 Task: Search one way flight ticket for 2 adults, 2 infants in seat and 1 infant on lap in first from Flagstaff: Flagstaff Pulliam Airport to Evansville: Evansville Regional Airport on 5-3-2023. Choice of flights is Frontier. Number of bags: 3 checked bags. Price is upto 80000. Outbound departure time preference is 8:30.
Action: Mouse moved to (425, 360)
Screenshot: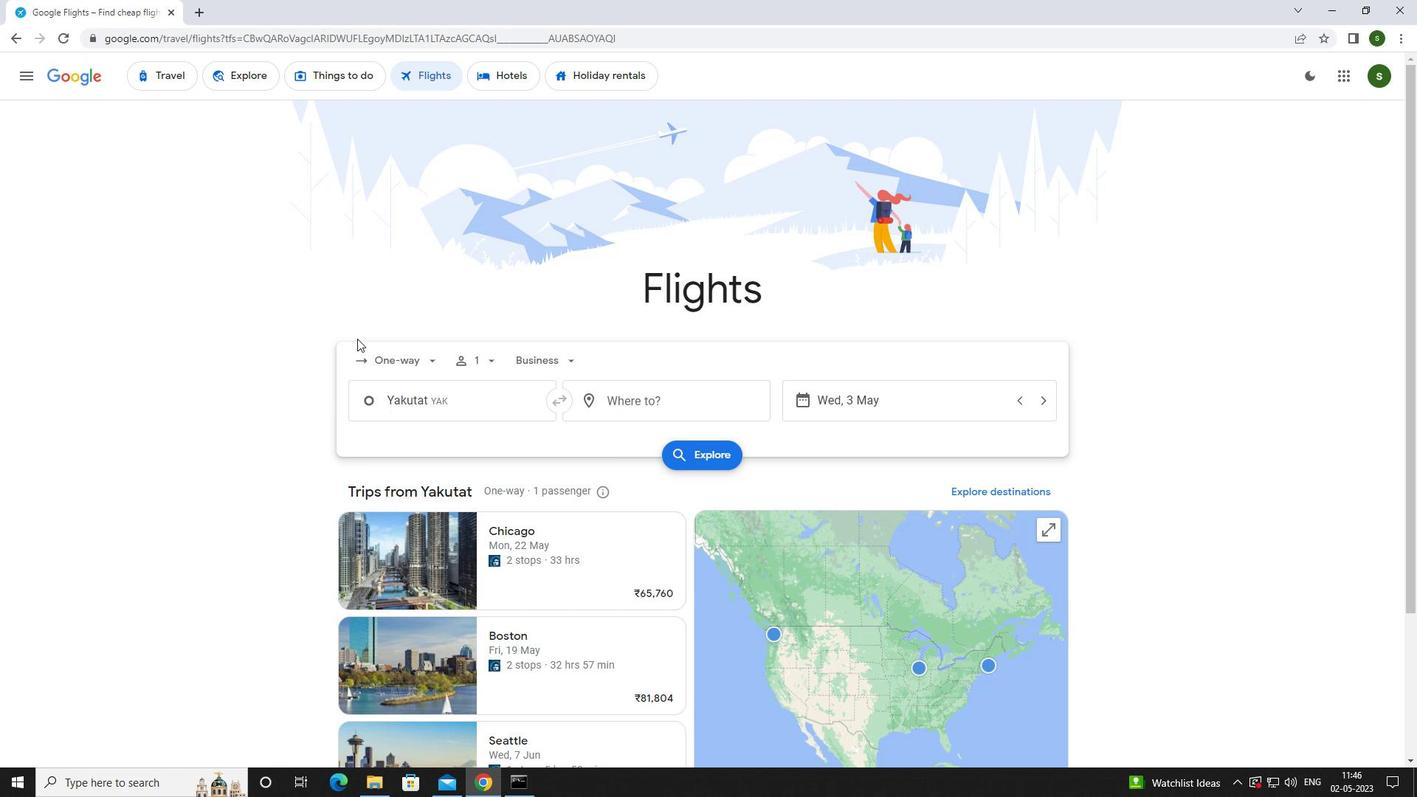 
Action: Mouse pressed left at (425, 360)
Screenshot: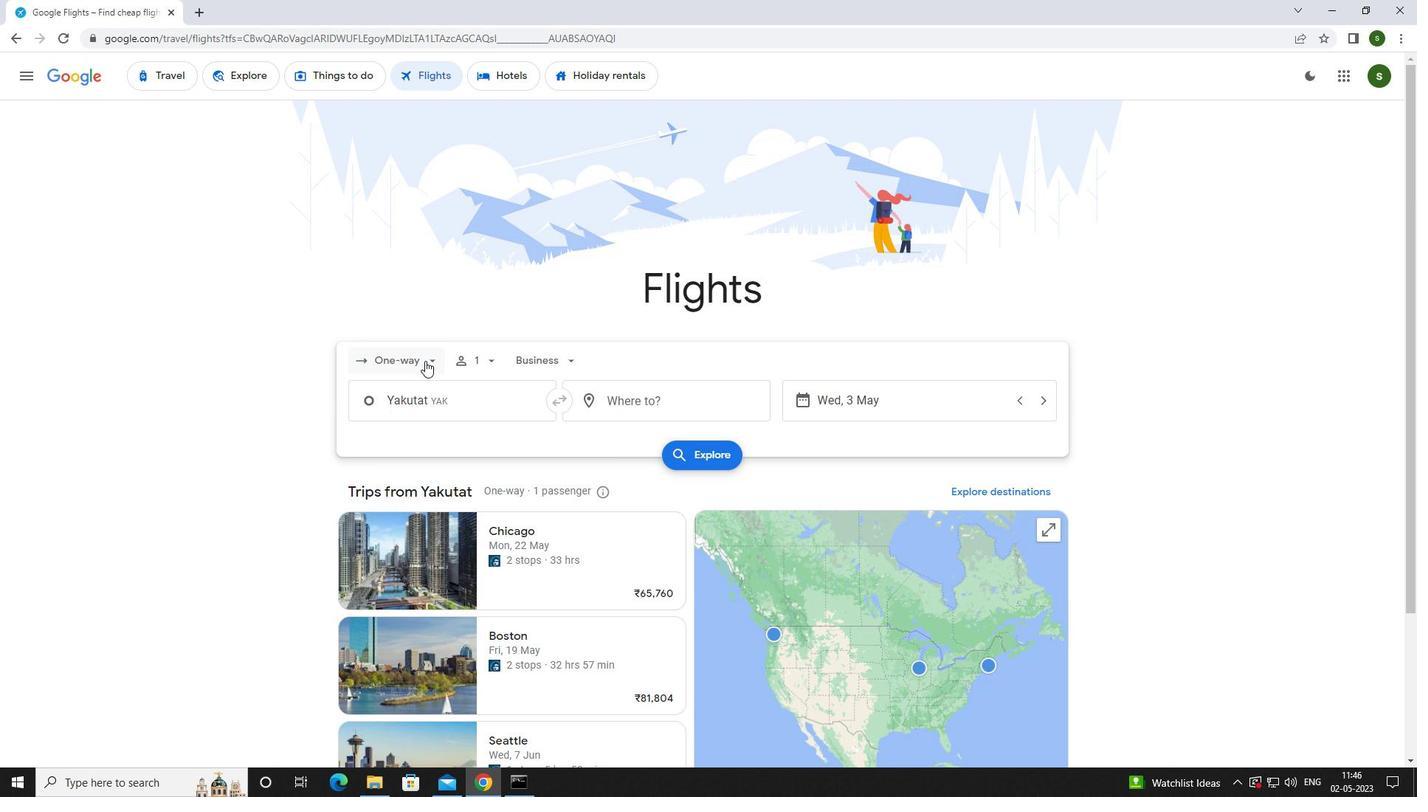 
Action: Mouse moved to (427, 425)
Screenshot: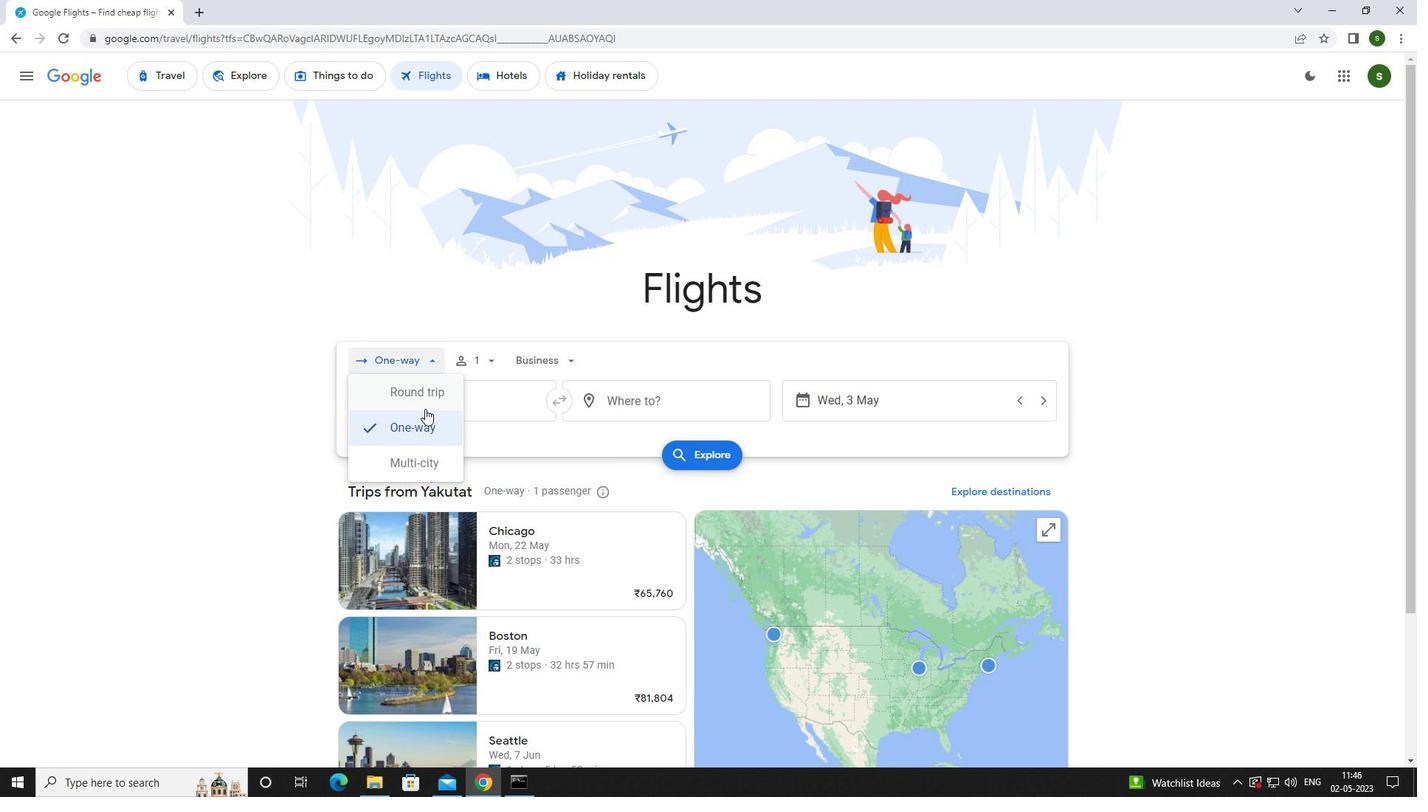 
Action: Mouse pressed left at (427, 425)
Screenshot: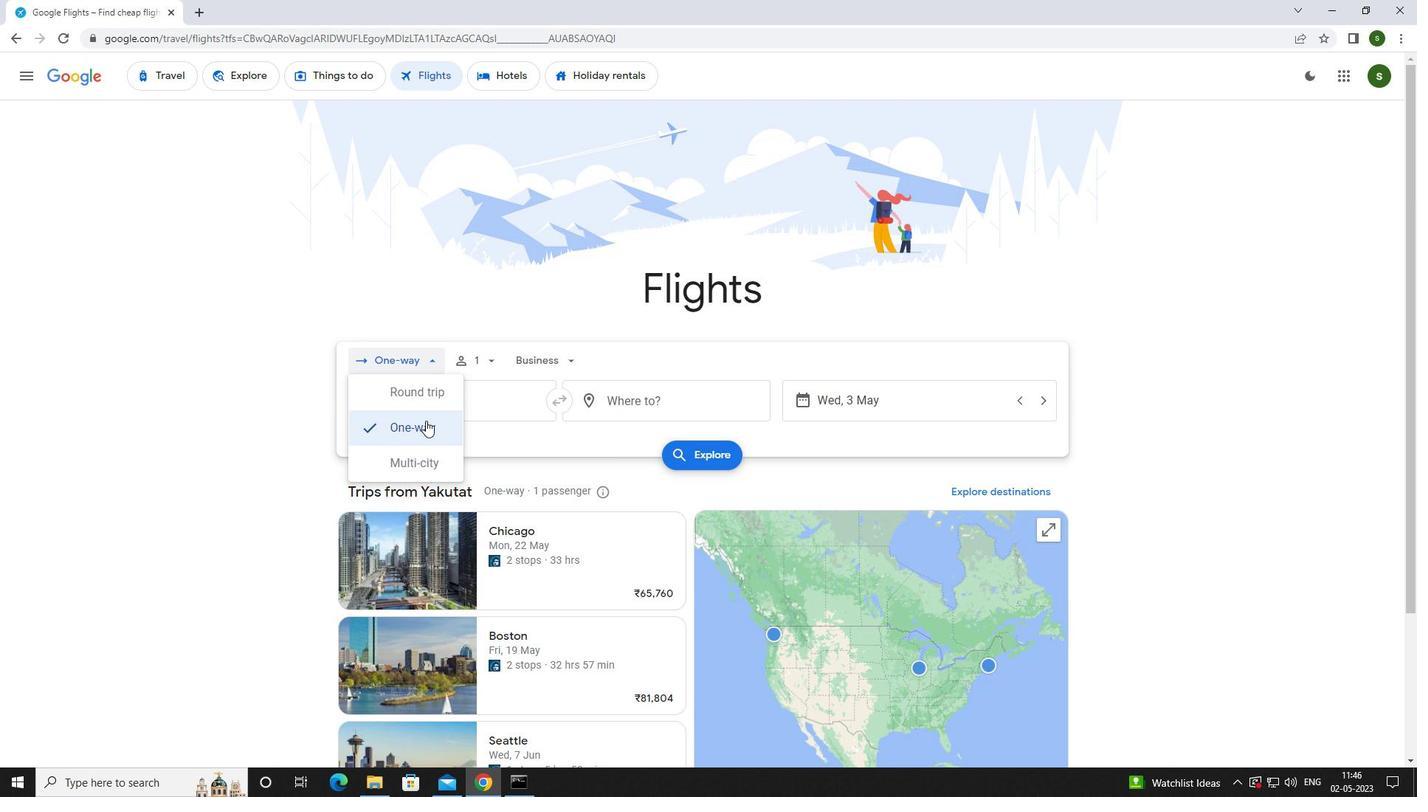 
Action: Mouse moved to (488, 358)
Screenshot: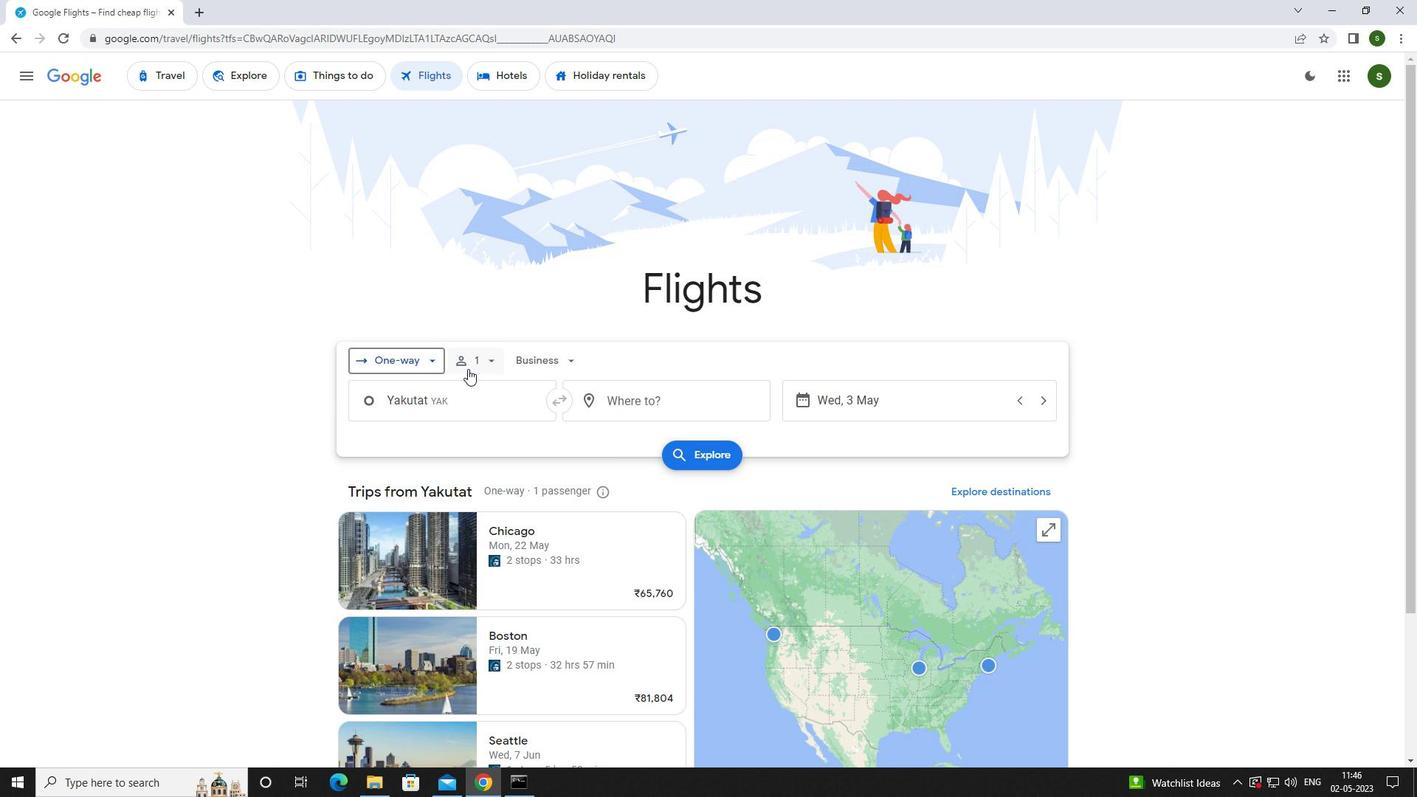 
Action: Mouse pressed left at (488, 358)
Screenshot: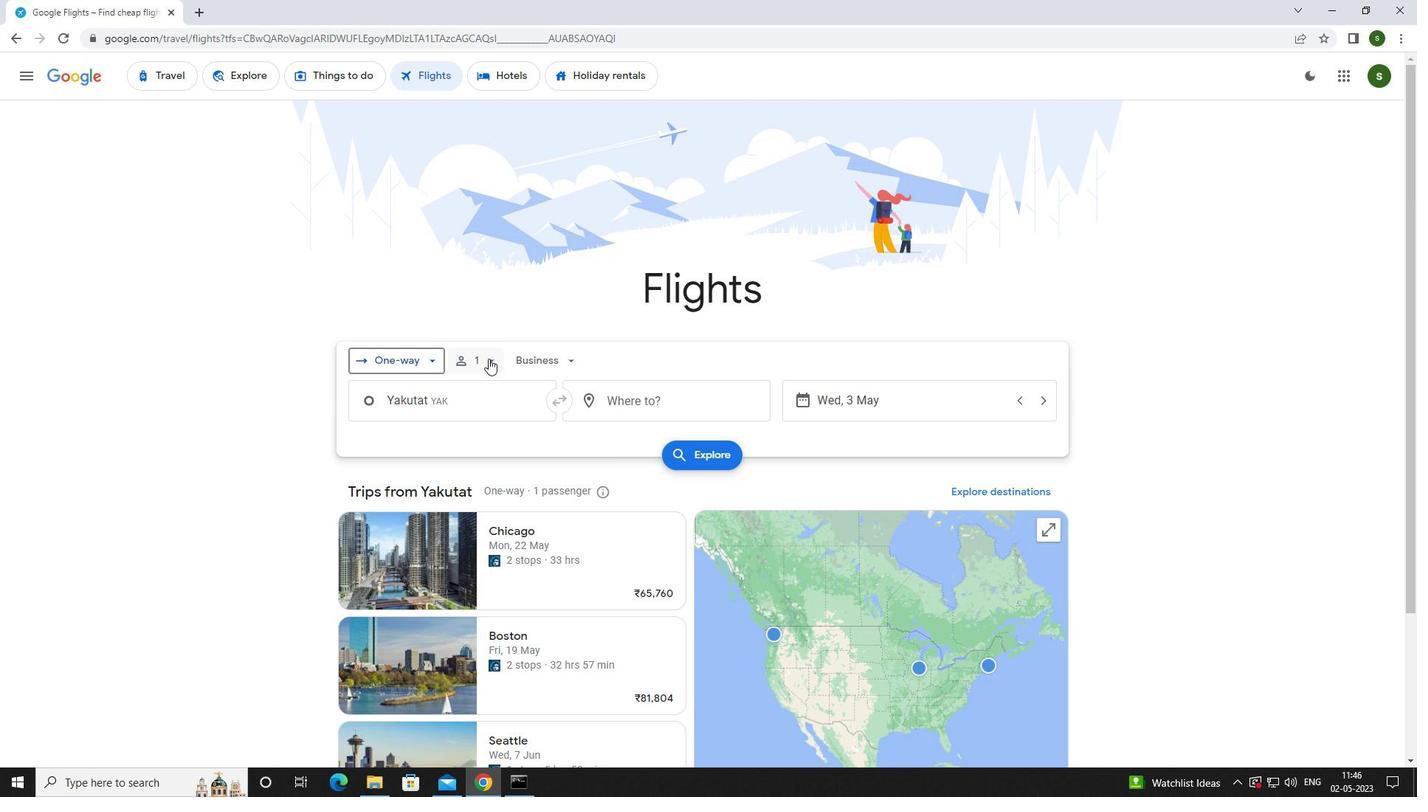 
Action: Mouse moved to (604, 397)
Screenshot: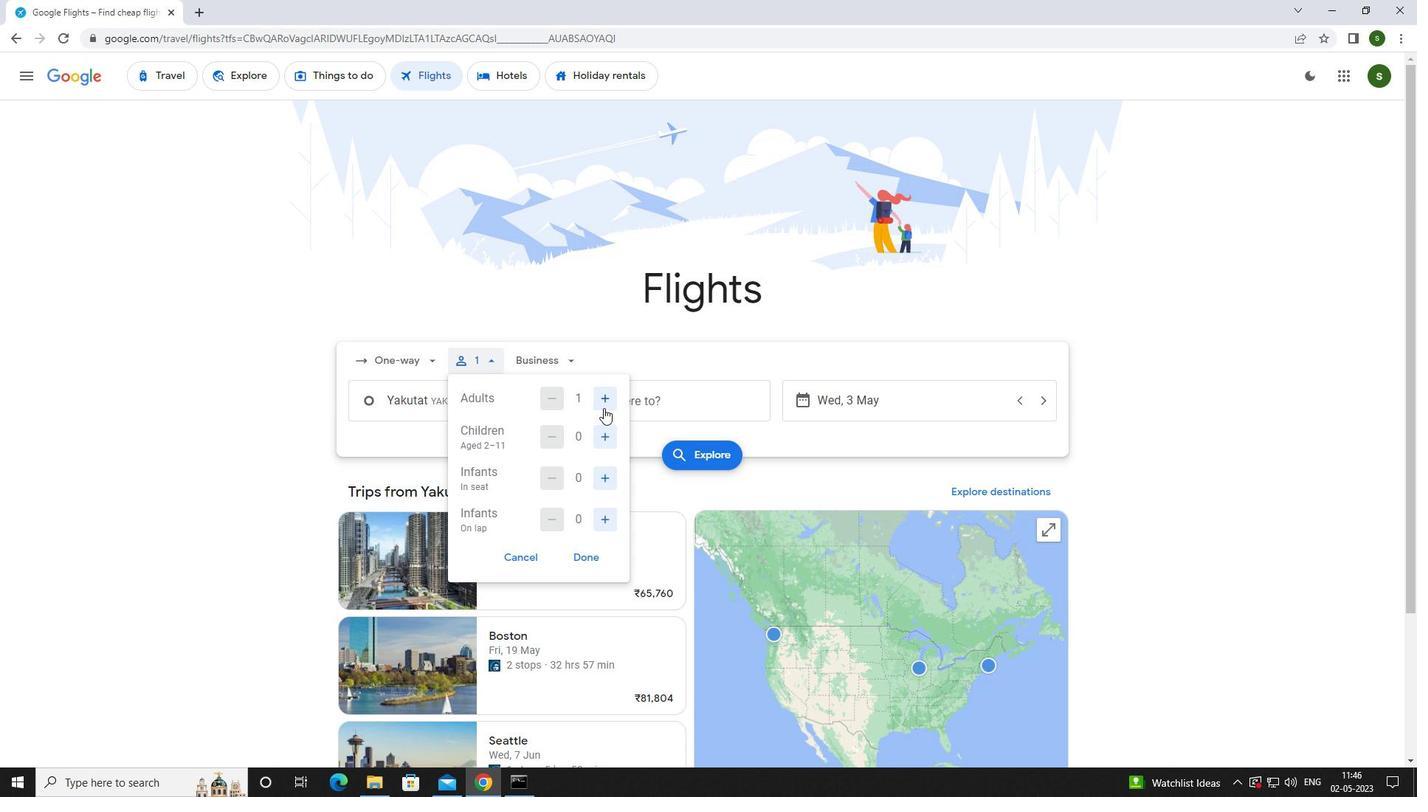 
Action: Mouse pressed left at (604, 397)
Screenshot: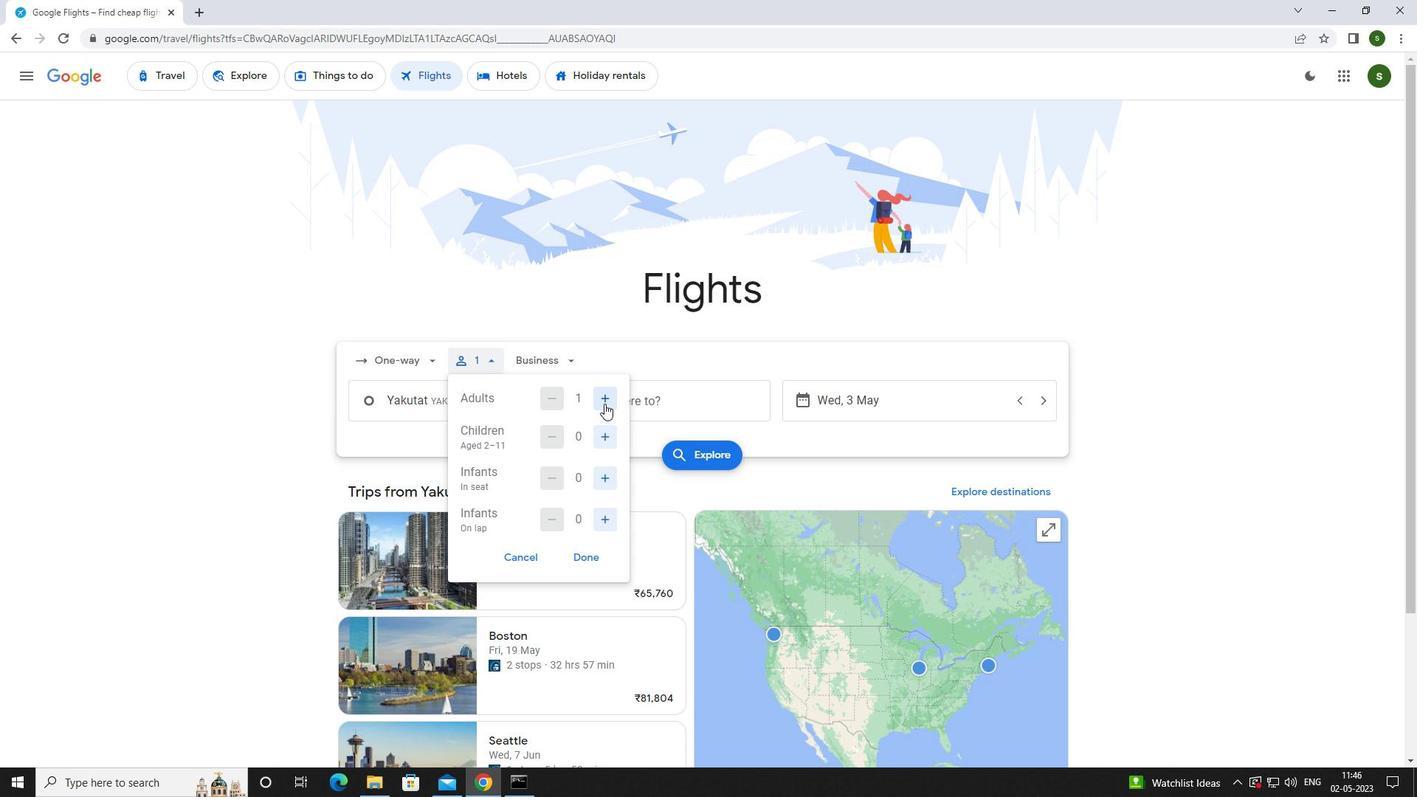 
Action: Mouse moved to (608, 476)
Screenshot: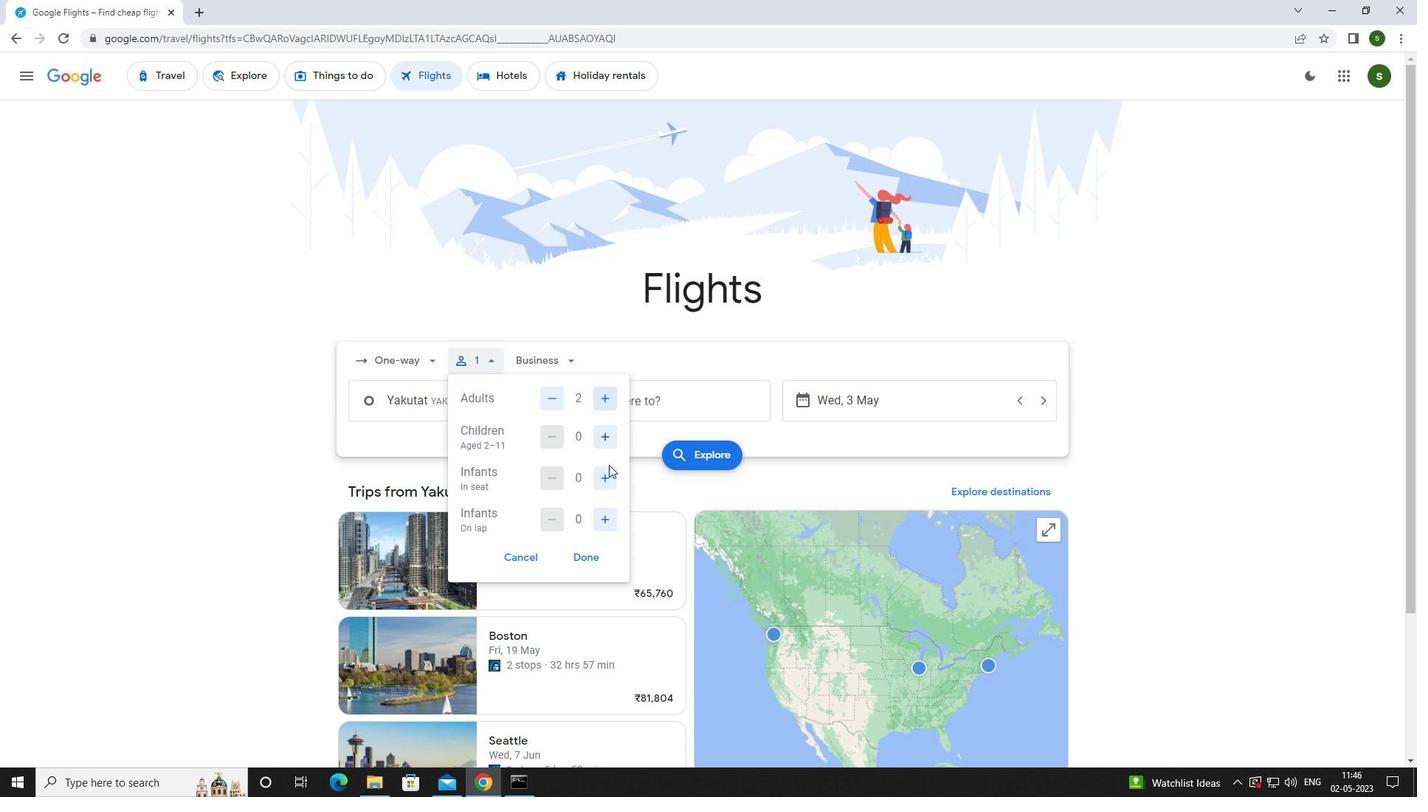 
Action: Mouse pressed left at (608, 476)
Screenshot: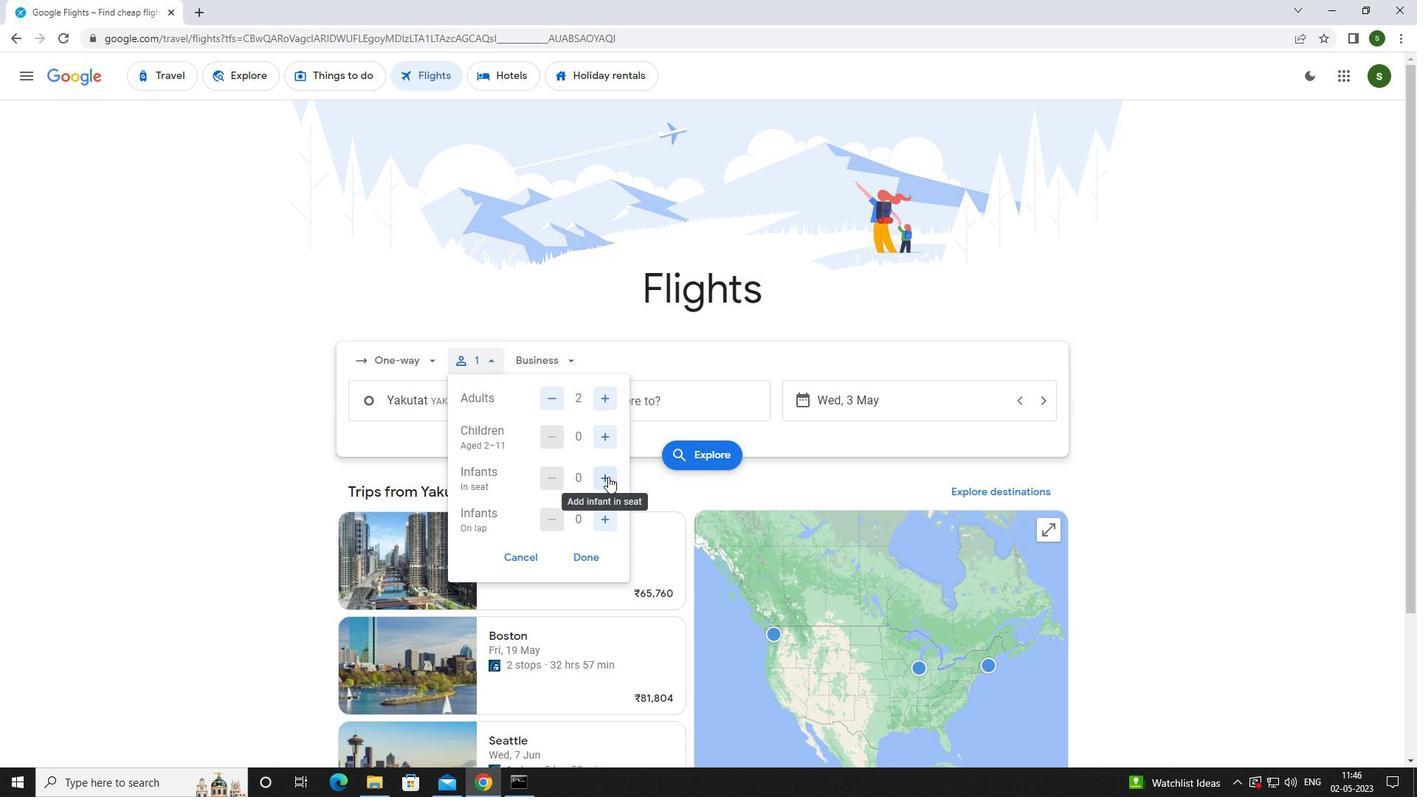 
Action: Mouse pressed left at (608, 476)
Screenshot: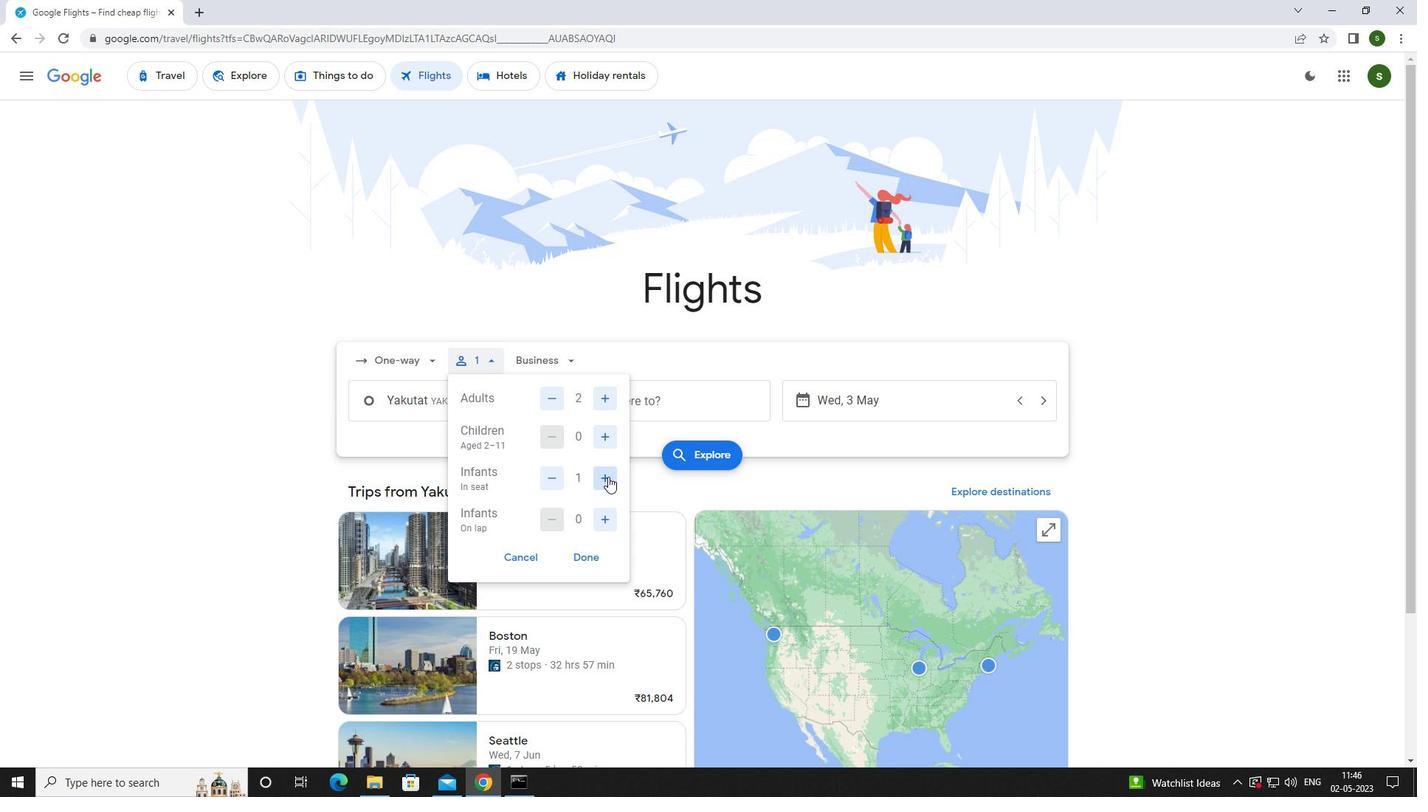 
Action: Mouse moved to (600, 518)
Screenshot: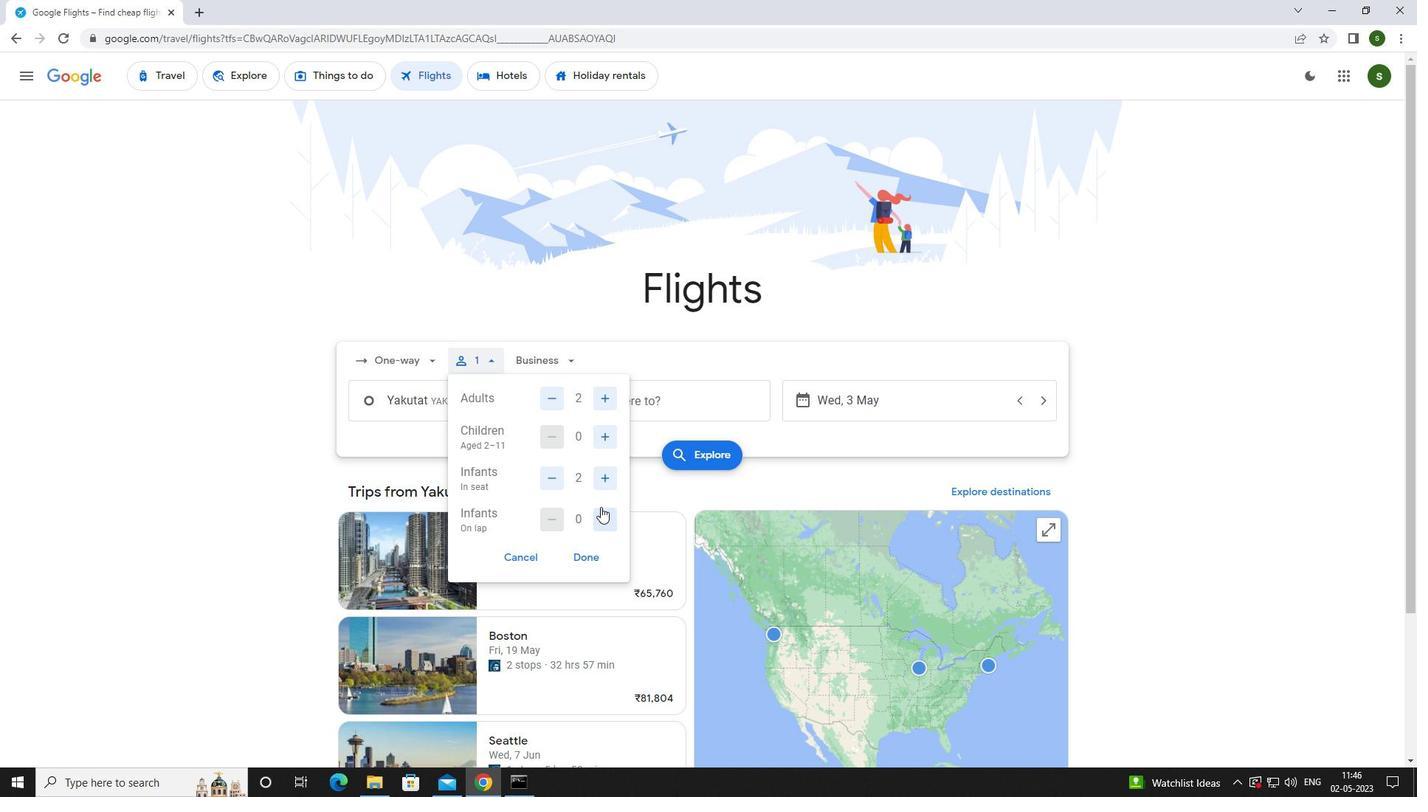 
Action: Mouse pressed left at (600, 518)
Screenshot: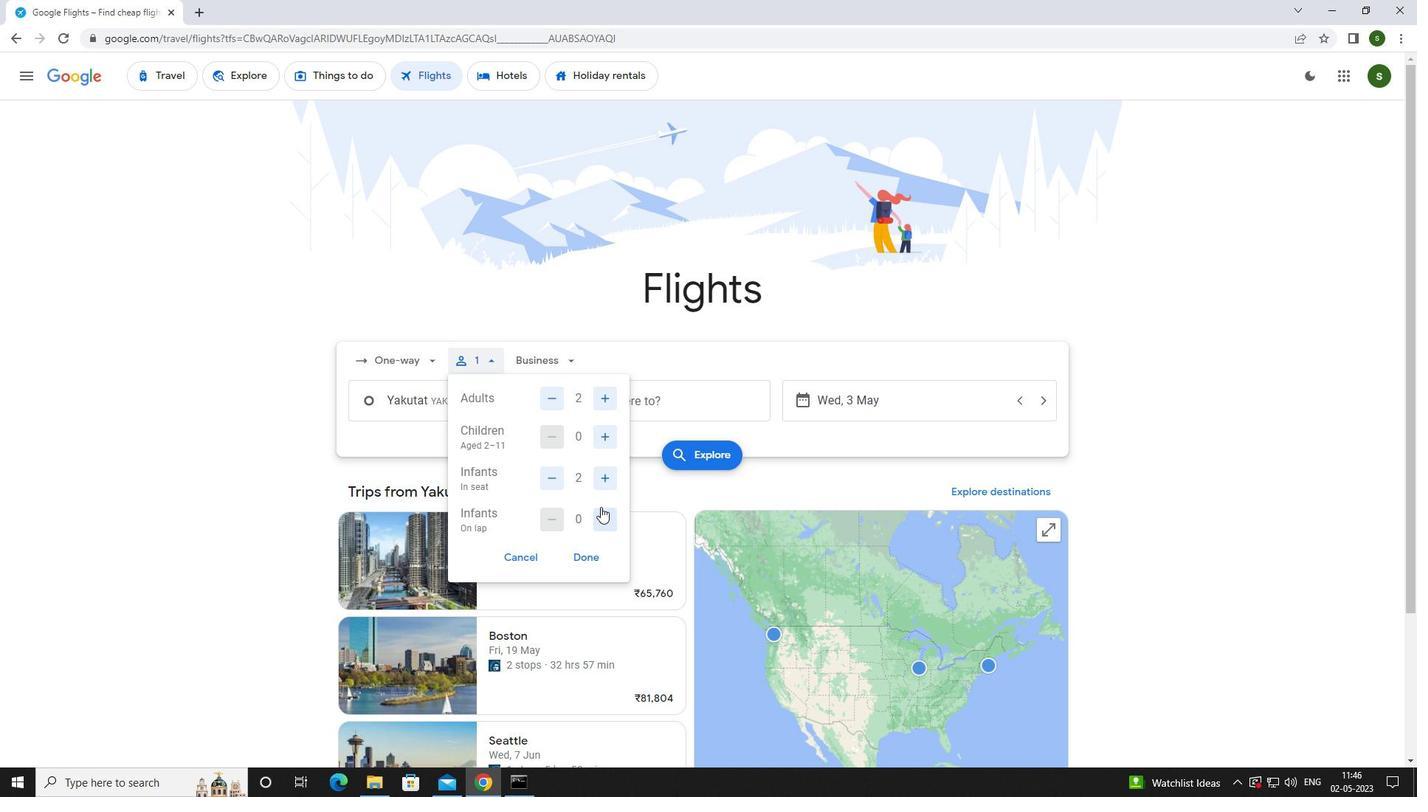 
Action: Mouse moved to (560, 362)
Screenshot: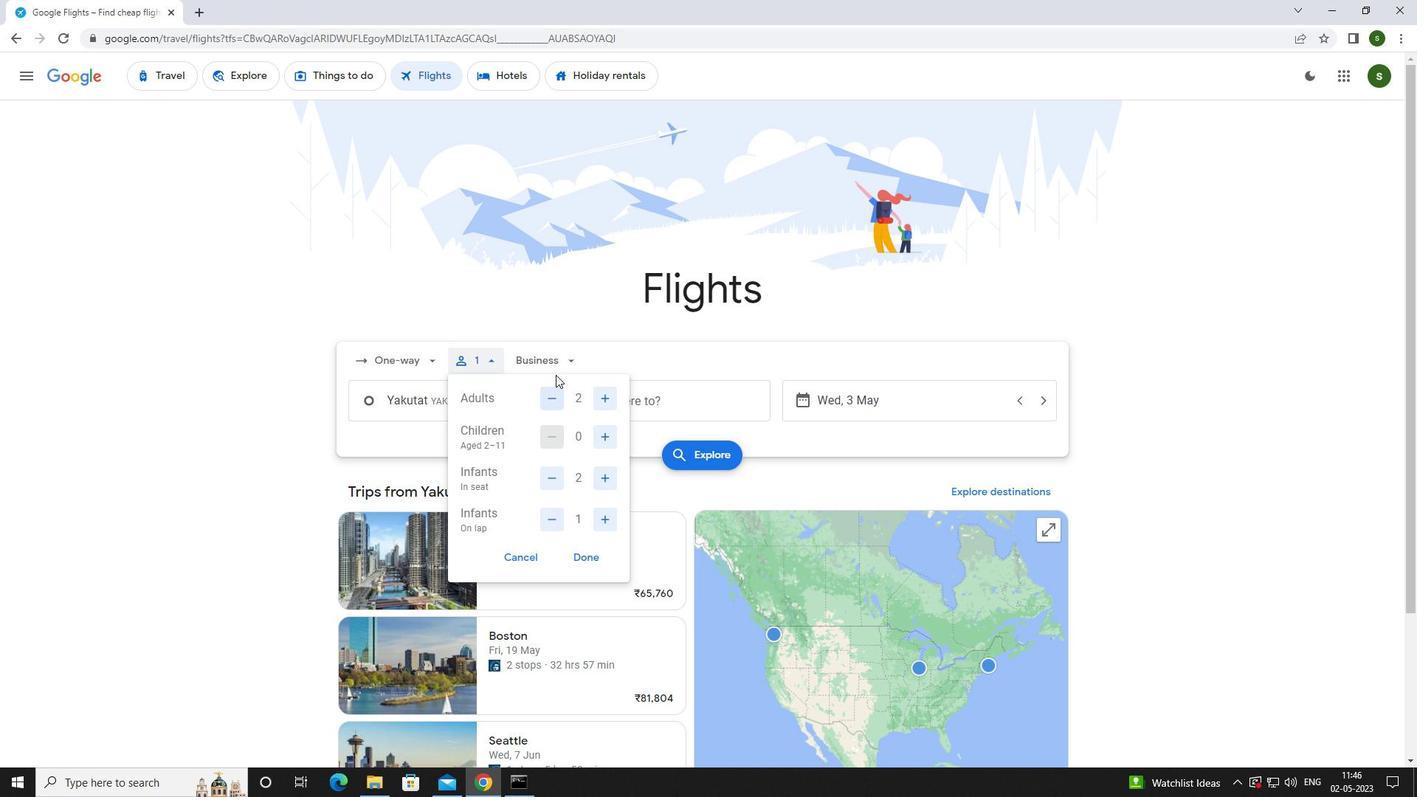 
Action: Mouse pressed left at (560, 362)
Screenshot: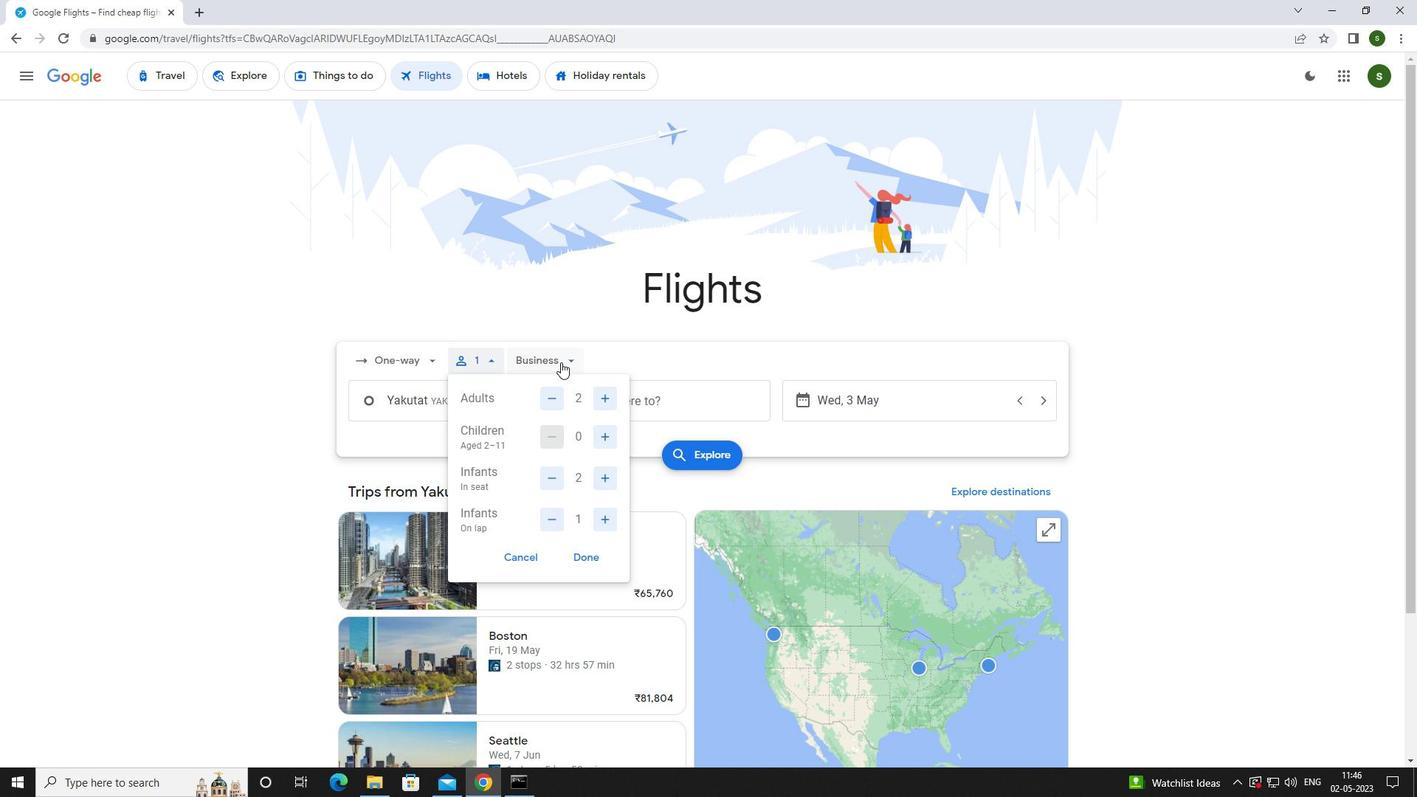 
Action: Mouse moved to (568, 493)
Screenshot: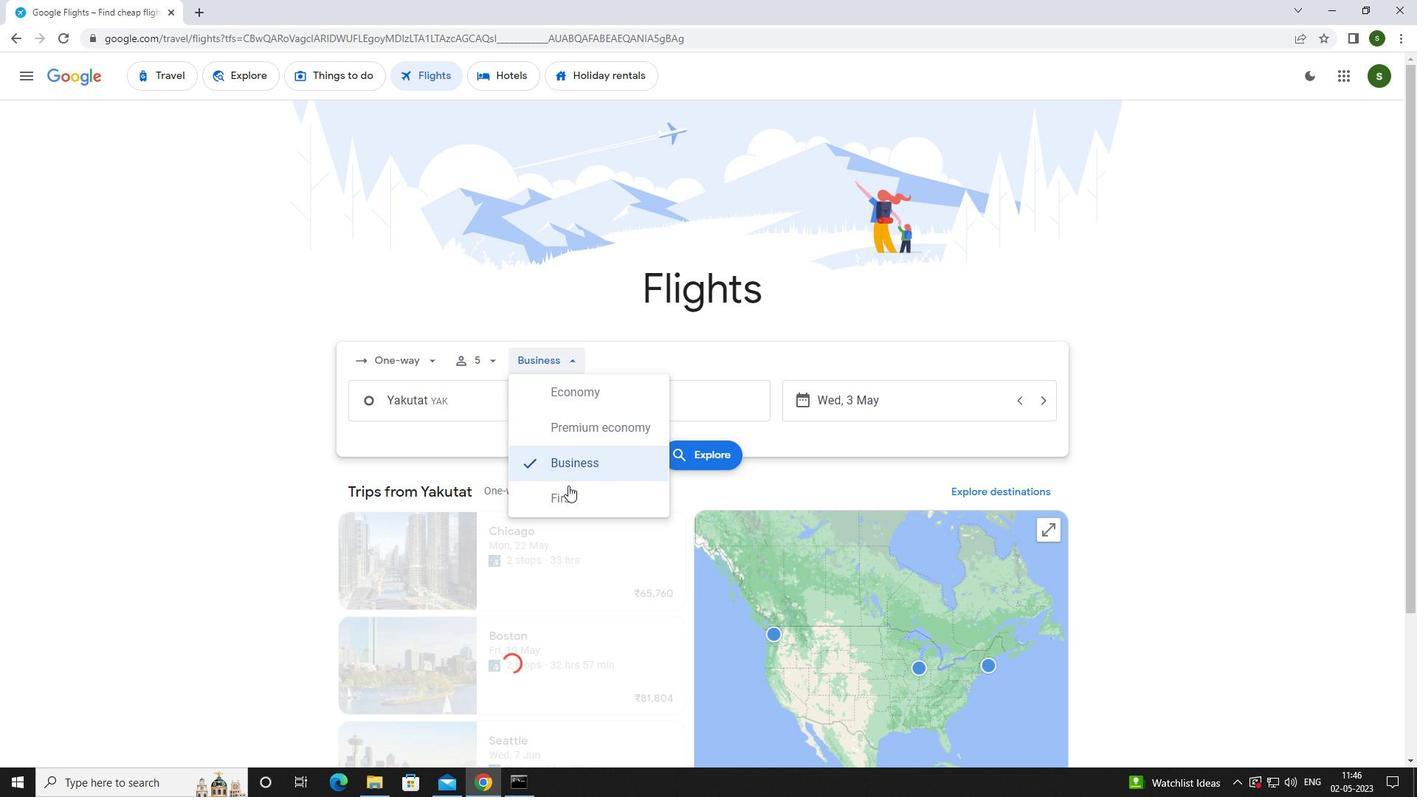 
Action: Mouse pressed left at (568, 493)
Screenshot: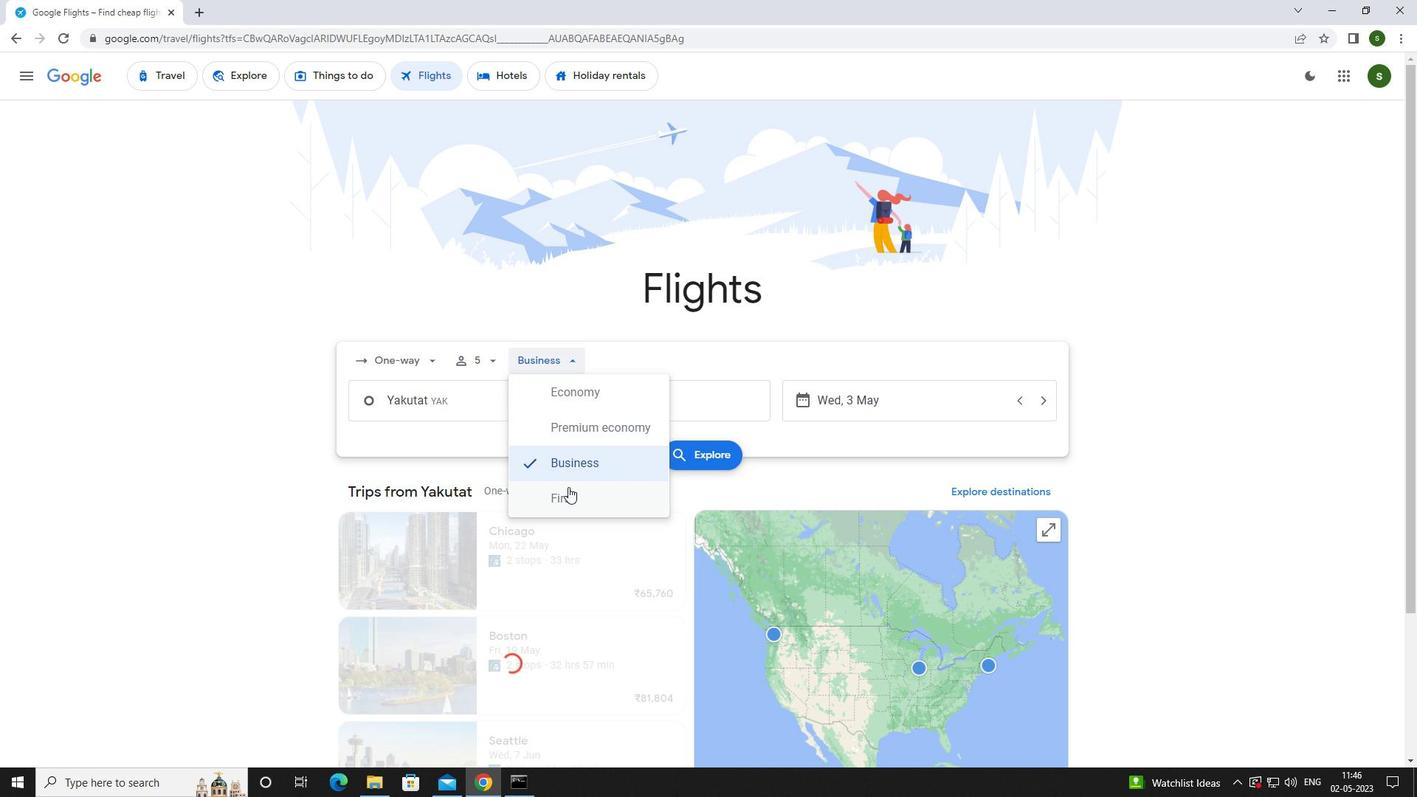 
Action: Mouse moved to (494, 397)
Screenshot: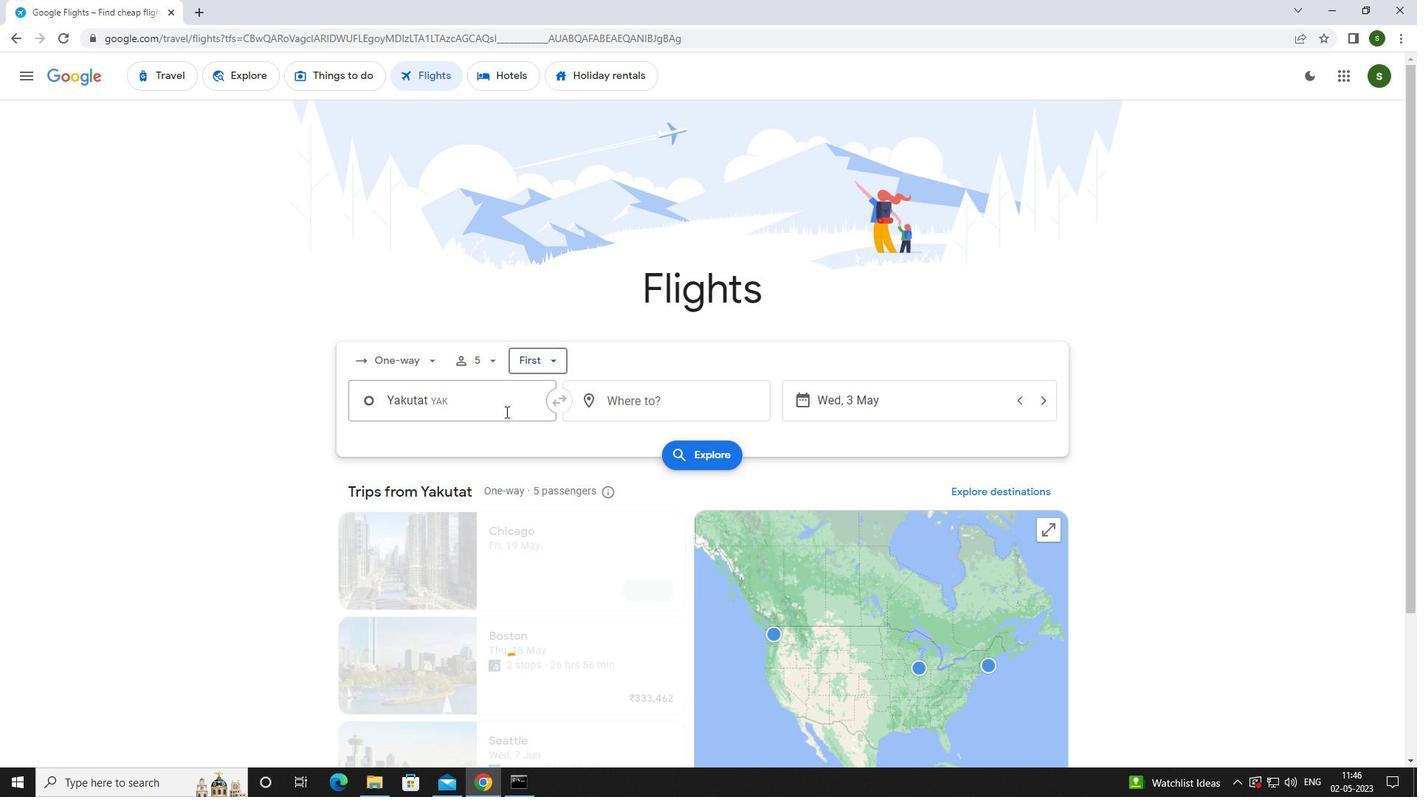 
Action: Mouse pressed left at (494, 397)
Screenshot: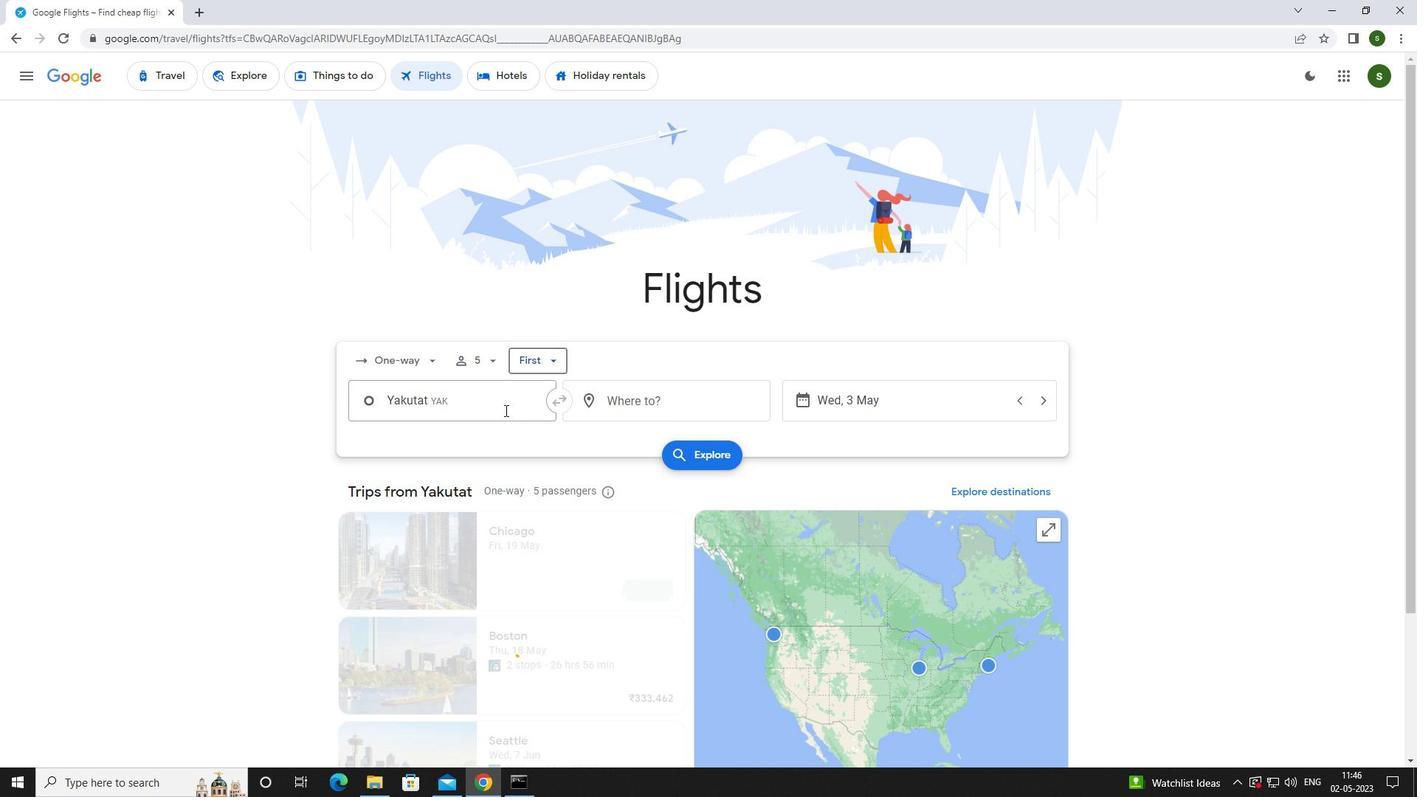 
Action: Mouse moved to (499, 402)
Screenshot: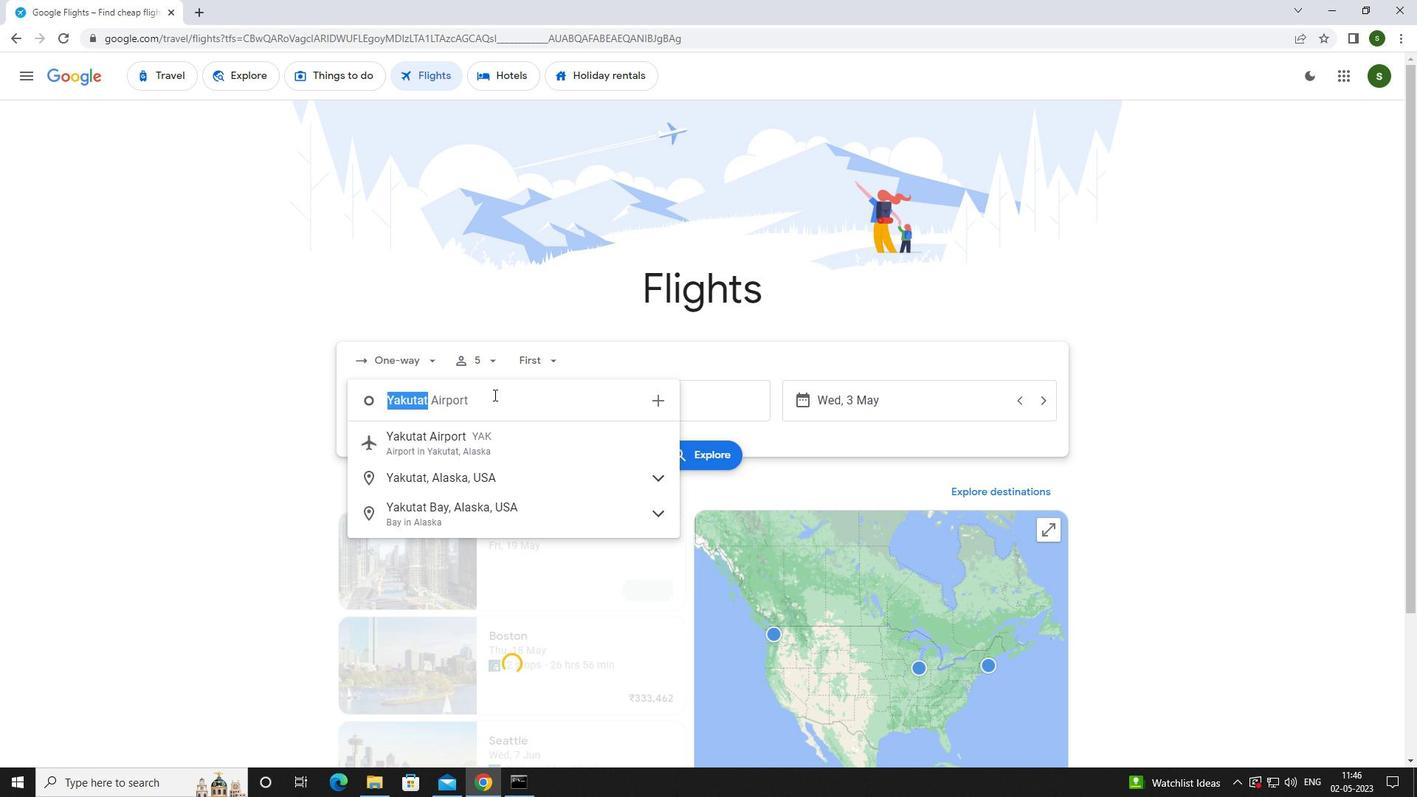 
Action: Key pressed <Key.caps_lock>f<Key.caps_lock>lagstaff
Screenshot: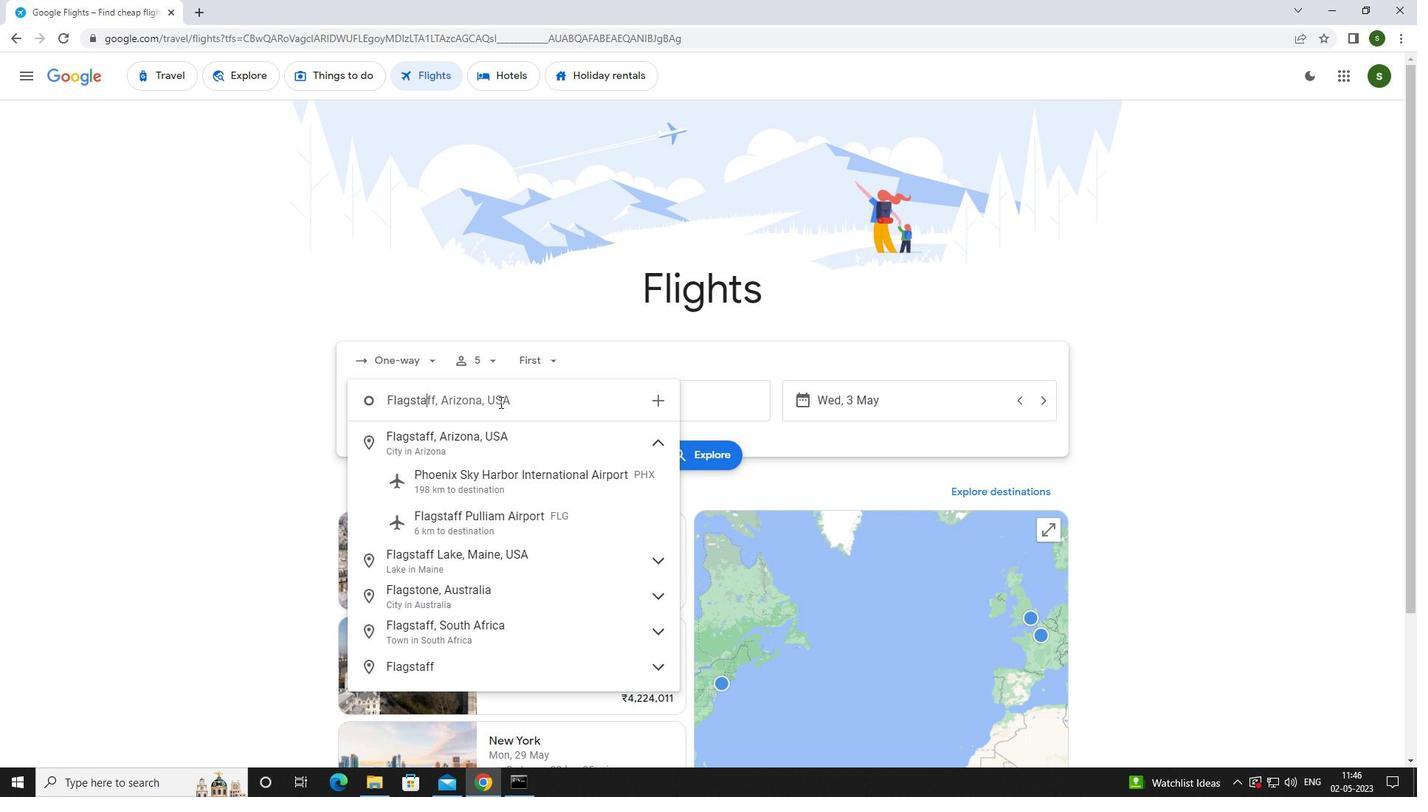 
Action: Mouse moved to (487, 516)
Screenshot: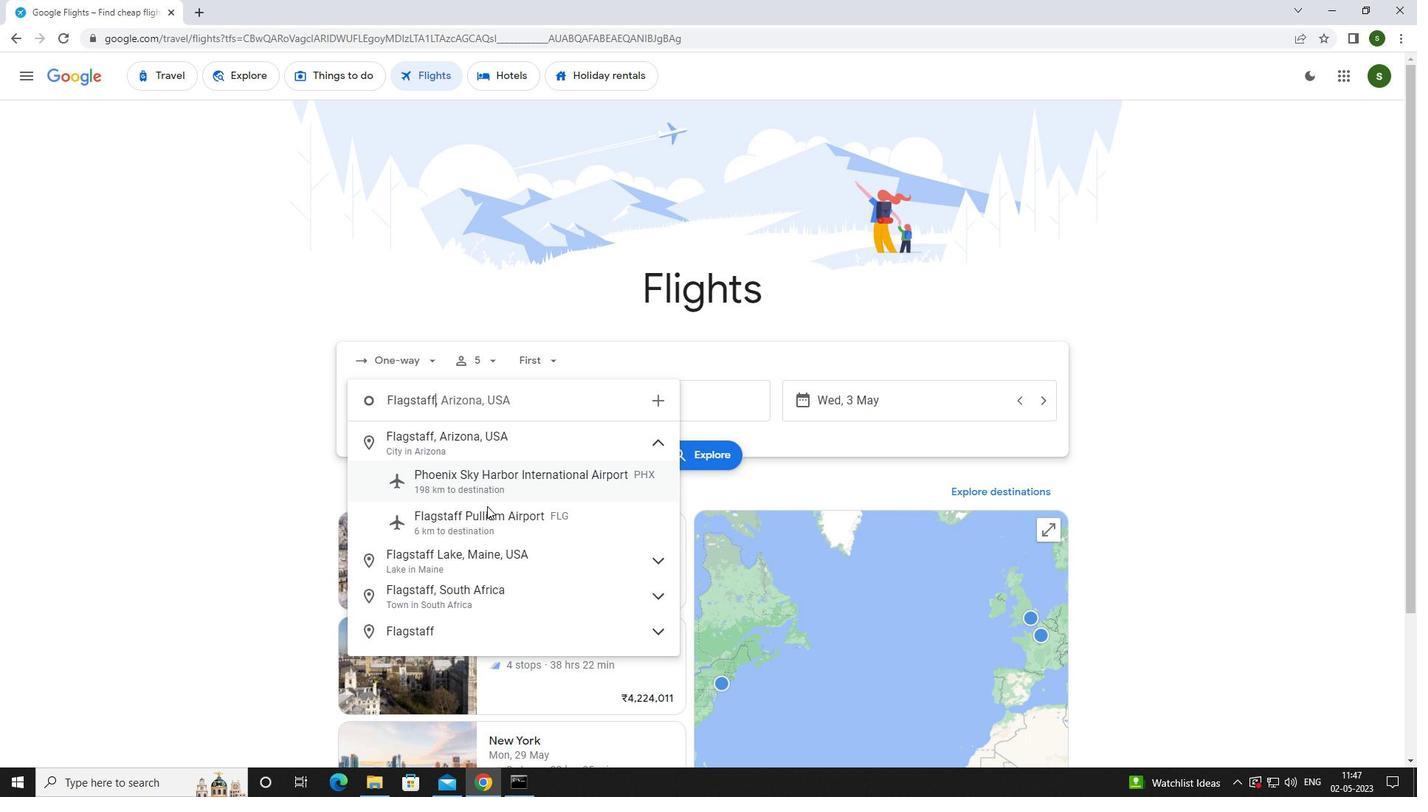 
Action: Mouse pressed left at (487, 516)
Screenshot: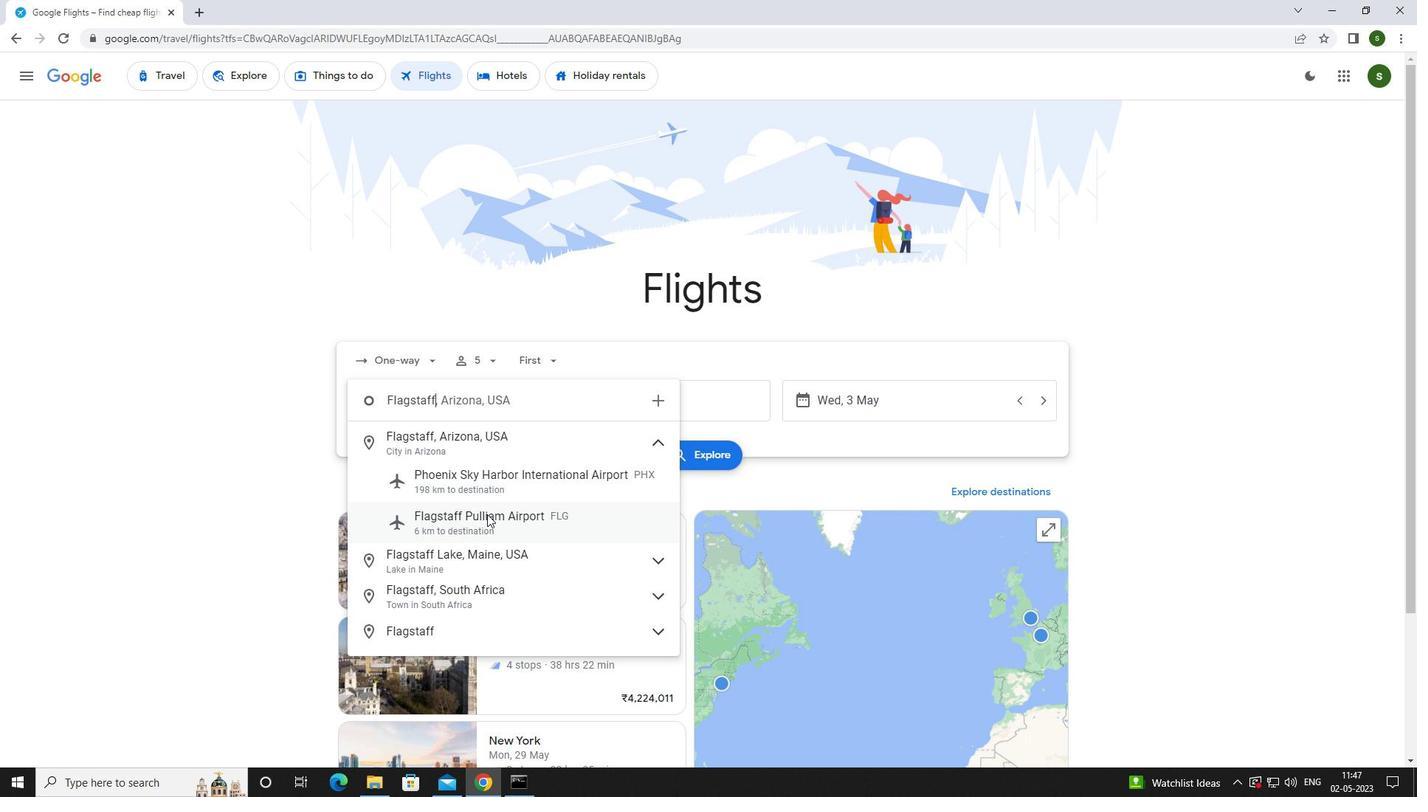 
Action: Mouse moved to (653, 403)
Screenshot: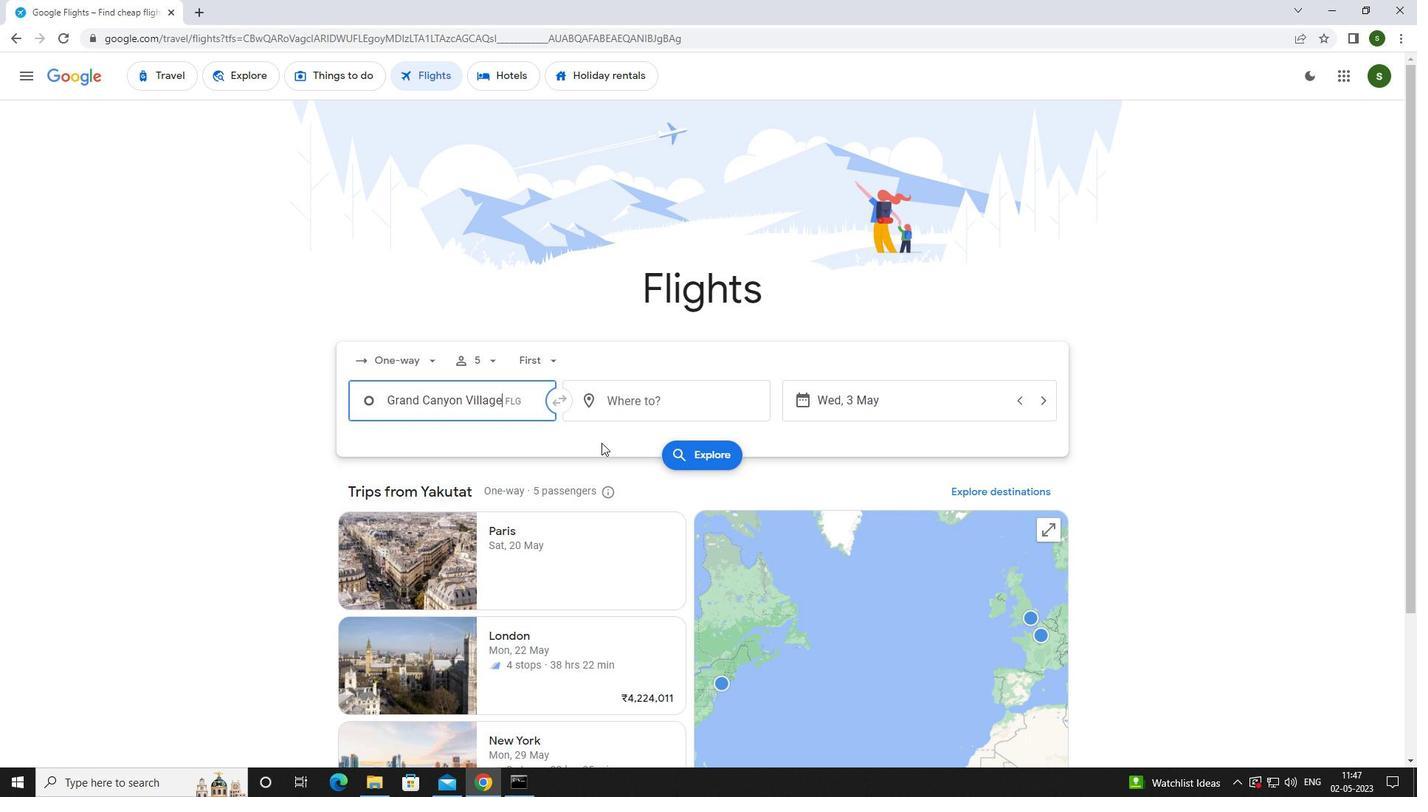 
Action: Mouse pressed left at (653, 403)
Screenshot: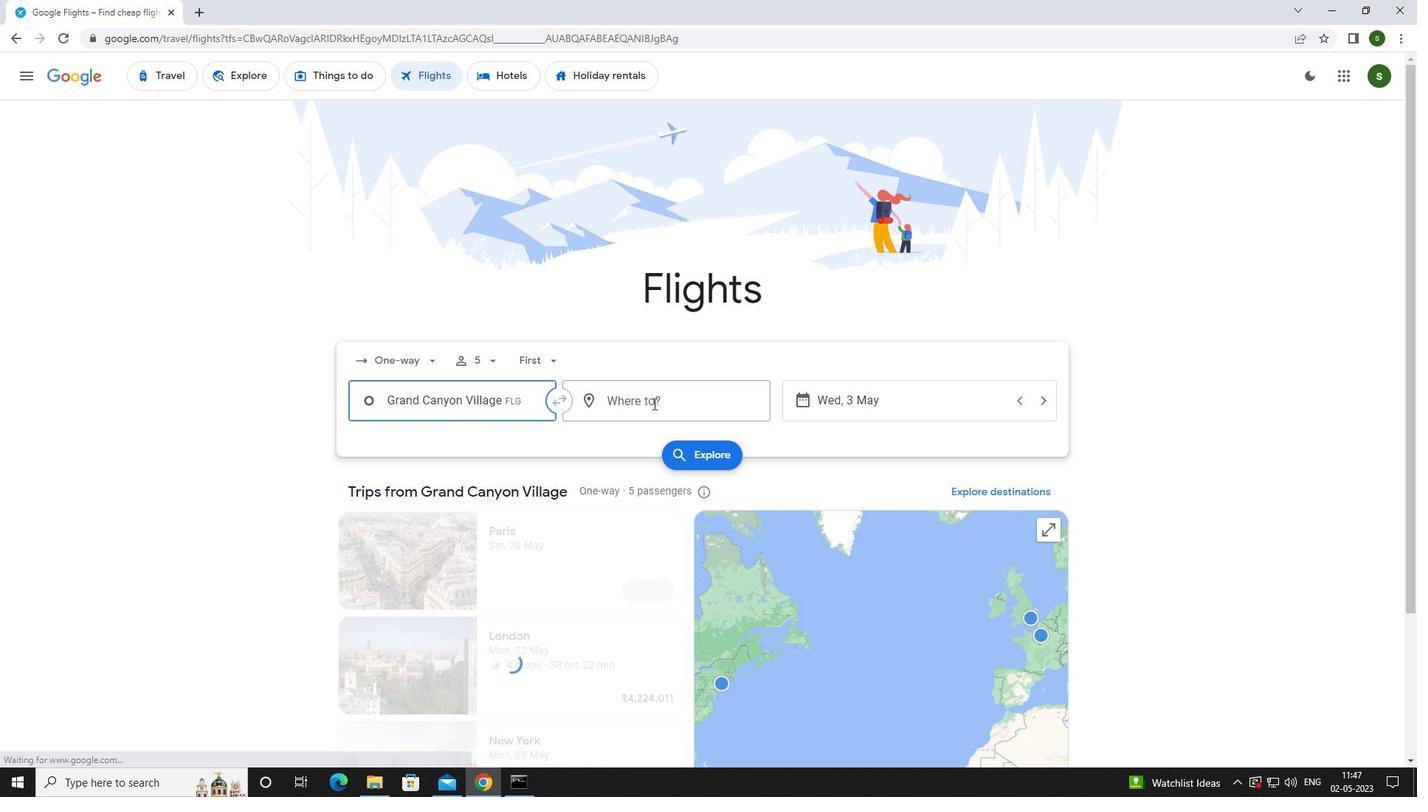 
Action: Mouse moved to (606, 398)
Screenshot: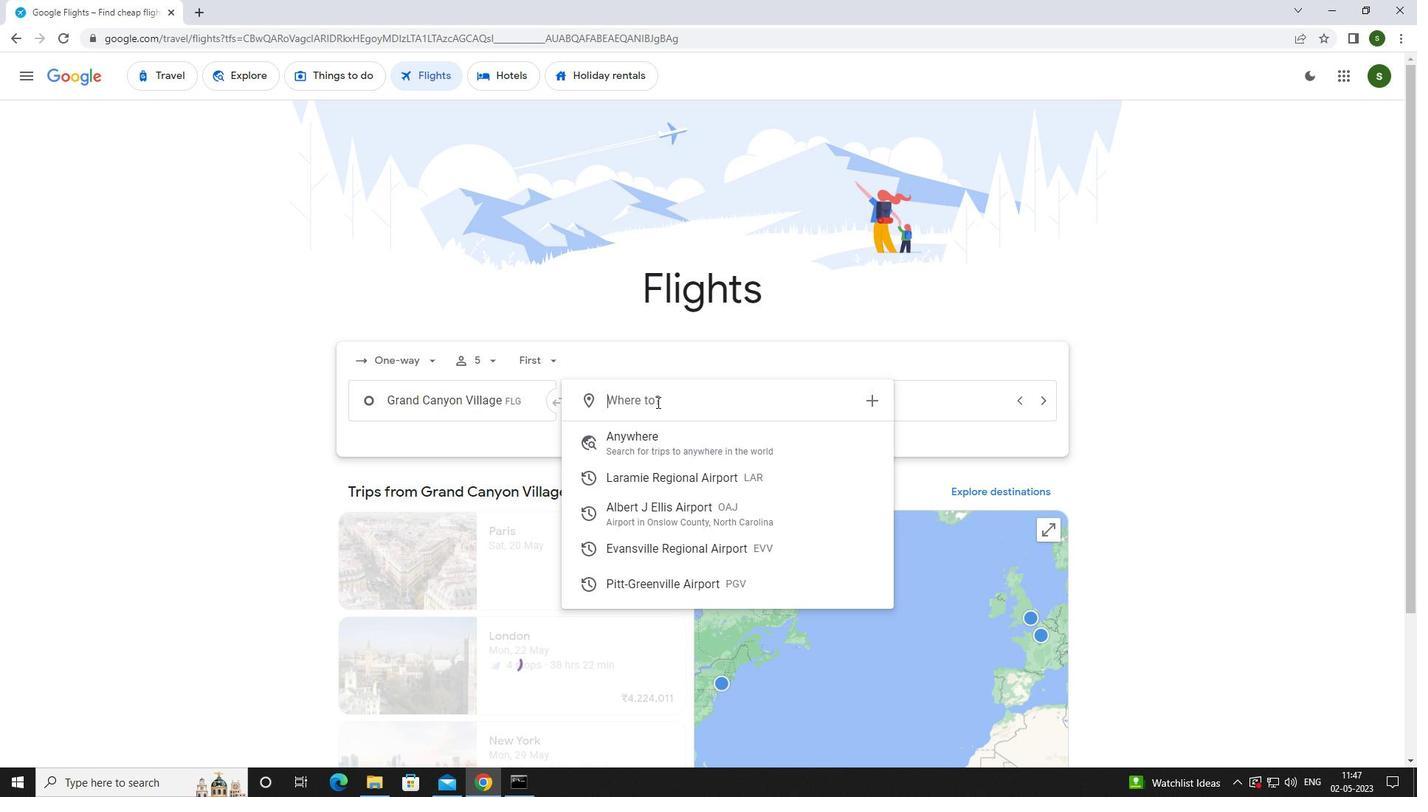 
Action: Key pressed <Key.caps_lock>e<Key.caps_lock>vansvill
Screenshot: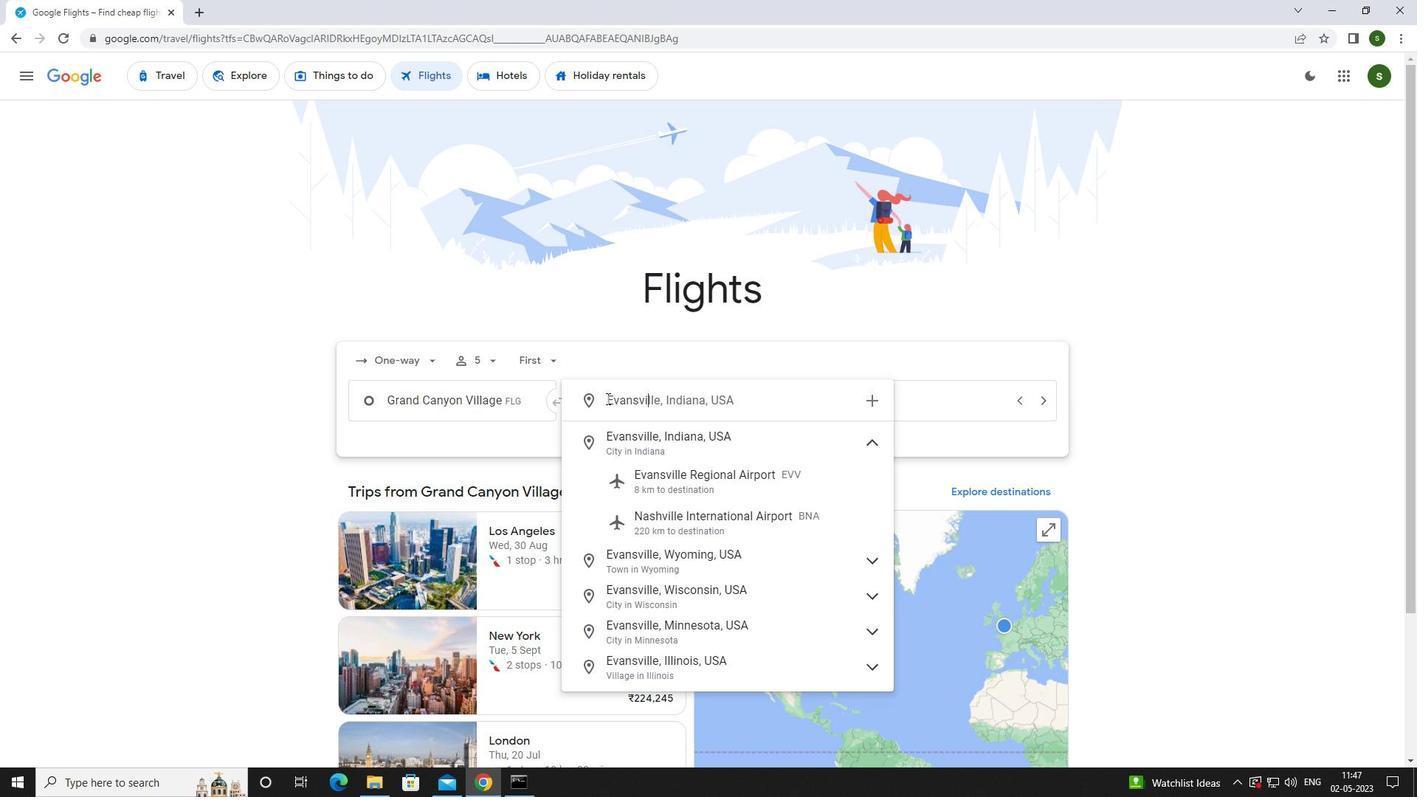 
Action: Mouse moved to (631, 478)
Screenshot: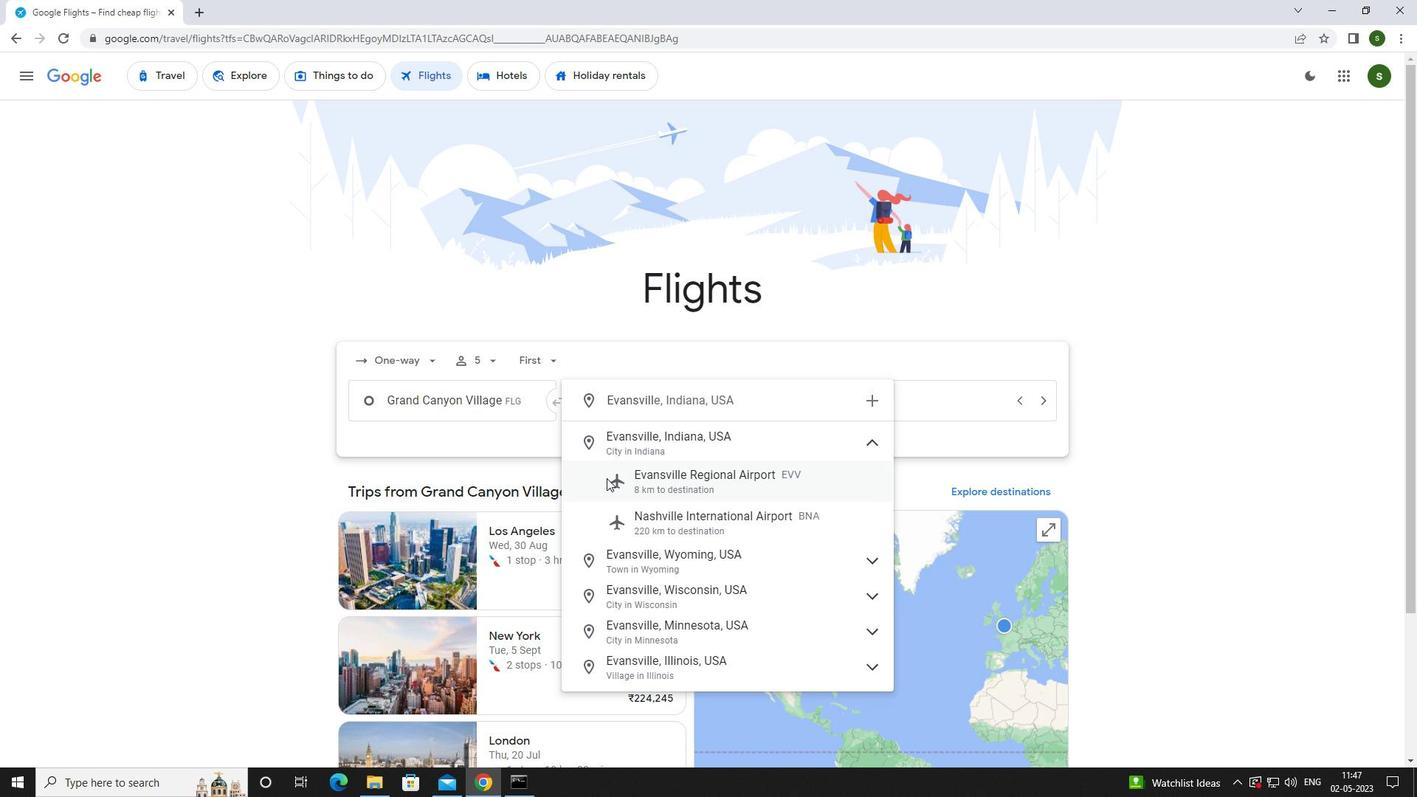 
Action: Mouse pressed left at (631, 478)
Screenshot: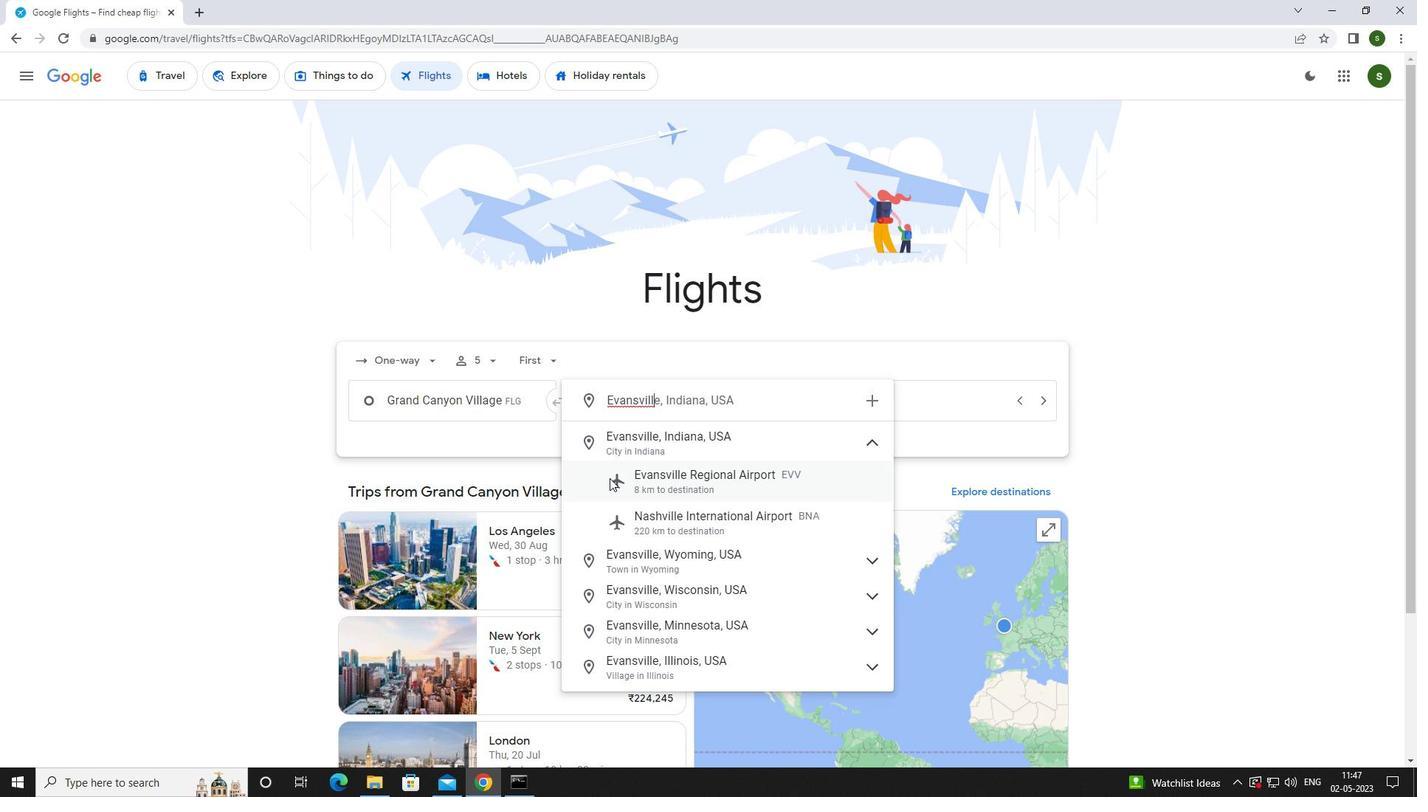 
Action: Mouse moved to (905, 404)
Screenshot: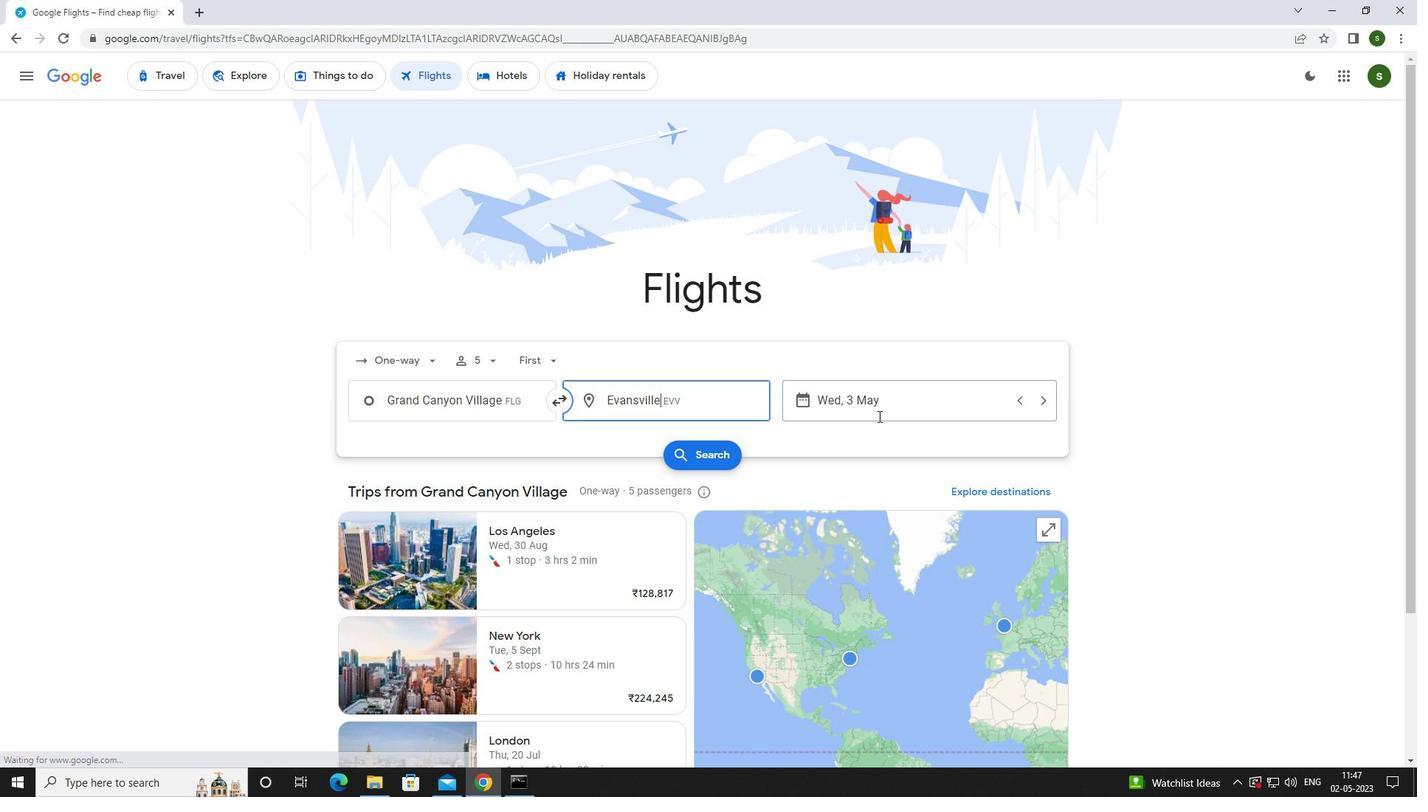 
Action: Mouse pressed left at (905, 404)
Screenshot: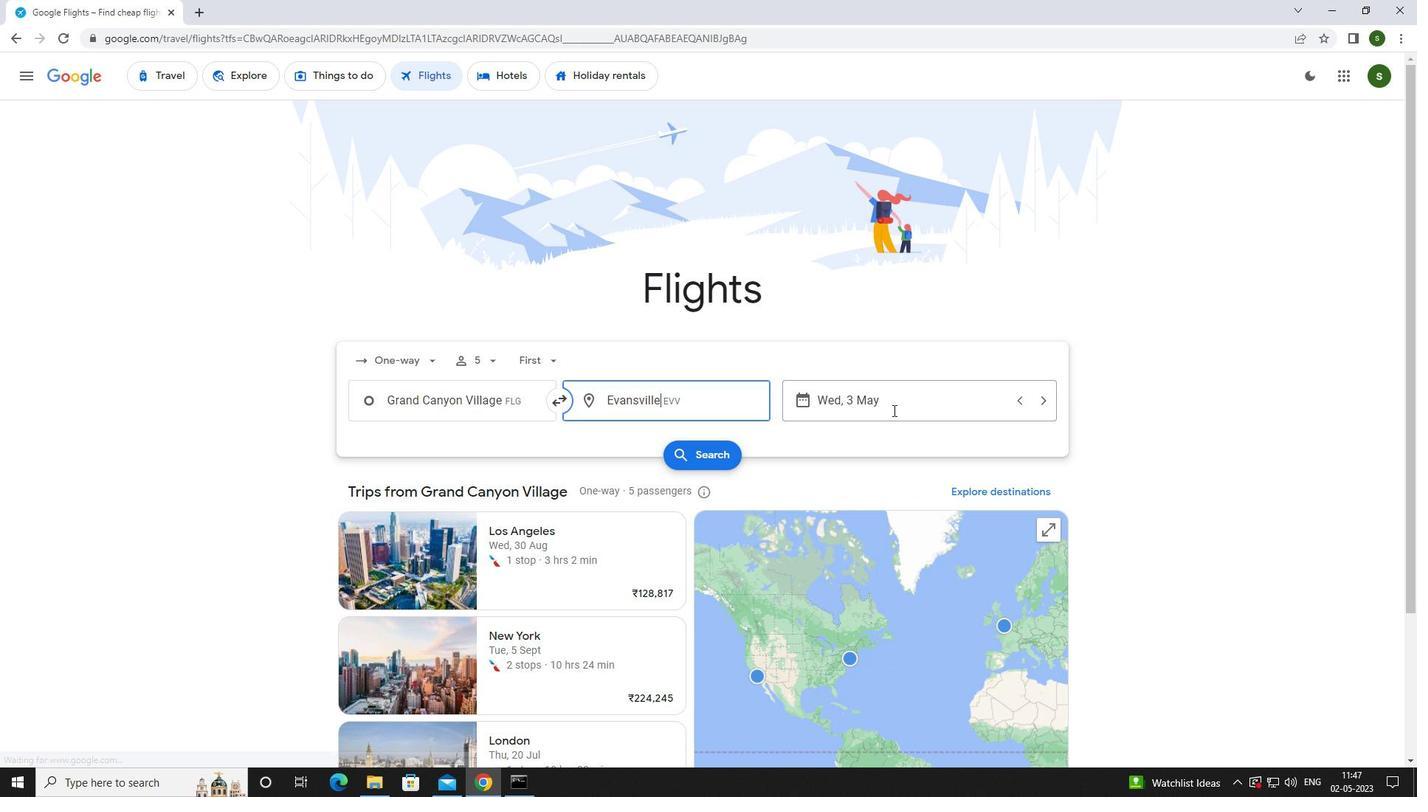 
Action: Mouse moved to (639, 502)
Screenshot: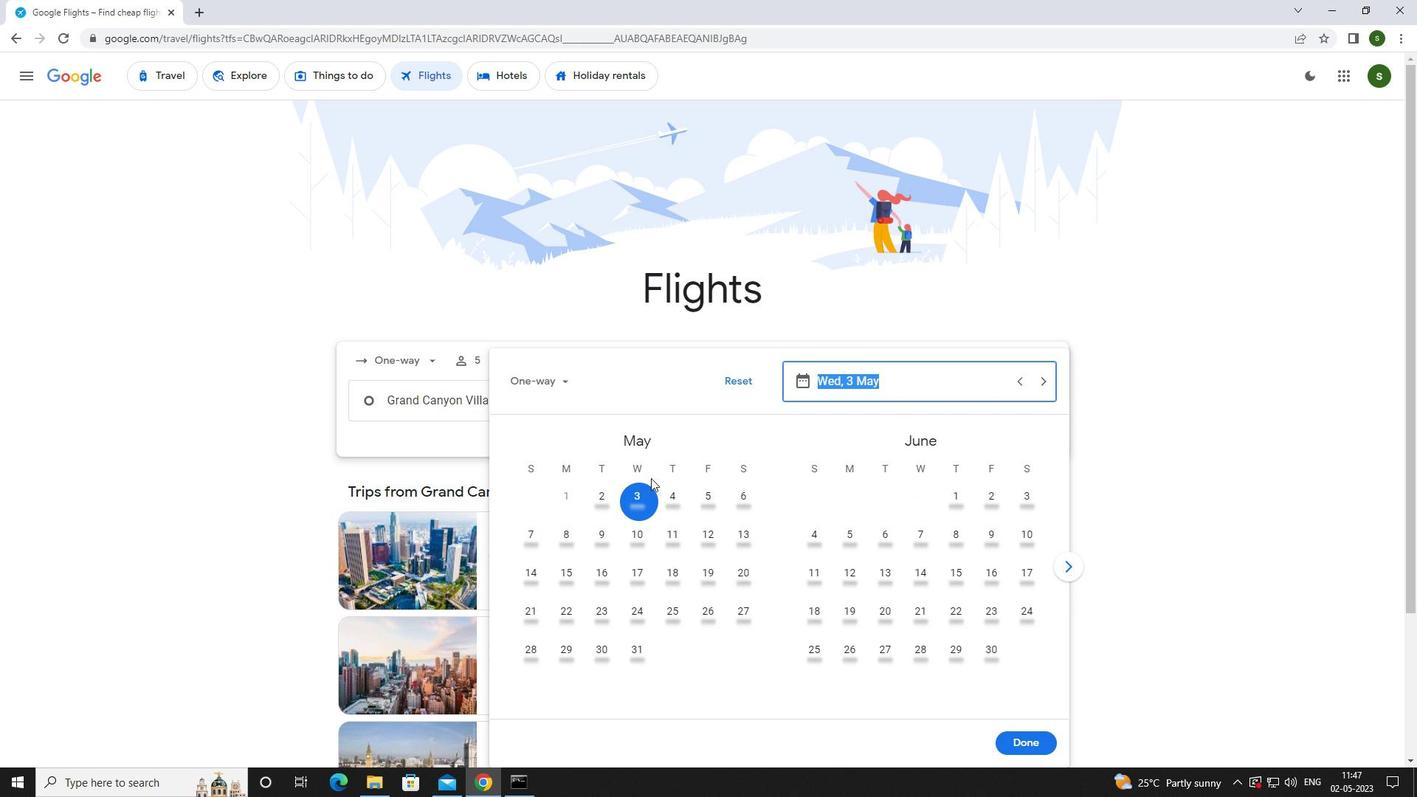 
Action: Mouse pressed left at (639, 502)
Screenshot: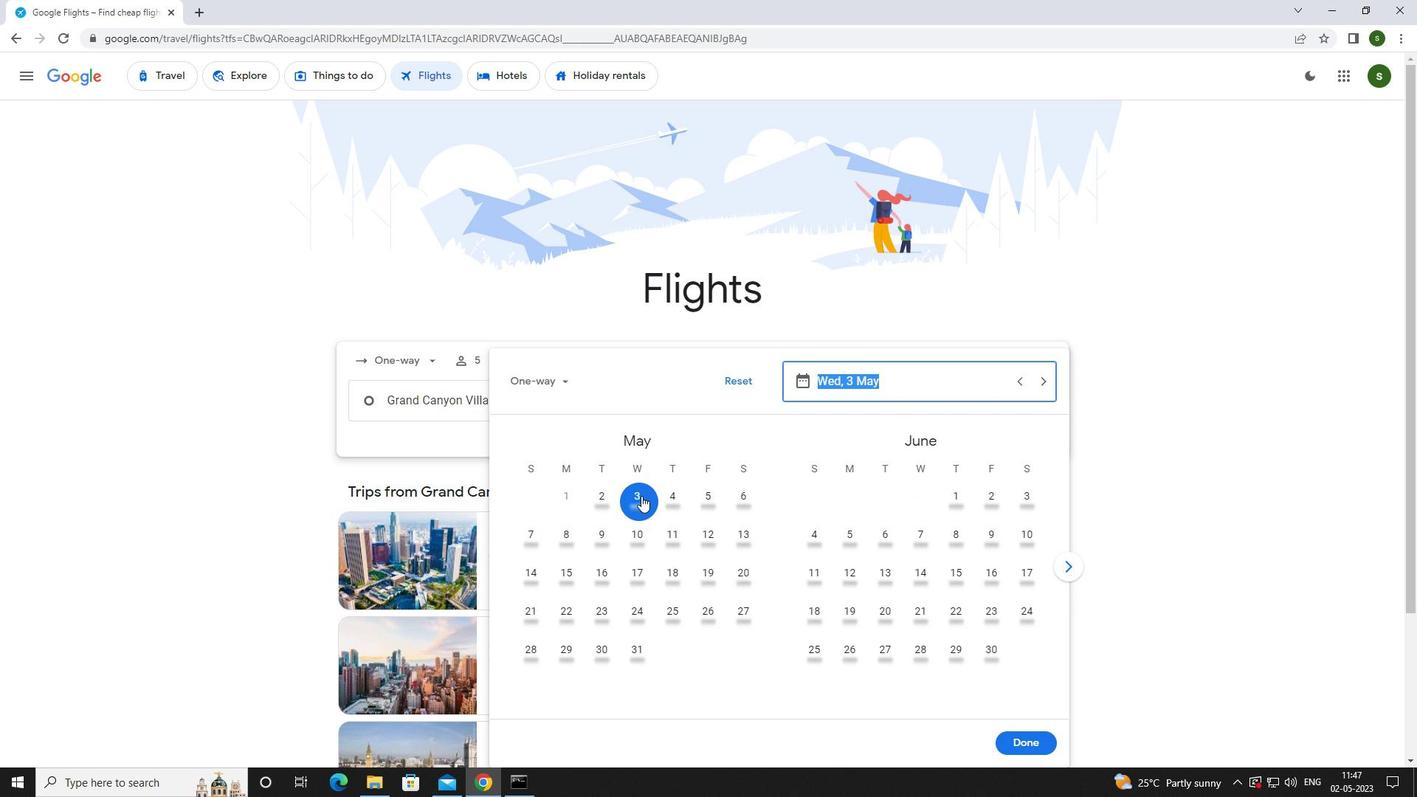 
Action: Mouse moved to (1031, 746)
Screenshot: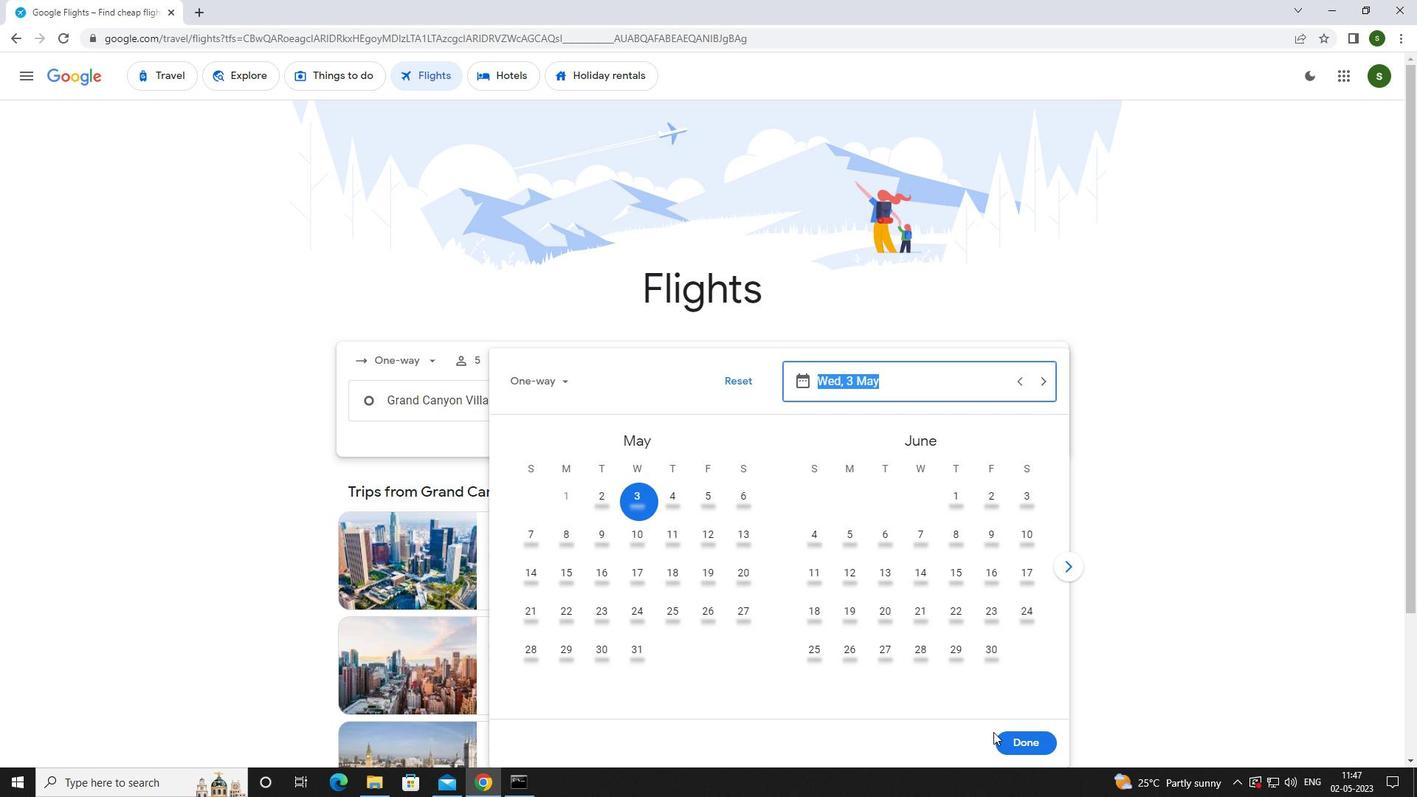
Action: Mouse pressed left at (1031, 746)
Screenshot: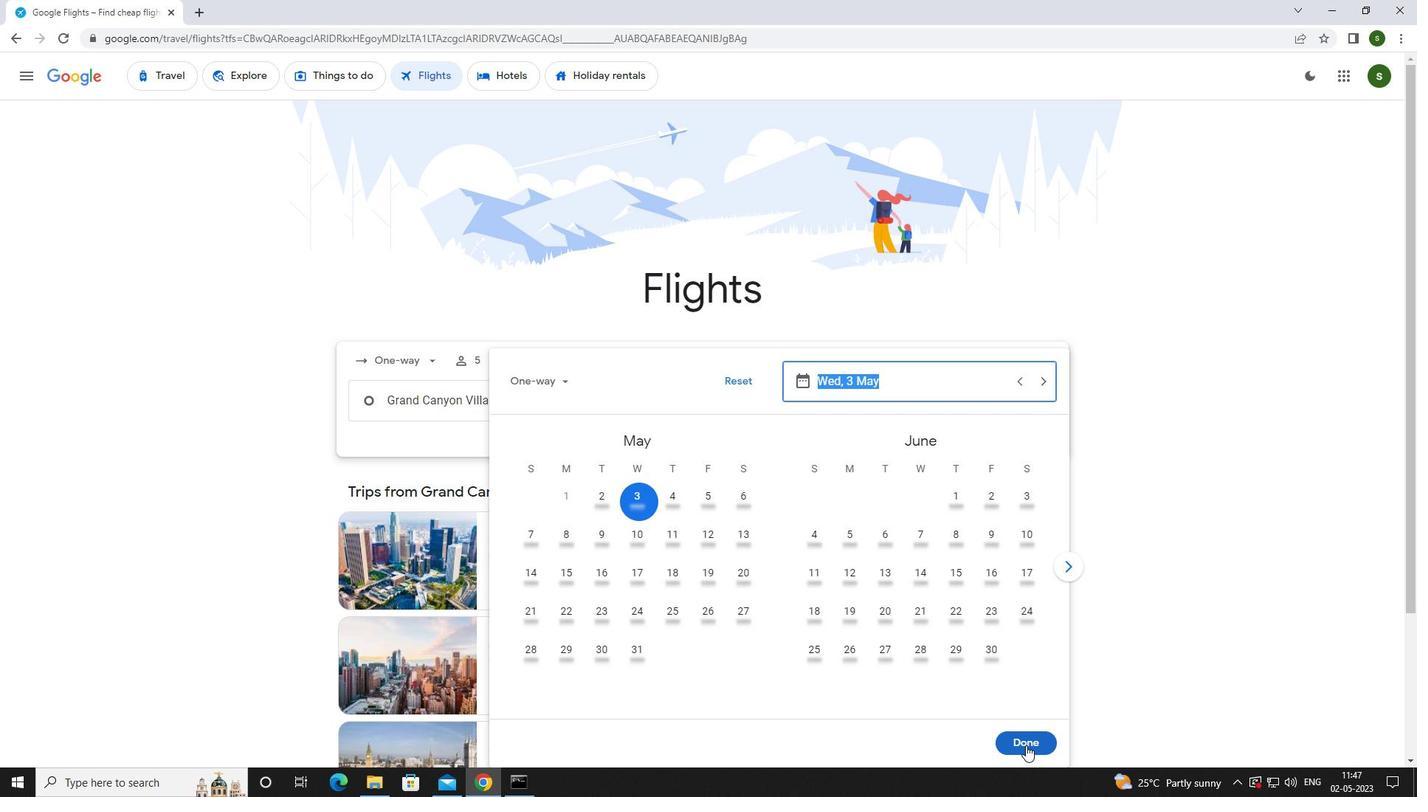 
Action: Mouse moved to (715, 460)
Screenshot: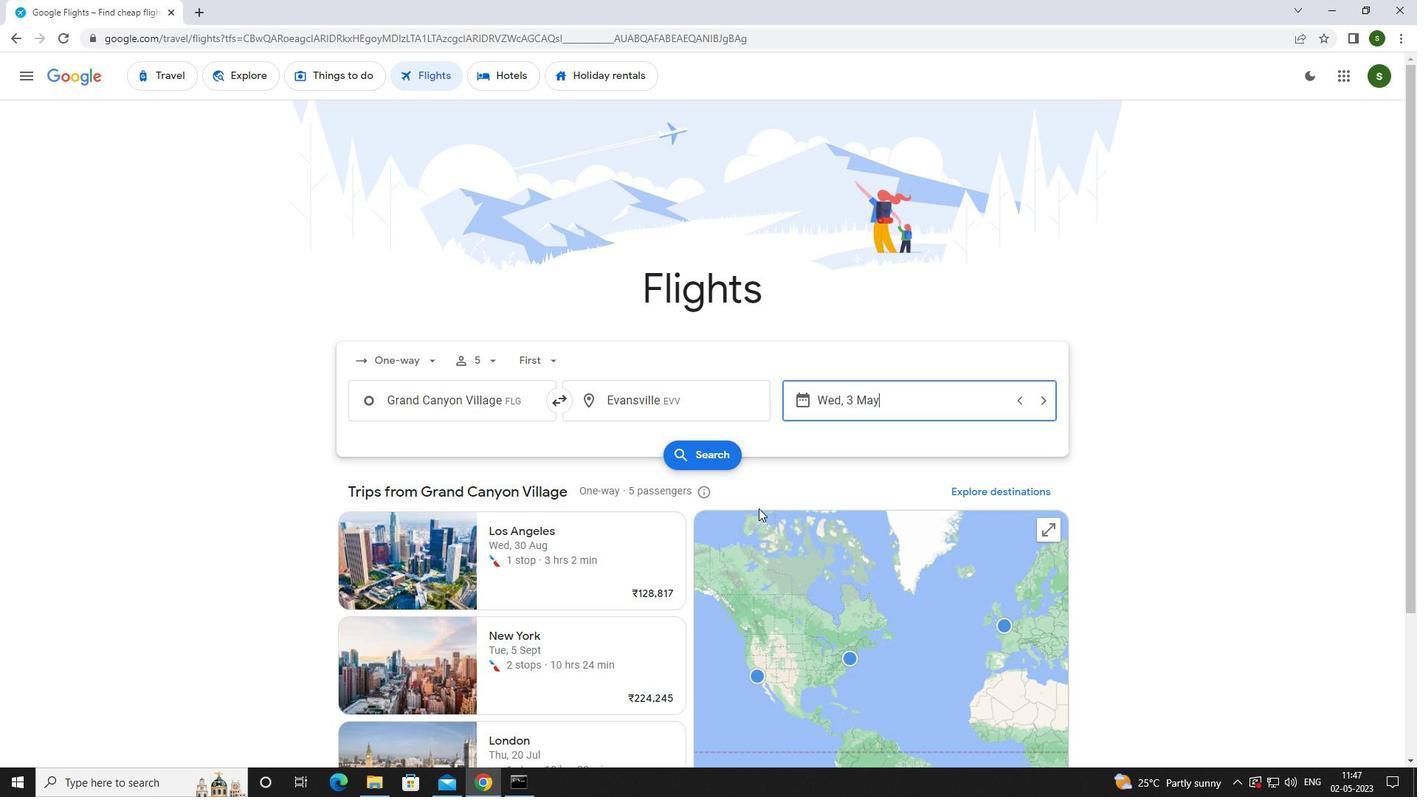 
Action: Mouse pressed left at (715, 460)
Screenshot: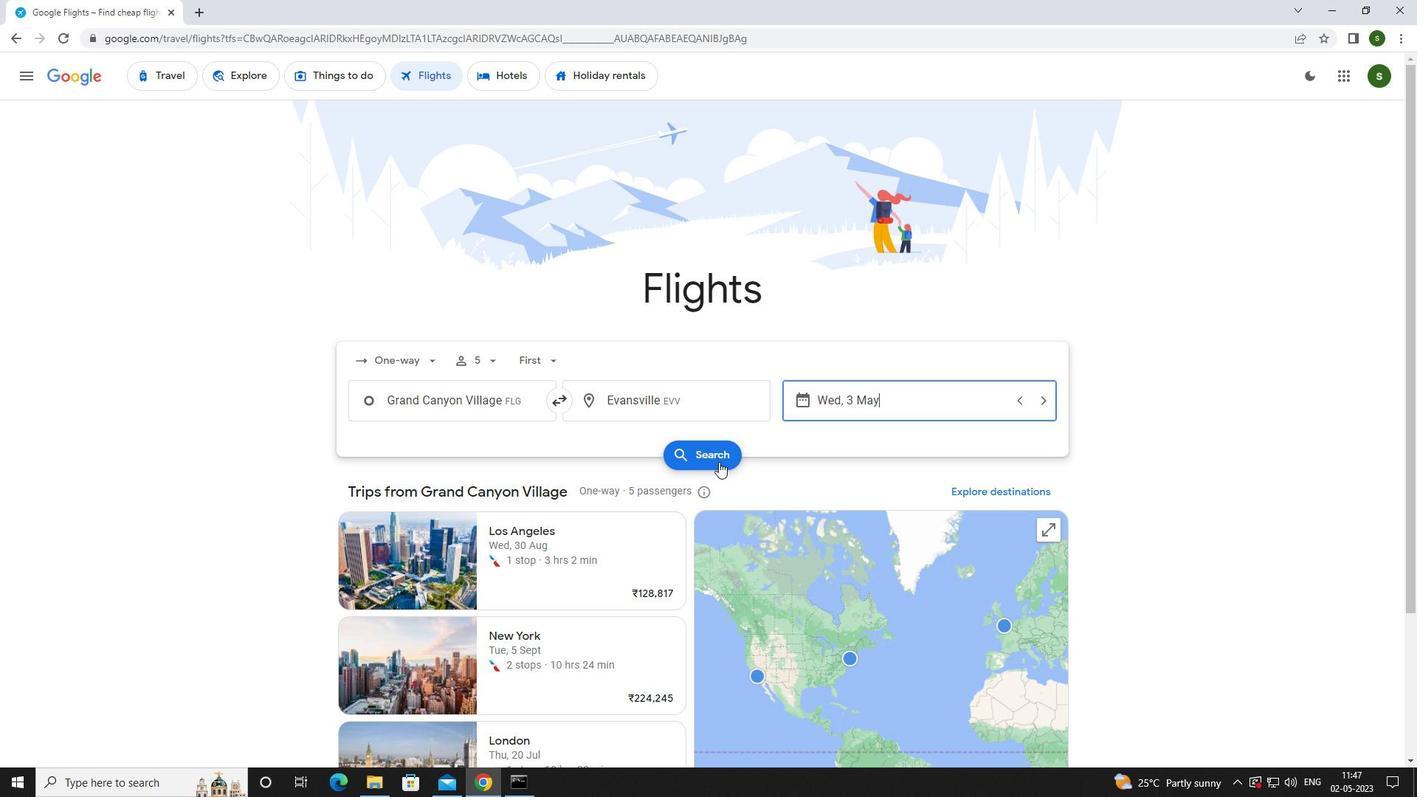 
Action: Mouse moved to (376, 206)
Screenshot: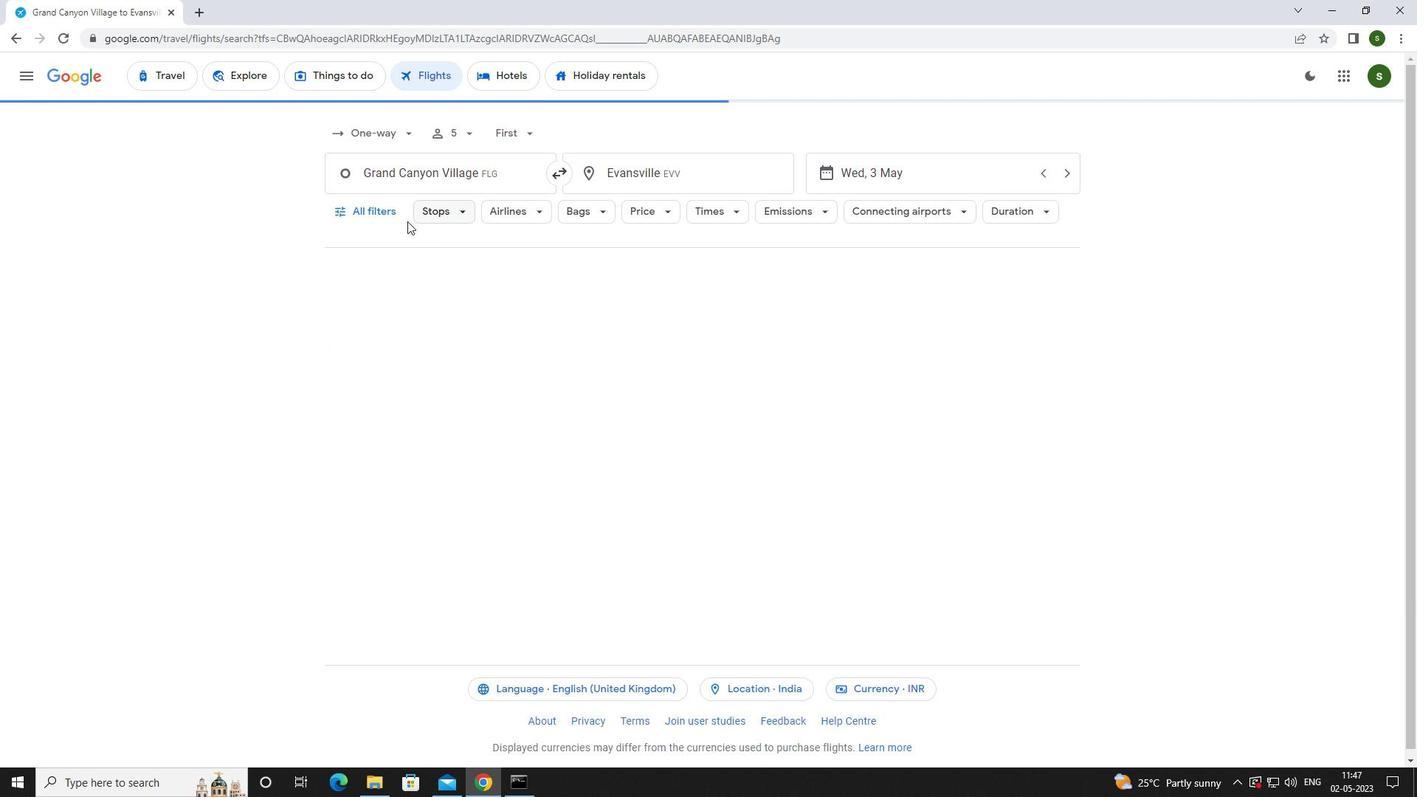 
Action: Mouse pressed left at (376, 206)
Screenshot: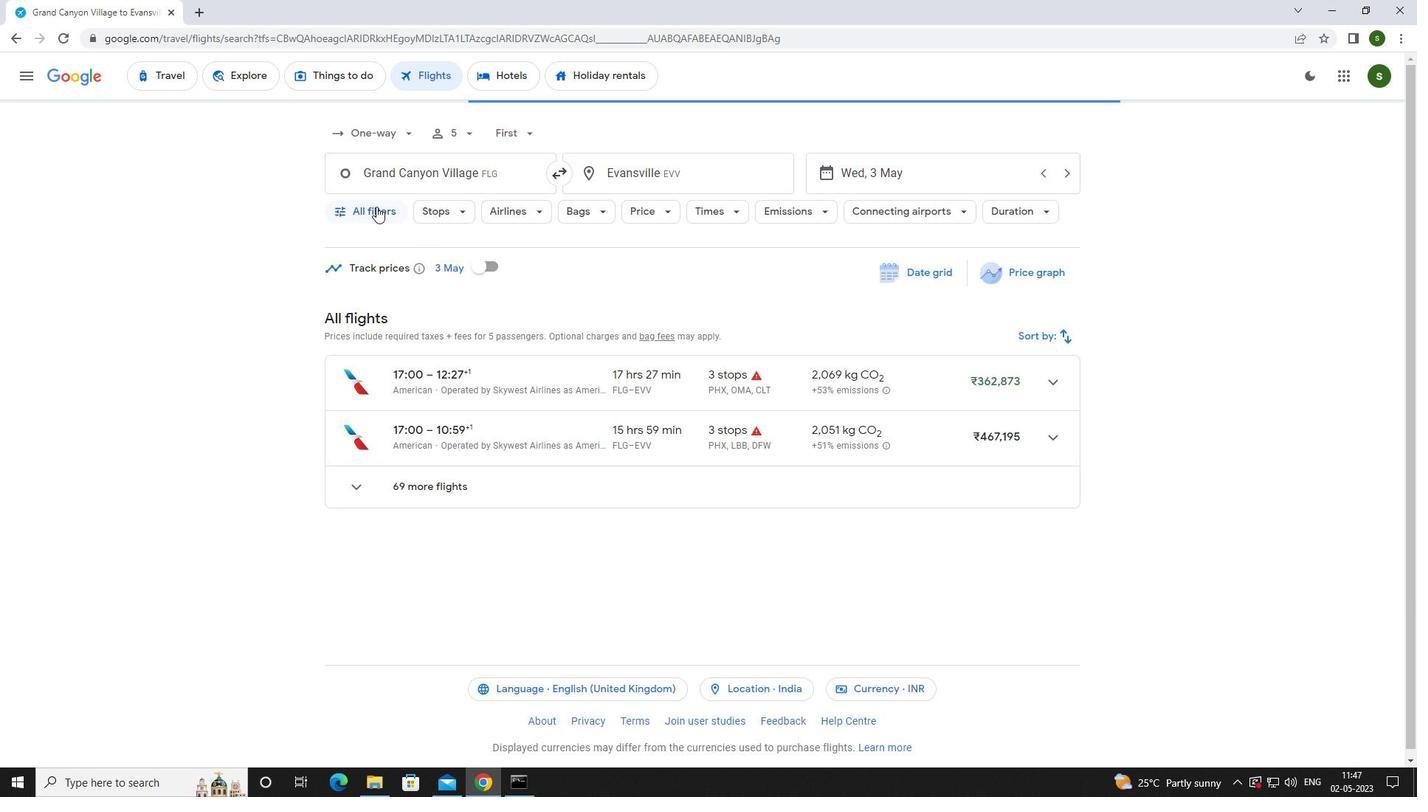 
Action: Mouse moved to (557, 530)
Screenshot: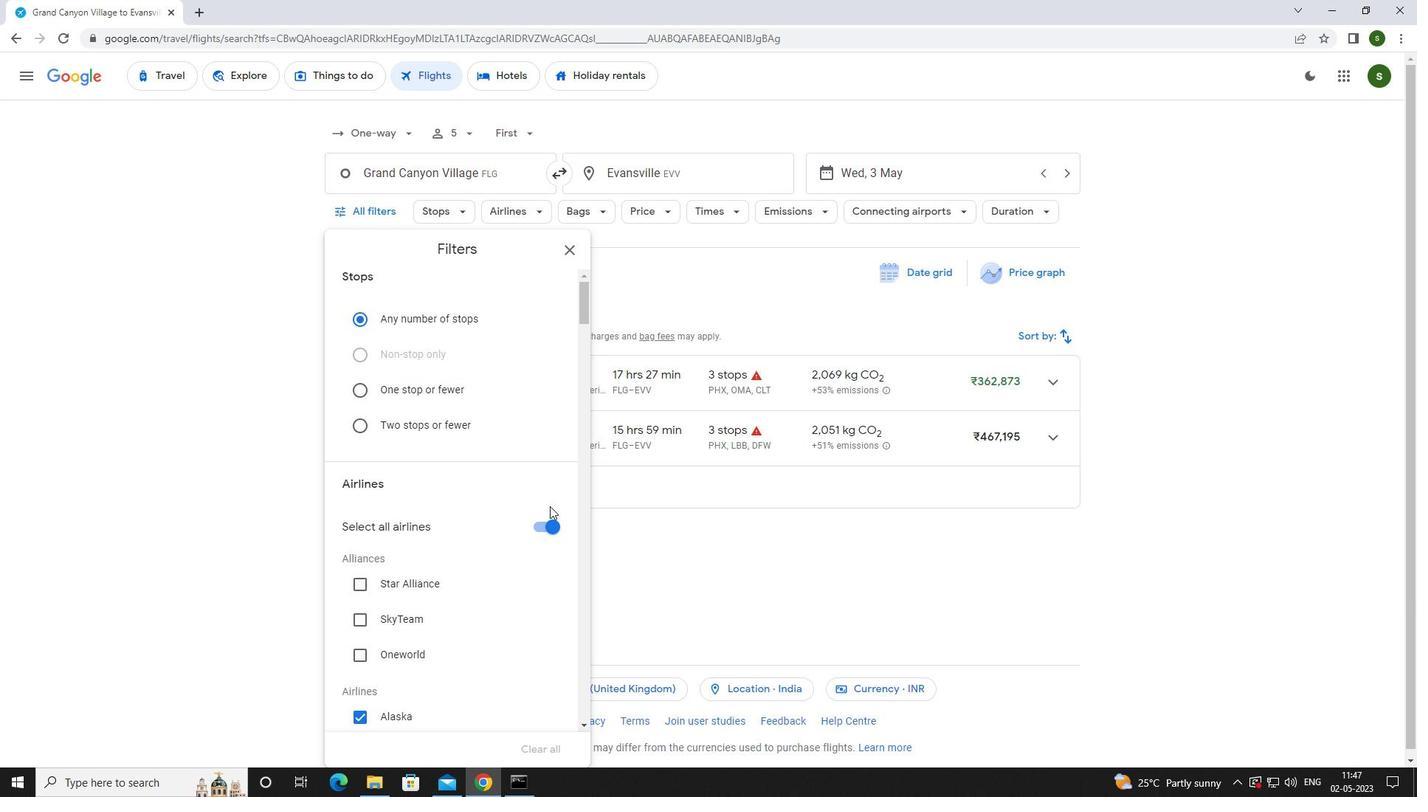 
Action: Mouse pressed left at (557, 530)
Screenshot: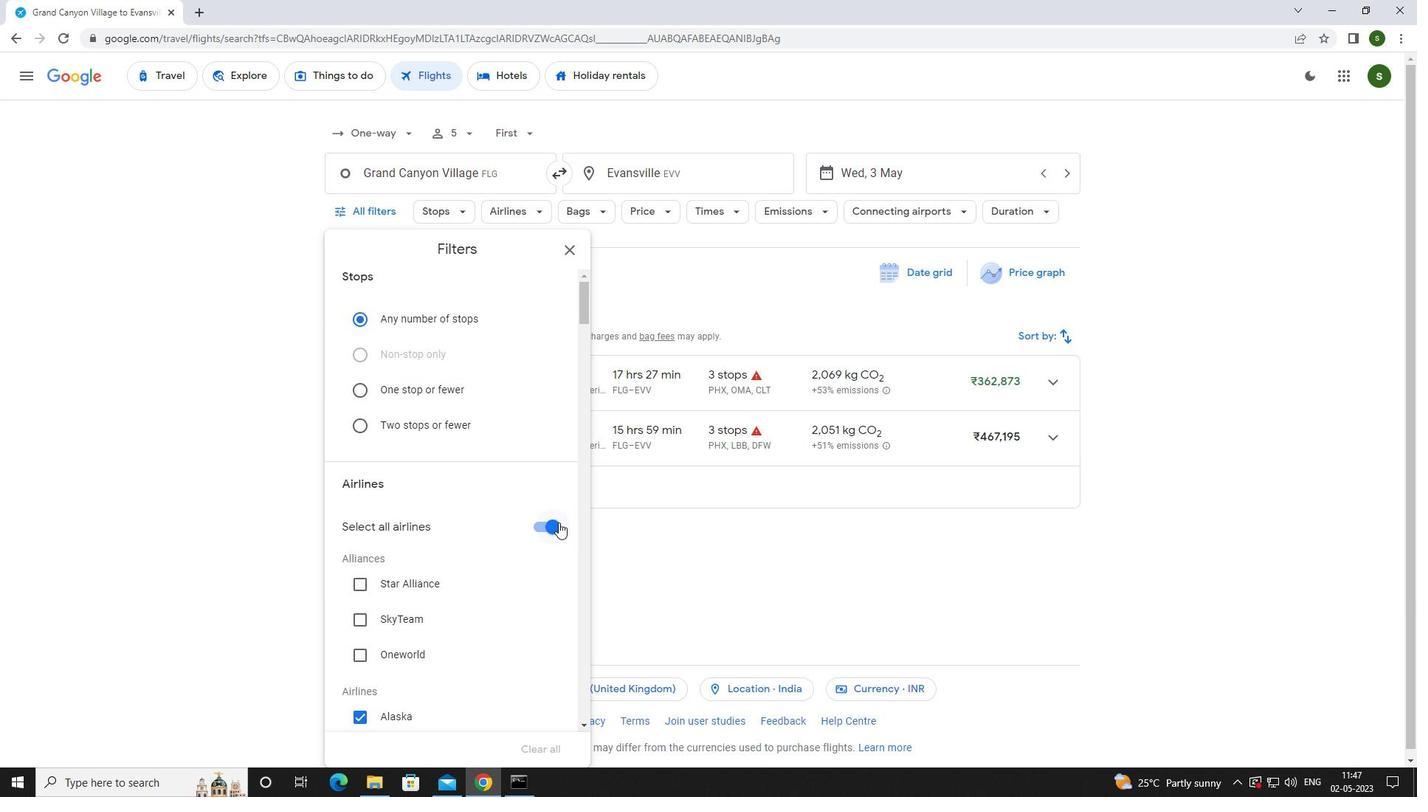 
Action: Mouse moved to (479, 457)
Screenshot: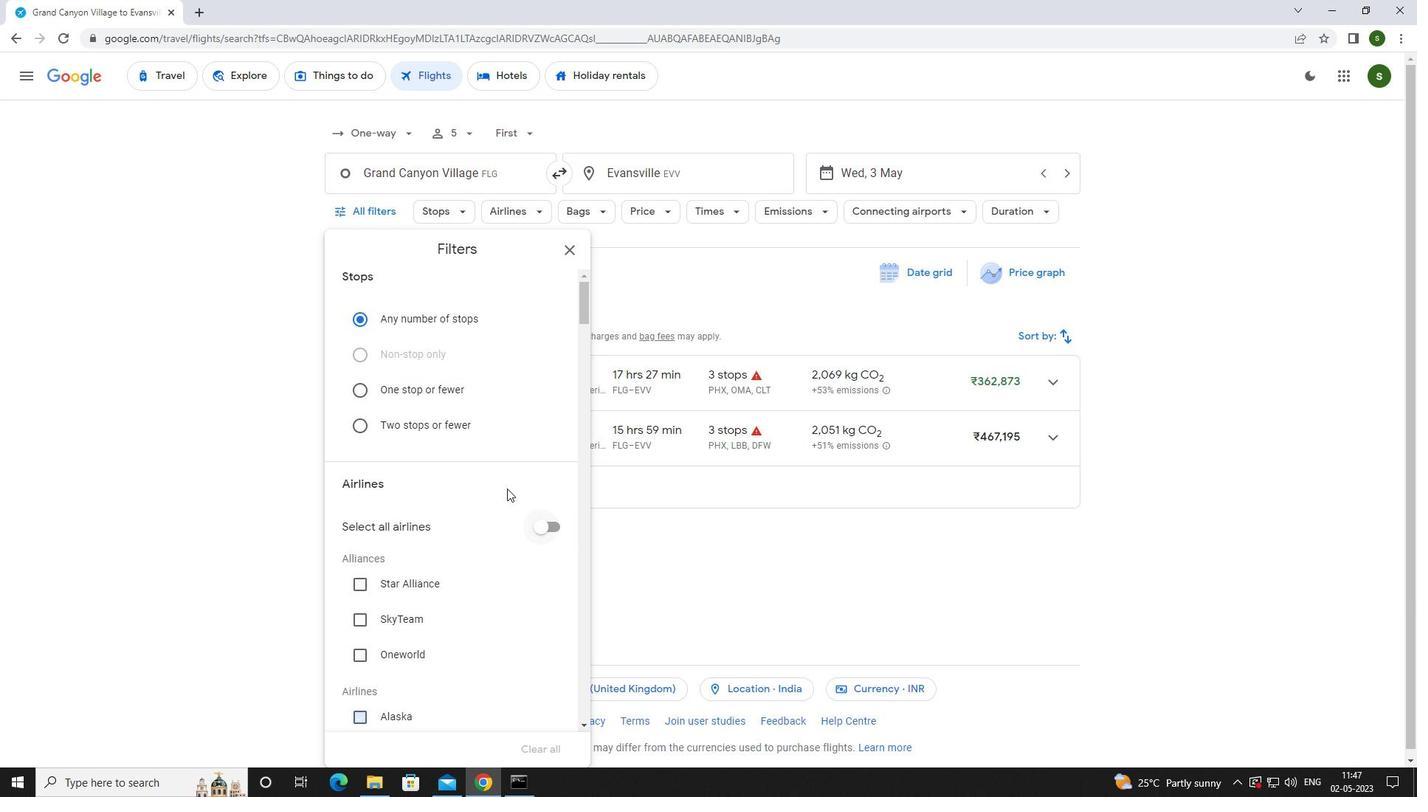 
Action: Mouse scrolled (479, 456) with delta (0, 0)
Screenshot: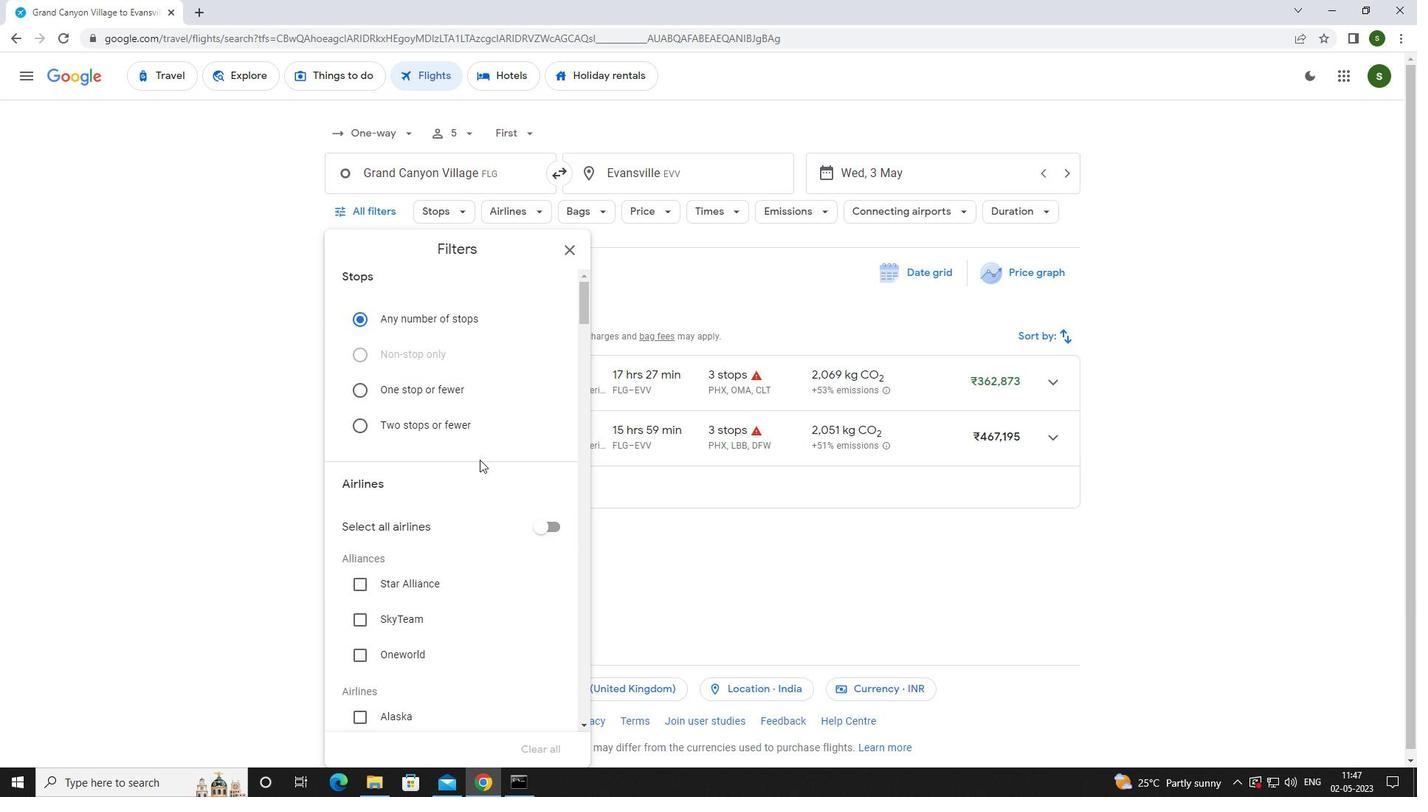
Action: Mouse scrolled (479, 456) with delta (0, 0)
Screenshot: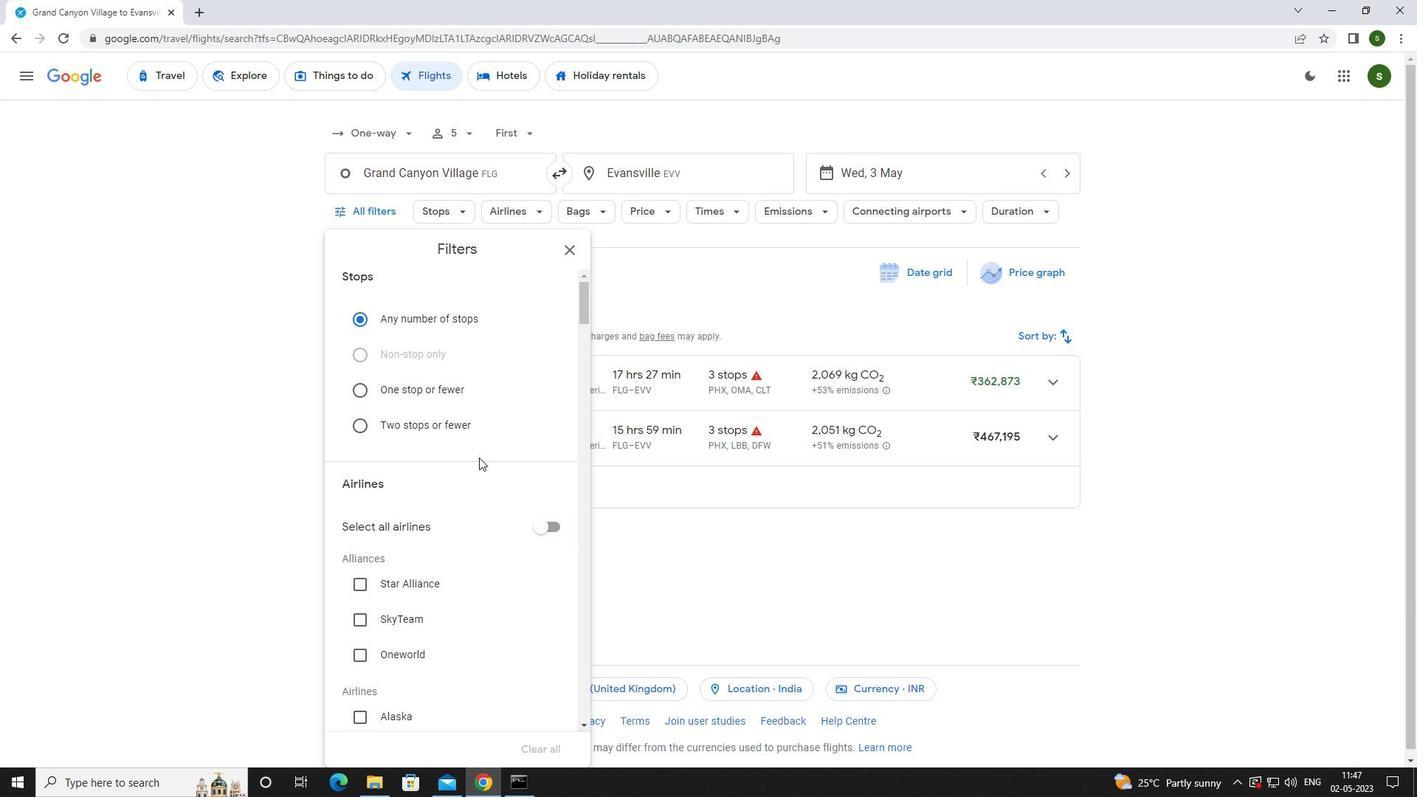 
Action: Mouse scrolled (479, 456) with delta (0, 0)
Screenshot: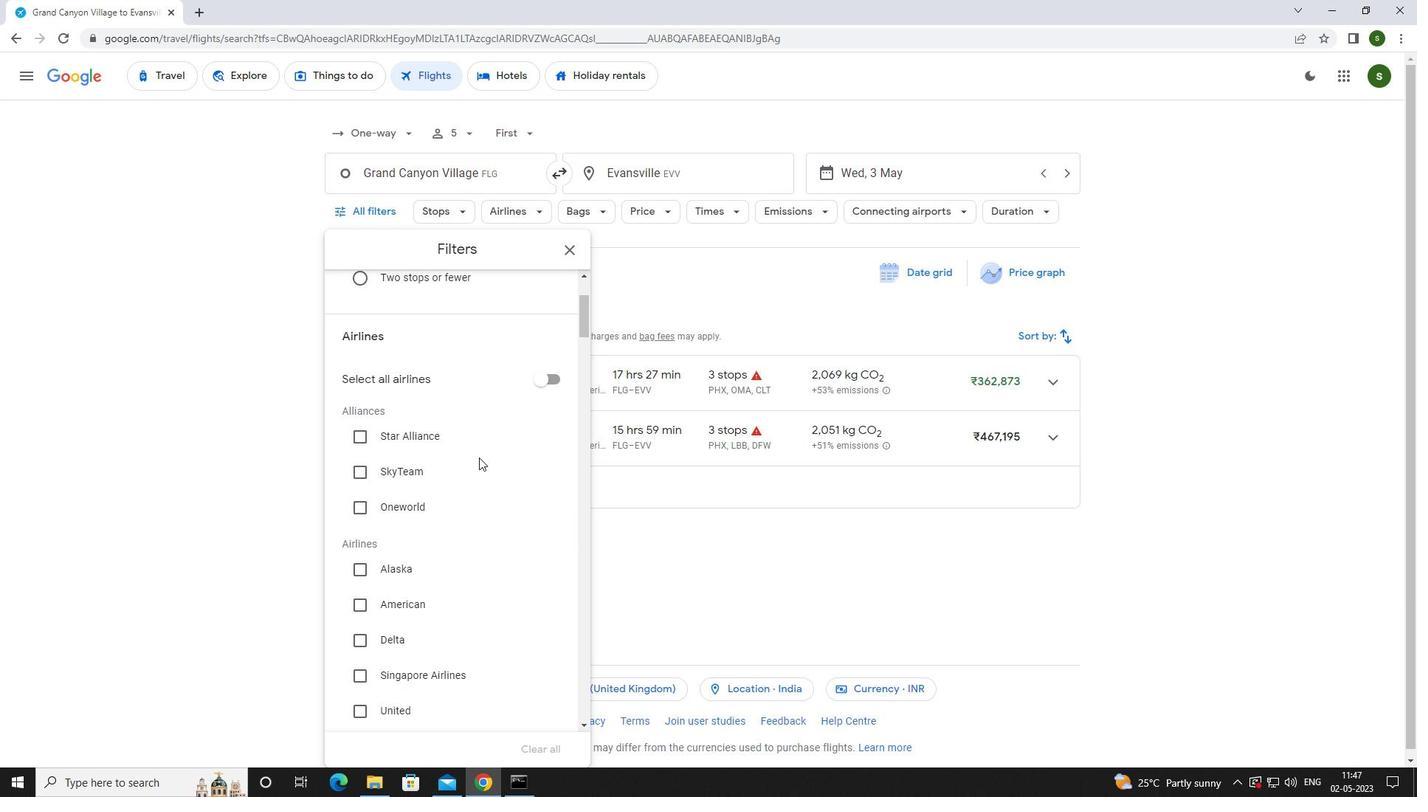 
Action: Mouse scrolled (479, 456) with delta (0, 0)
Screenshot: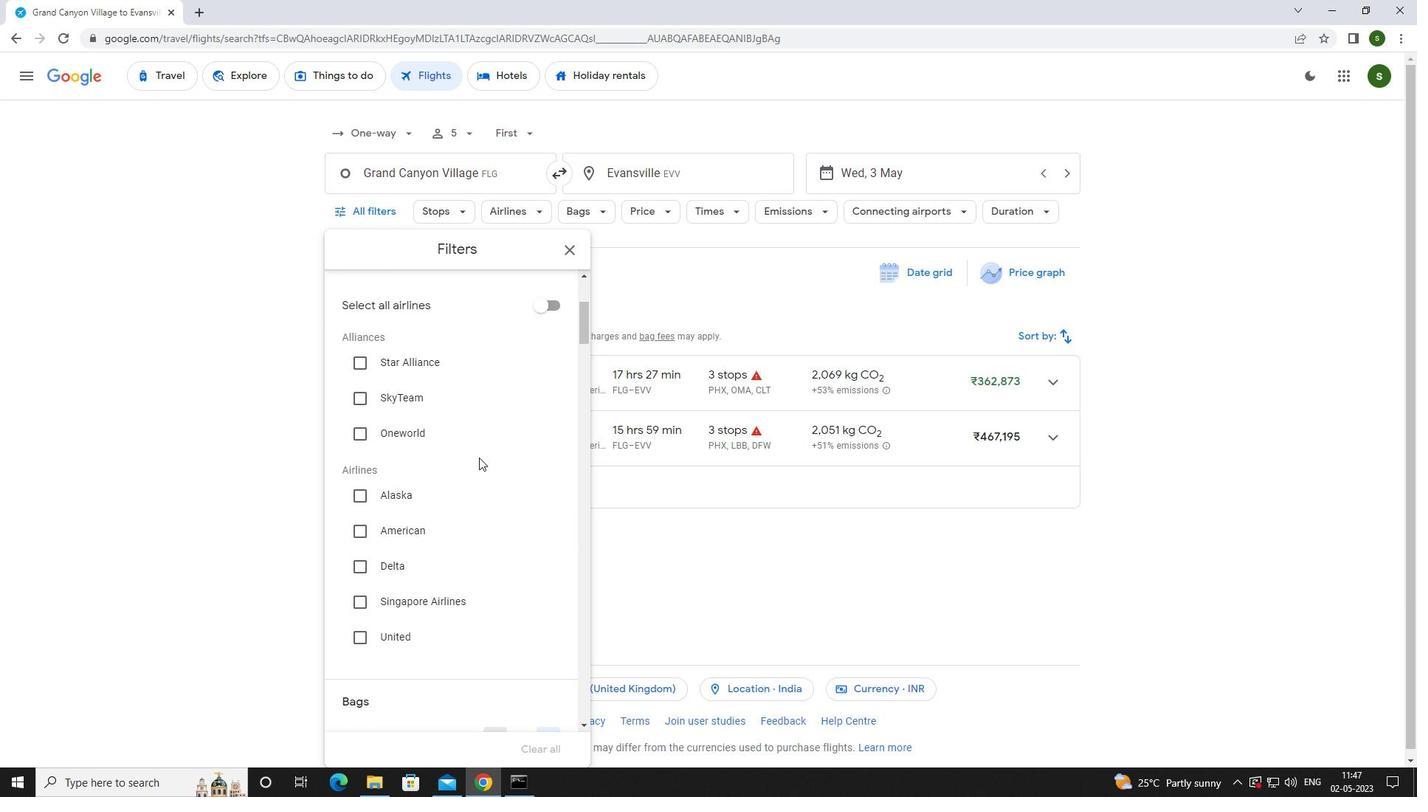 
Action: Mouse scrolled (479, 456) with delta (0, 0)
Screenshot: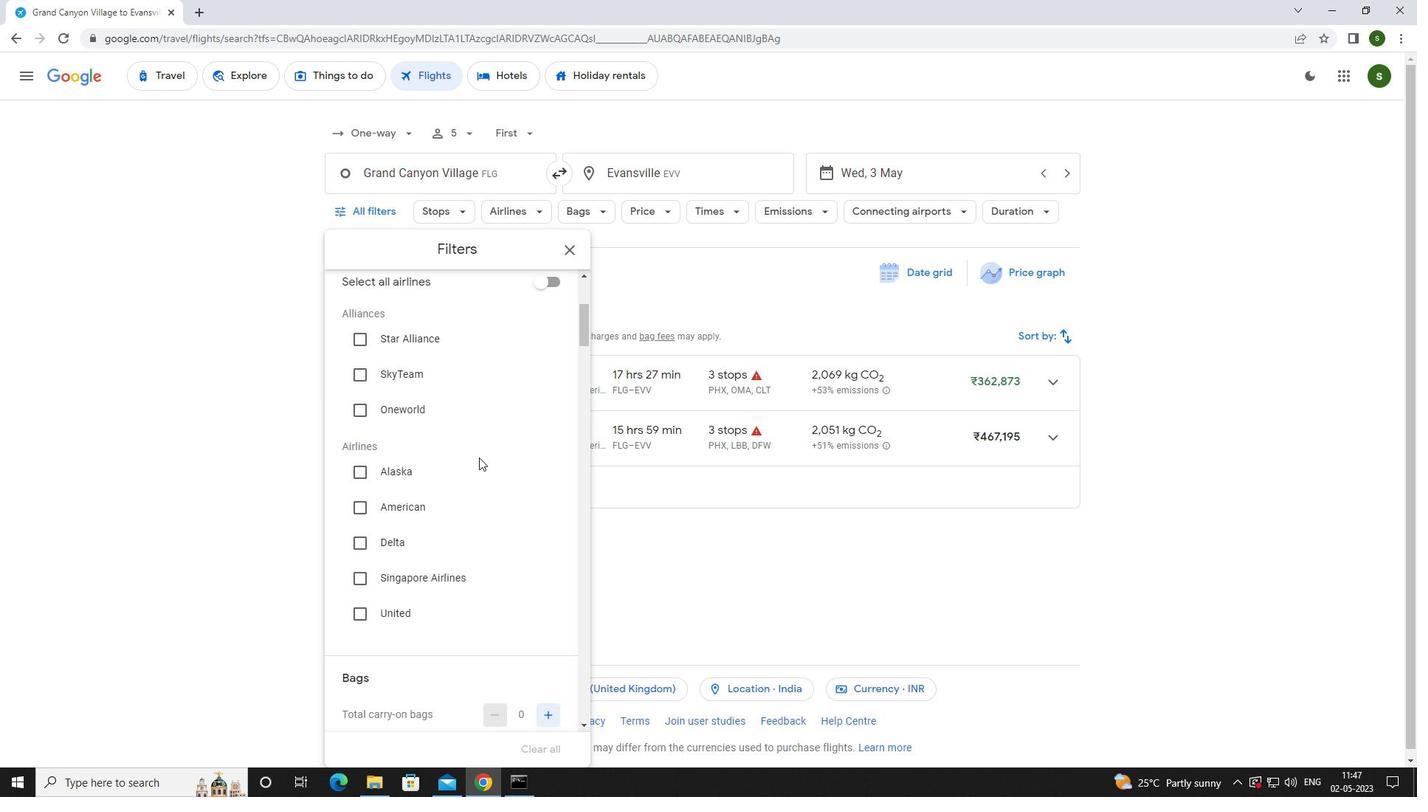 
Action: Mouse scrolled (479, 456) with delta (0, 0)
Screenshot: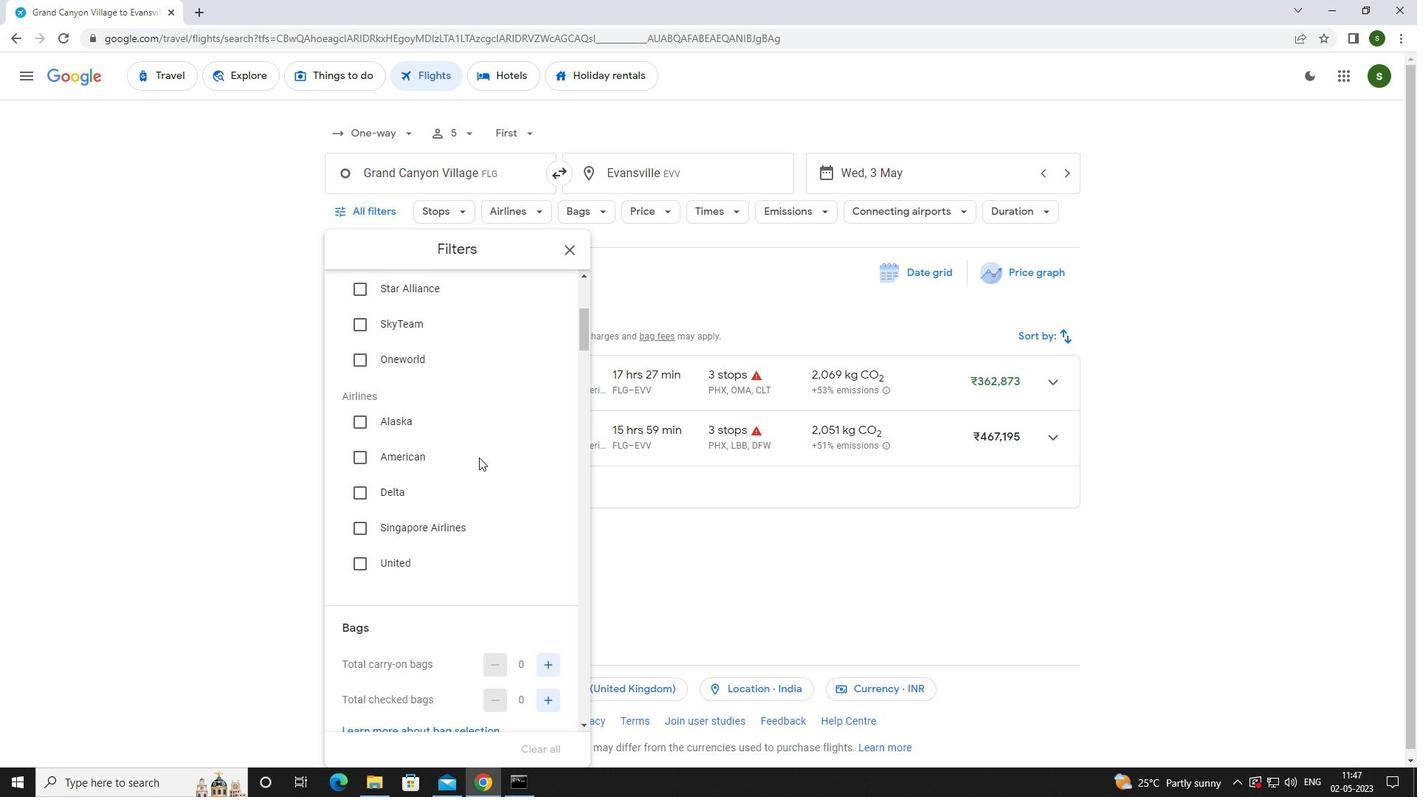 
Action: Mouse moved to (546, 550)
Screenshot: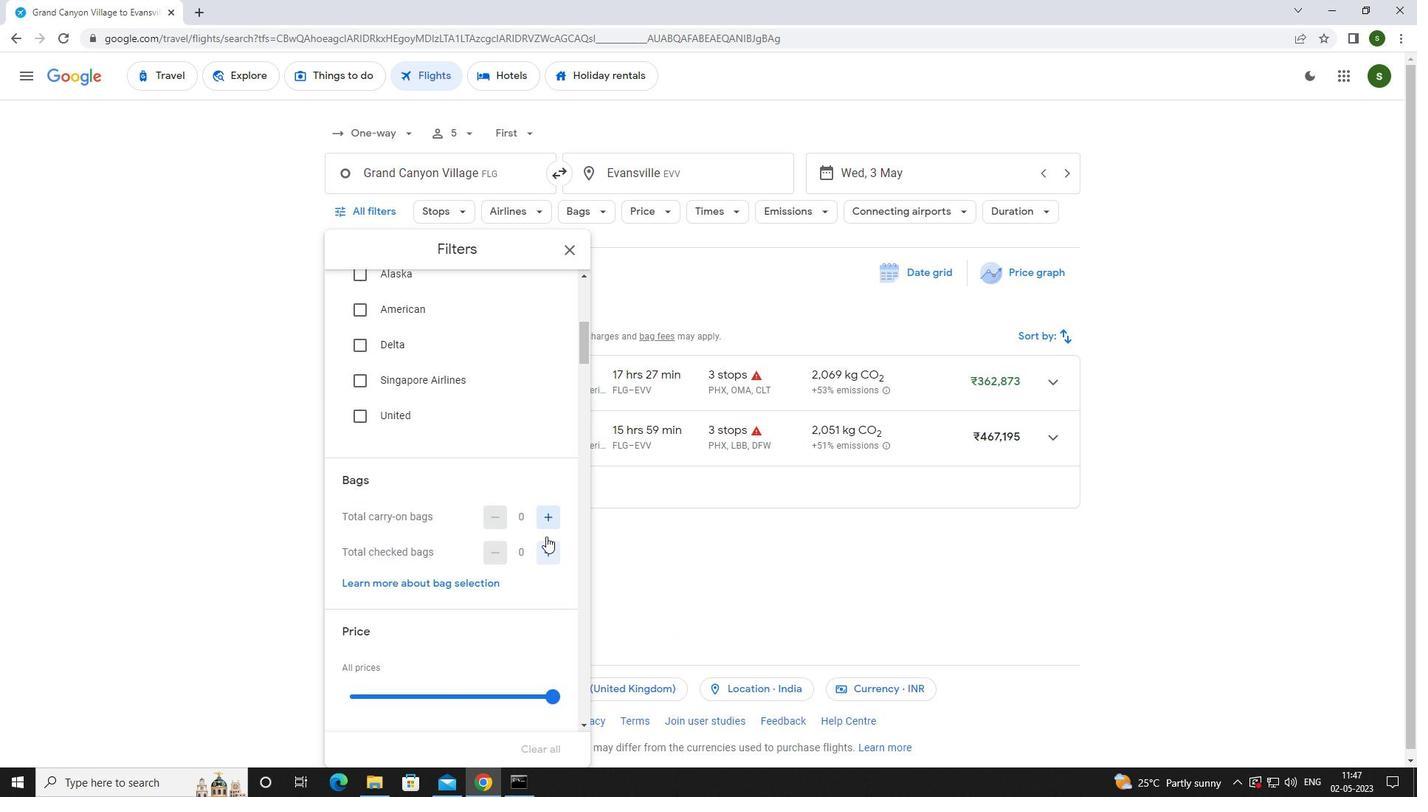 
Action: Mouse pressed left at (546, 550)
Screenshot: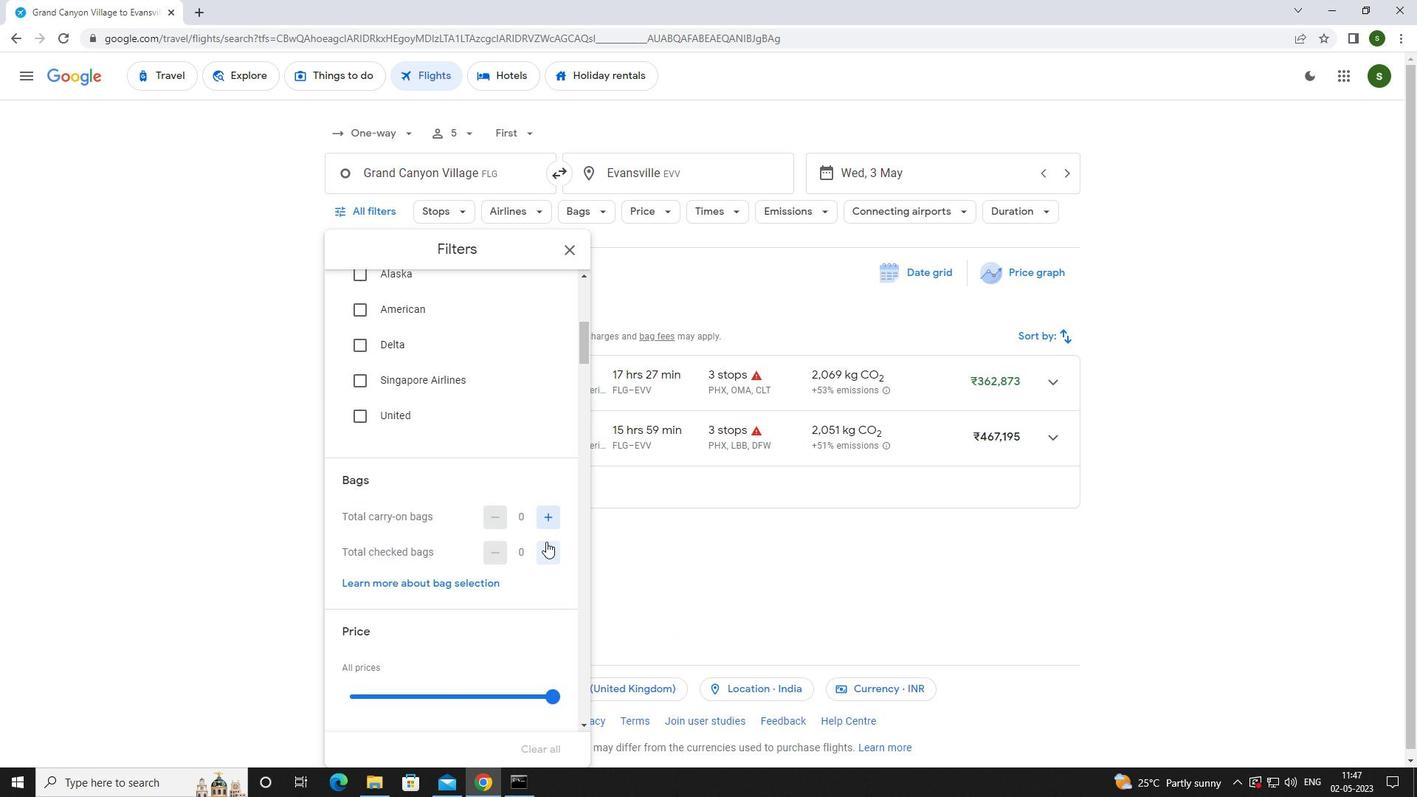 
Action: Mouse pressed left at (546, 550)
Screenshot: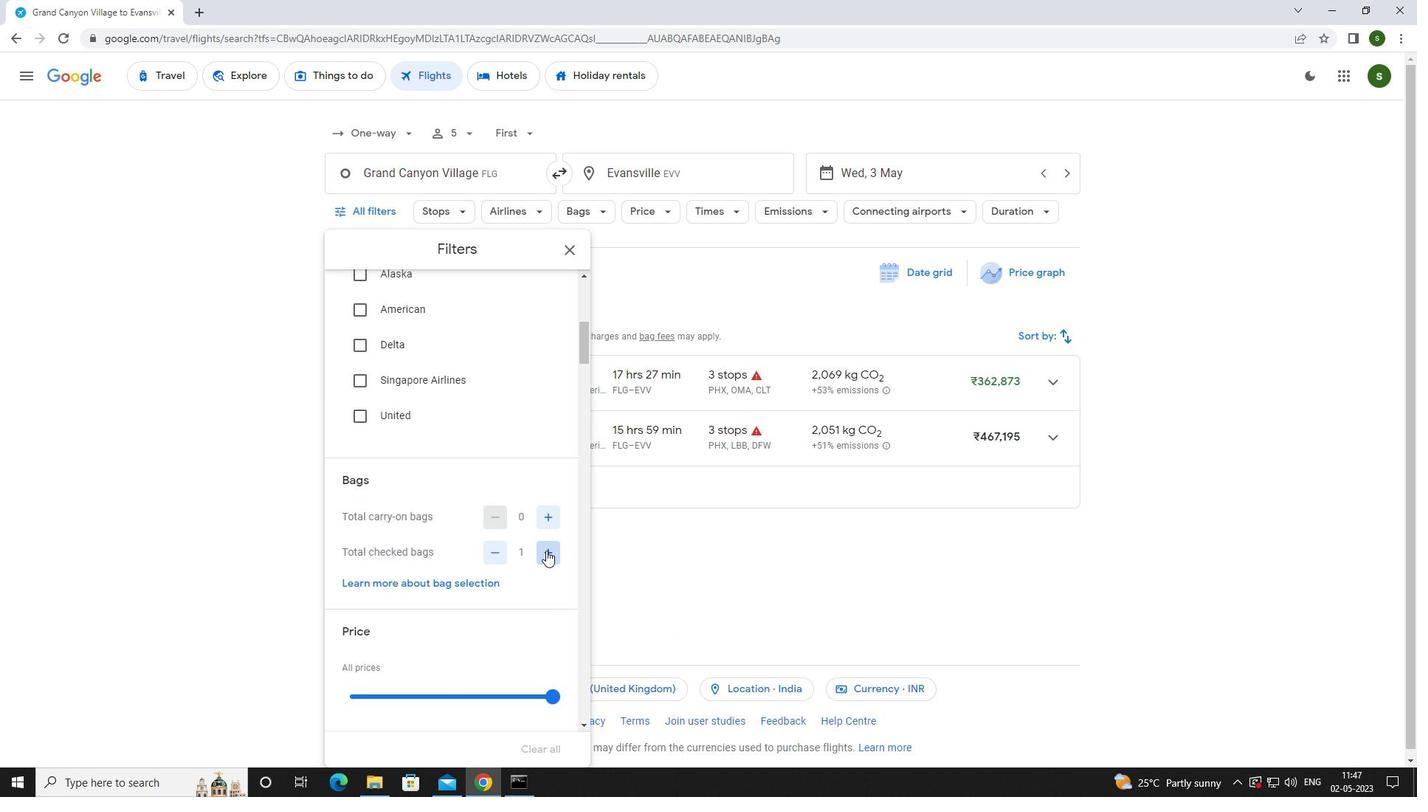 
Action: Mouse pressed left at (546, 550)
Screenshot: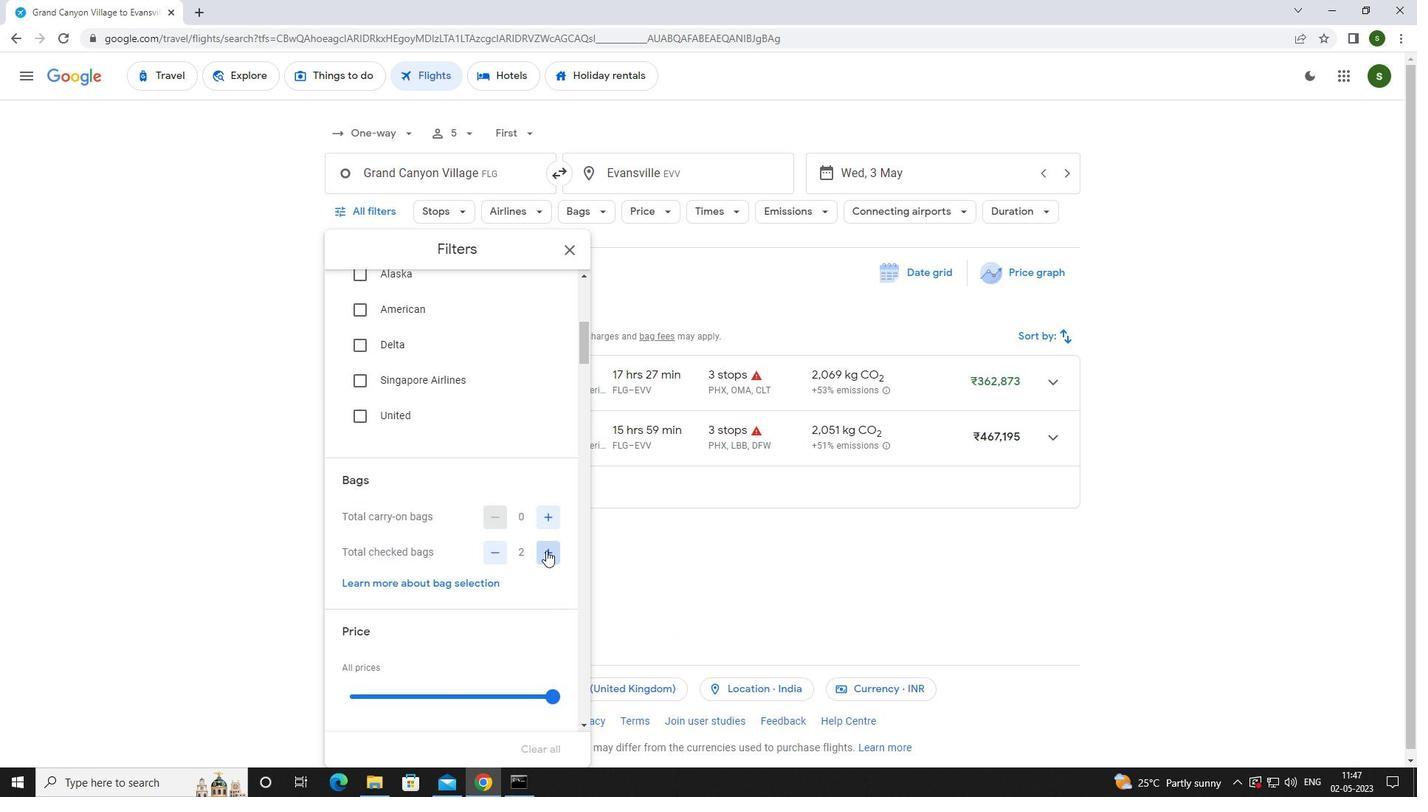 
Action: Mouse scrolled (546, 549) with delta (0, 0)
Screenshot: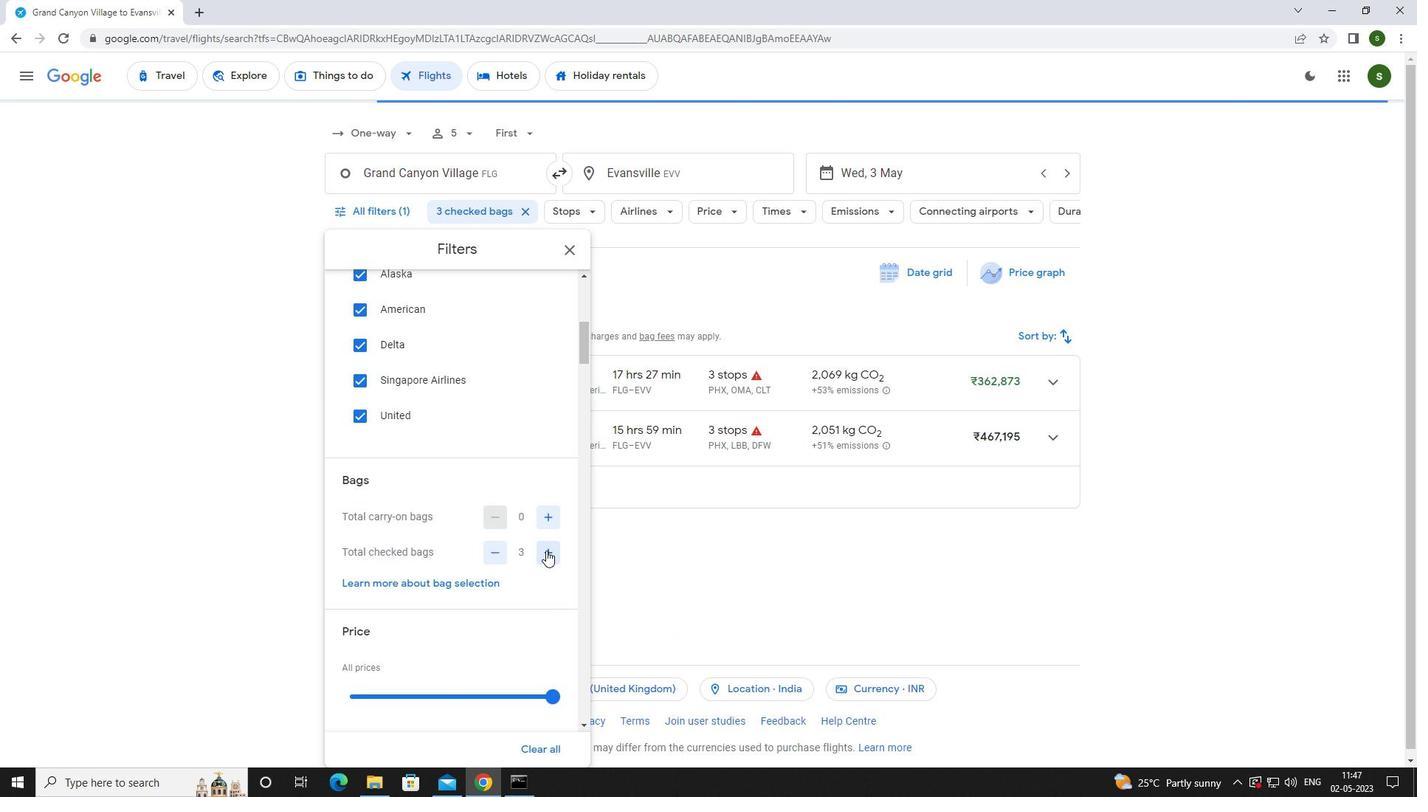 
Action: Mouse scrolled (546, 549) with delta (0, 0)
Screenshot: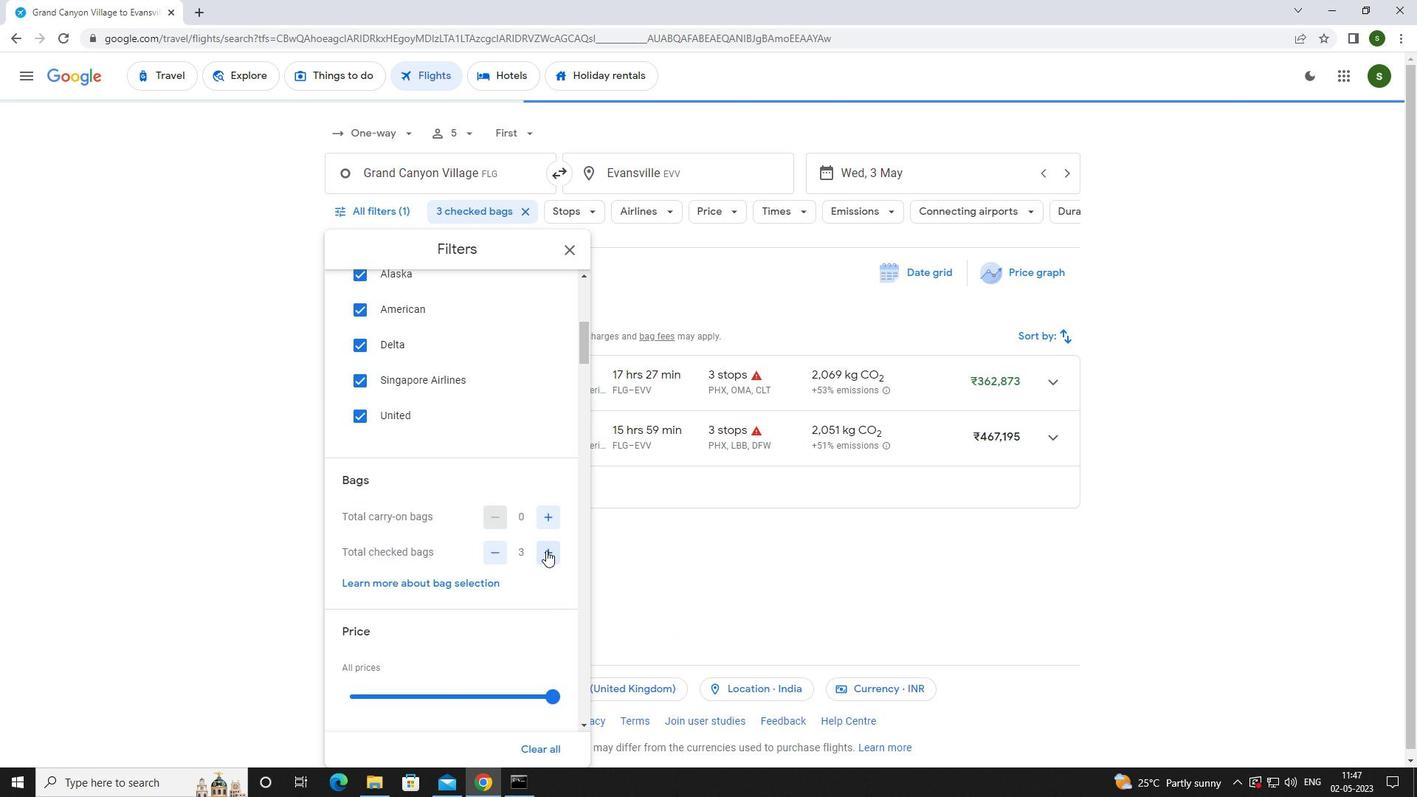 
Action: Mouse moved to (551, 548)
Screenshot: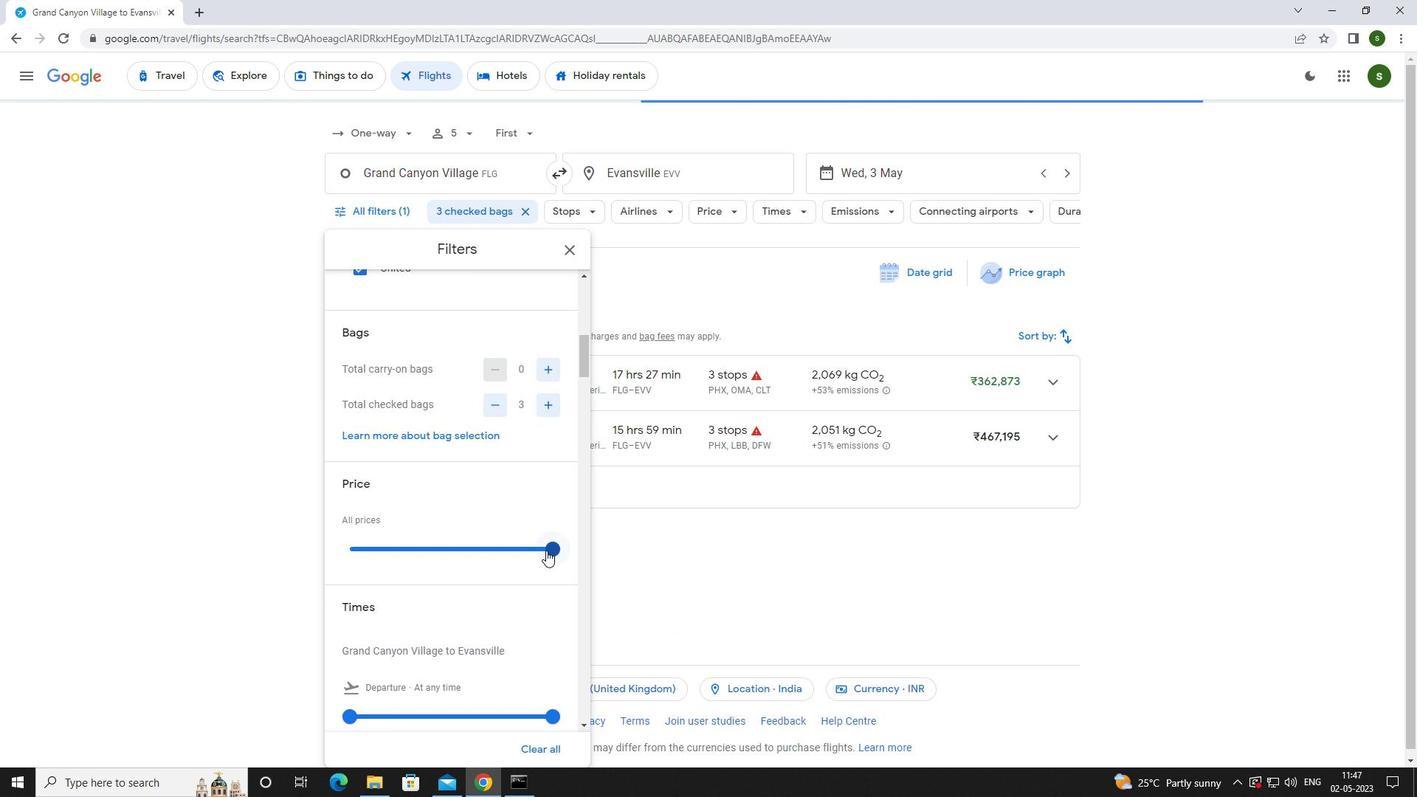 
Action: Mouse pressed left at (551, 548)
Screenshot: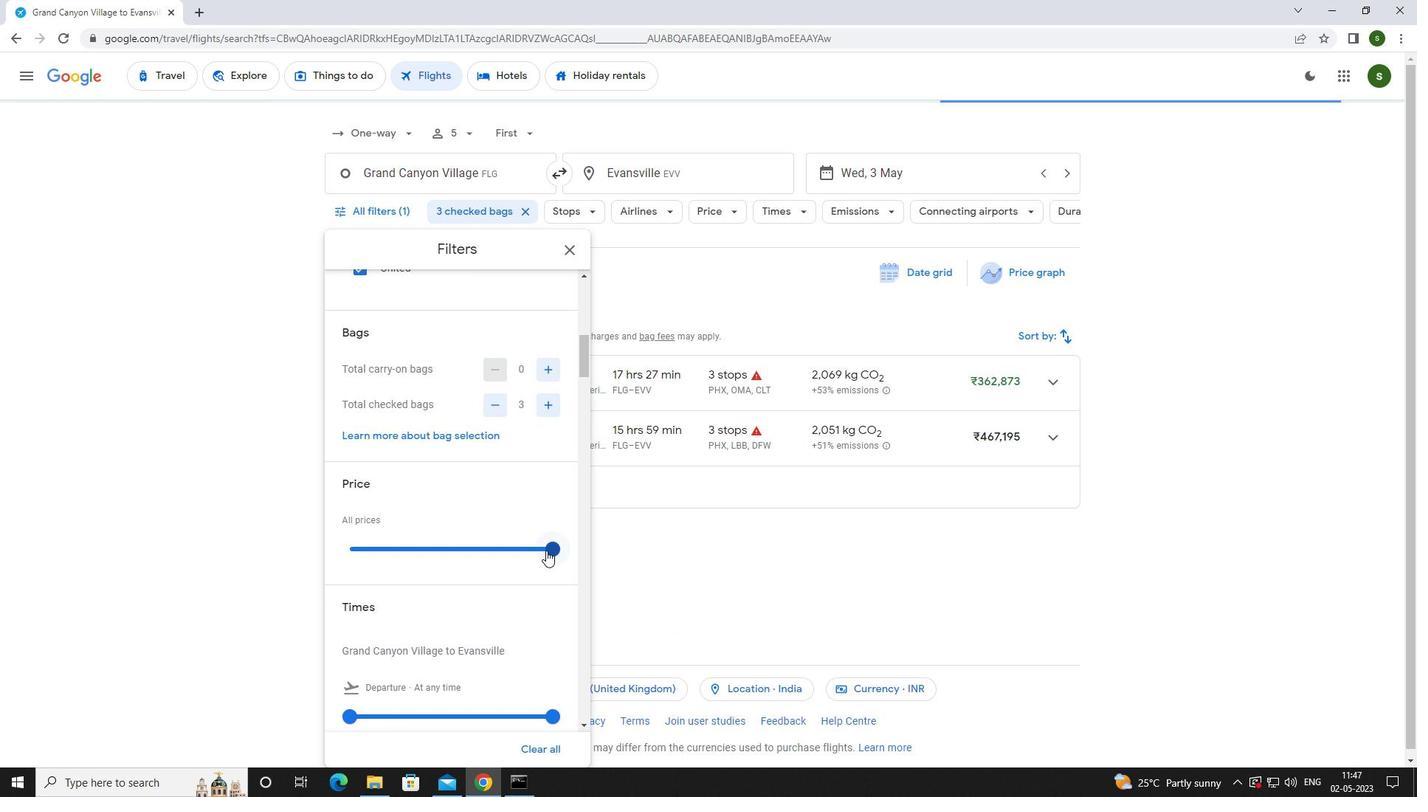 
Action: Mouse moved to (409, 566)
Screenshot: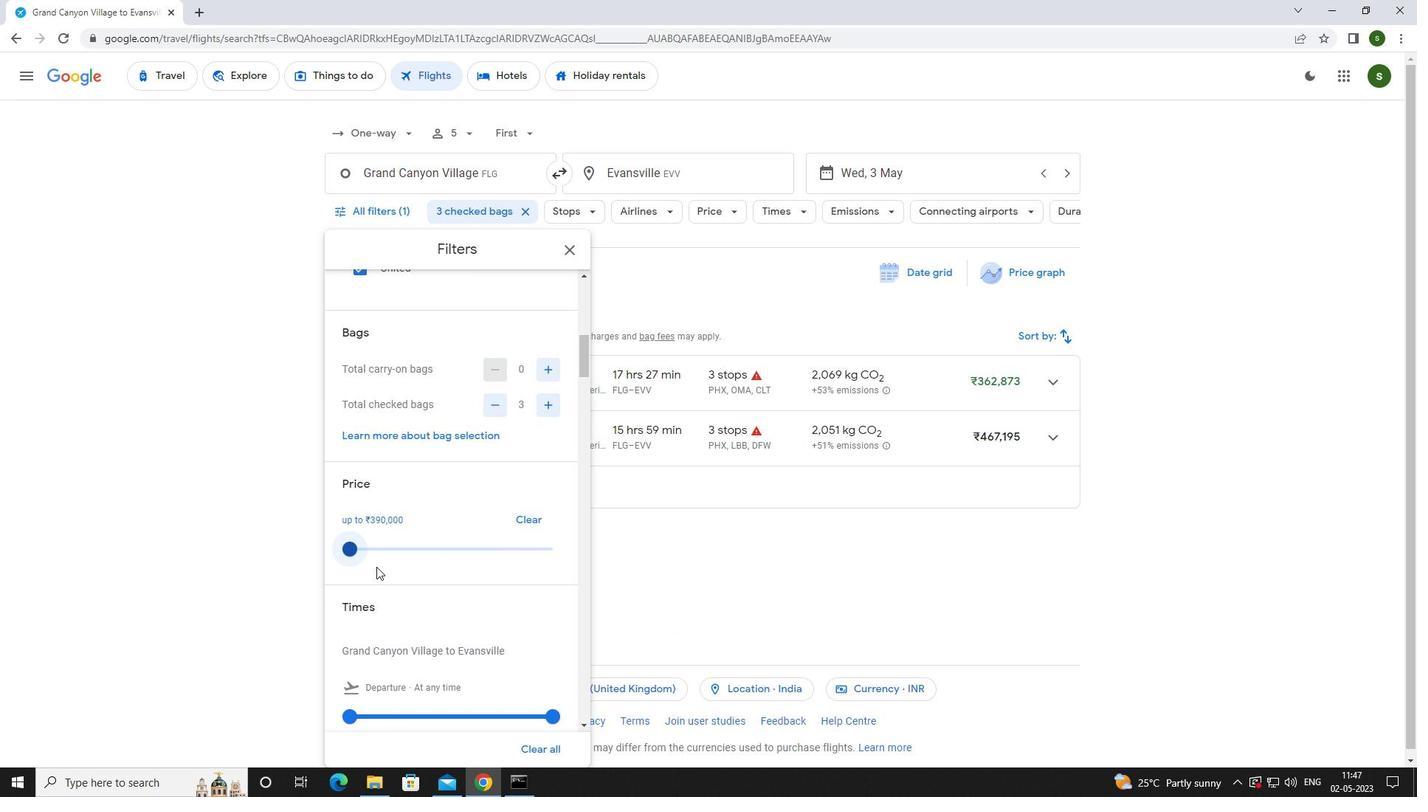 
Action: Mouse scrolled (409, 566) with delta (0, 0)
Screenshot: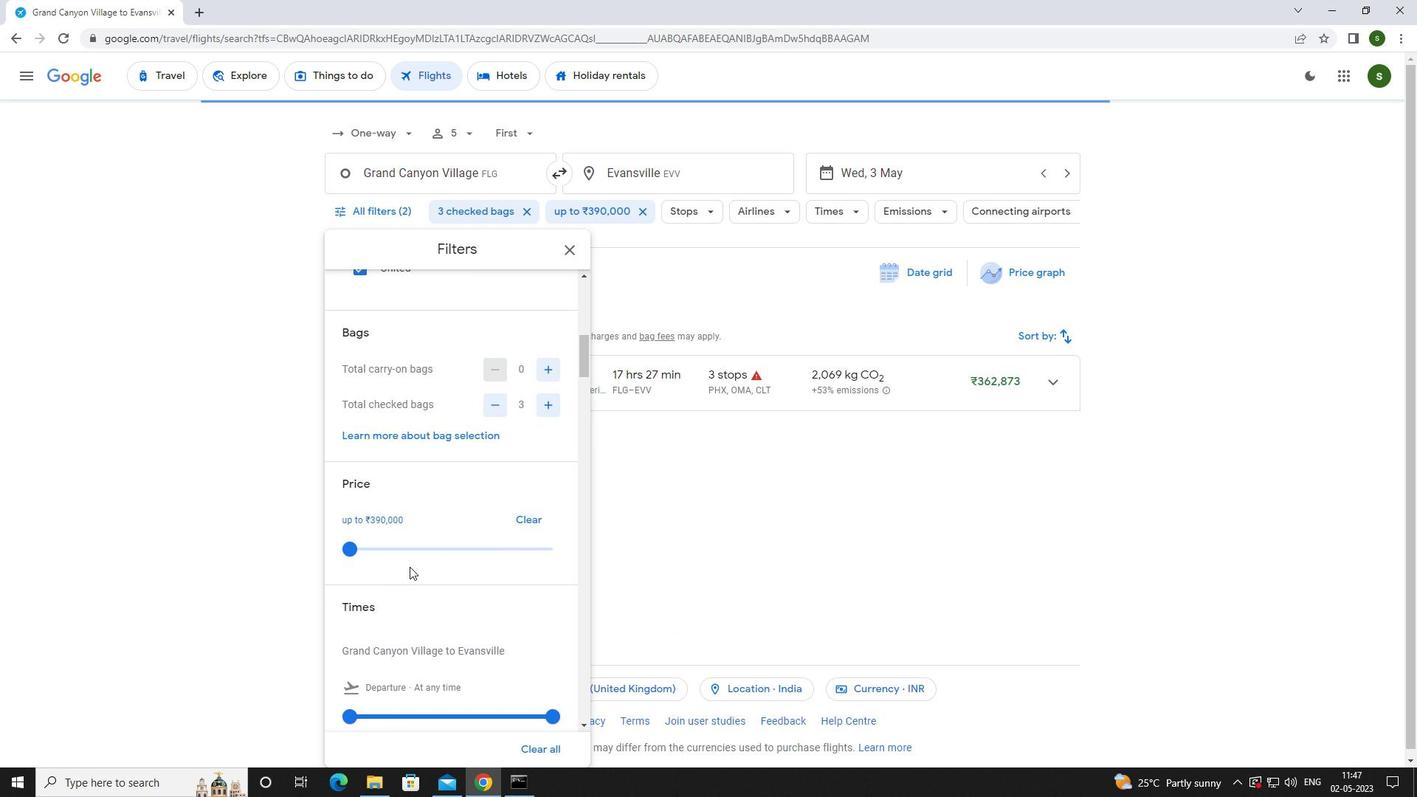 
Action: Mouse scrolled (409, 566) with delta (0, 0)
Screenshot: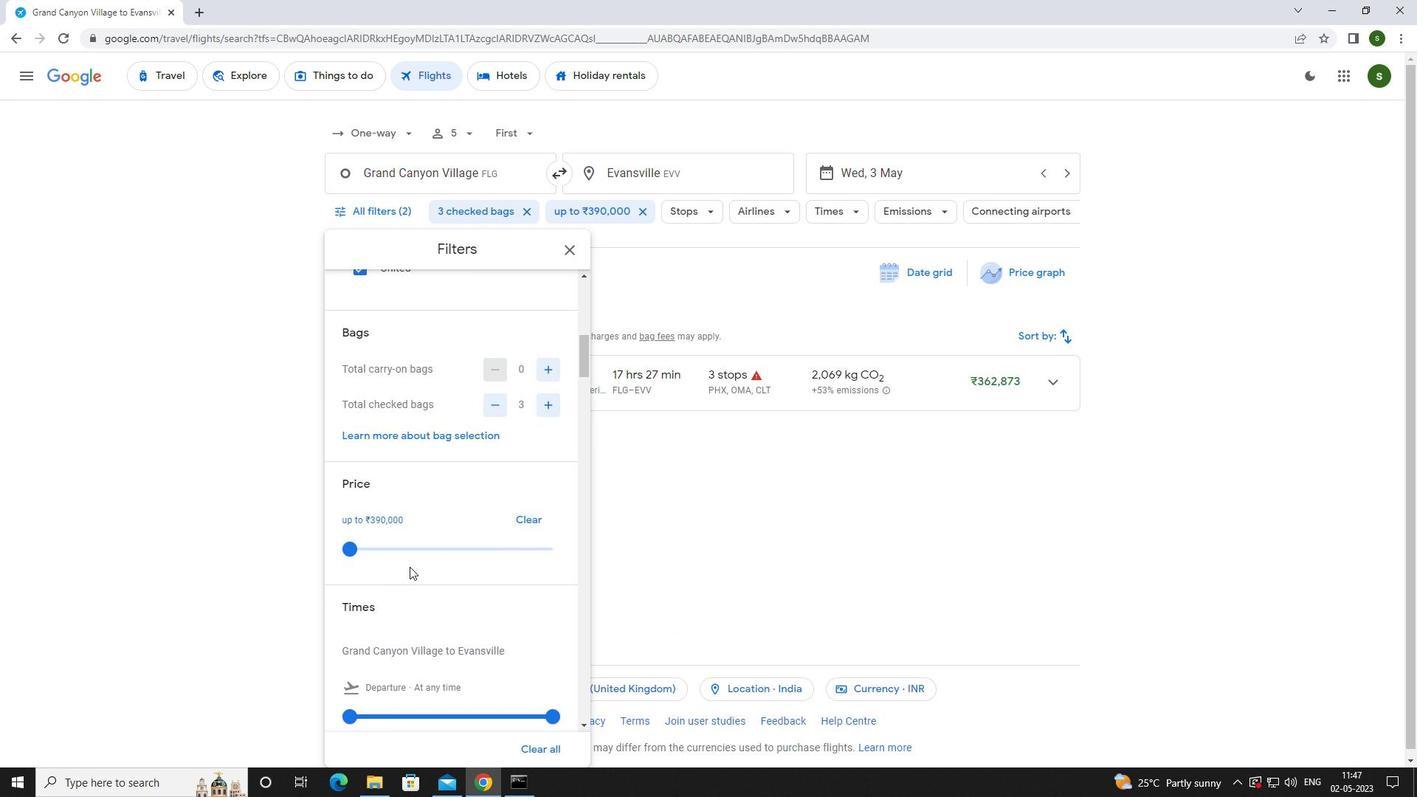 
Action: Mouse moved to (349, 569)
Screenshot: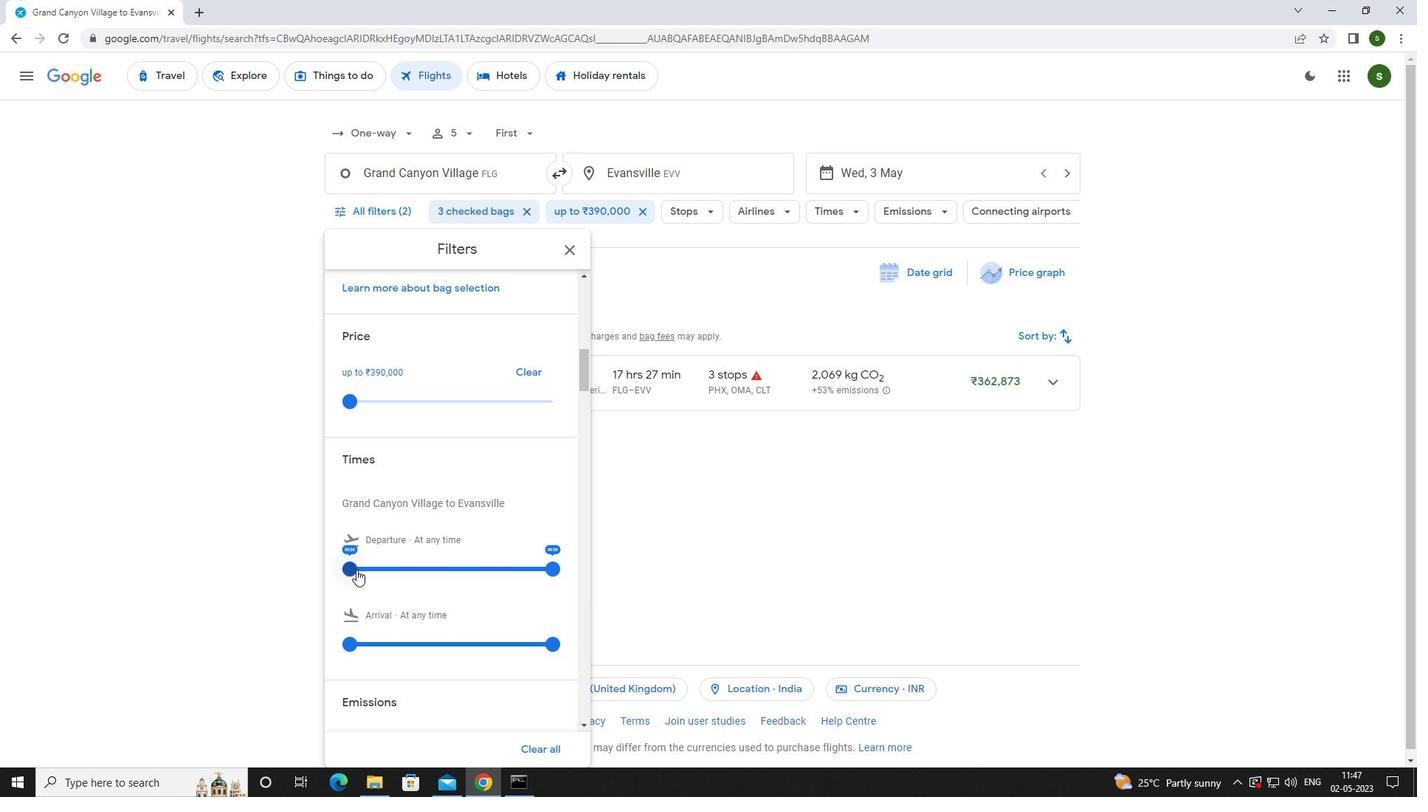 
Action: Mouse pressed left at (349, 569)
Screenshot: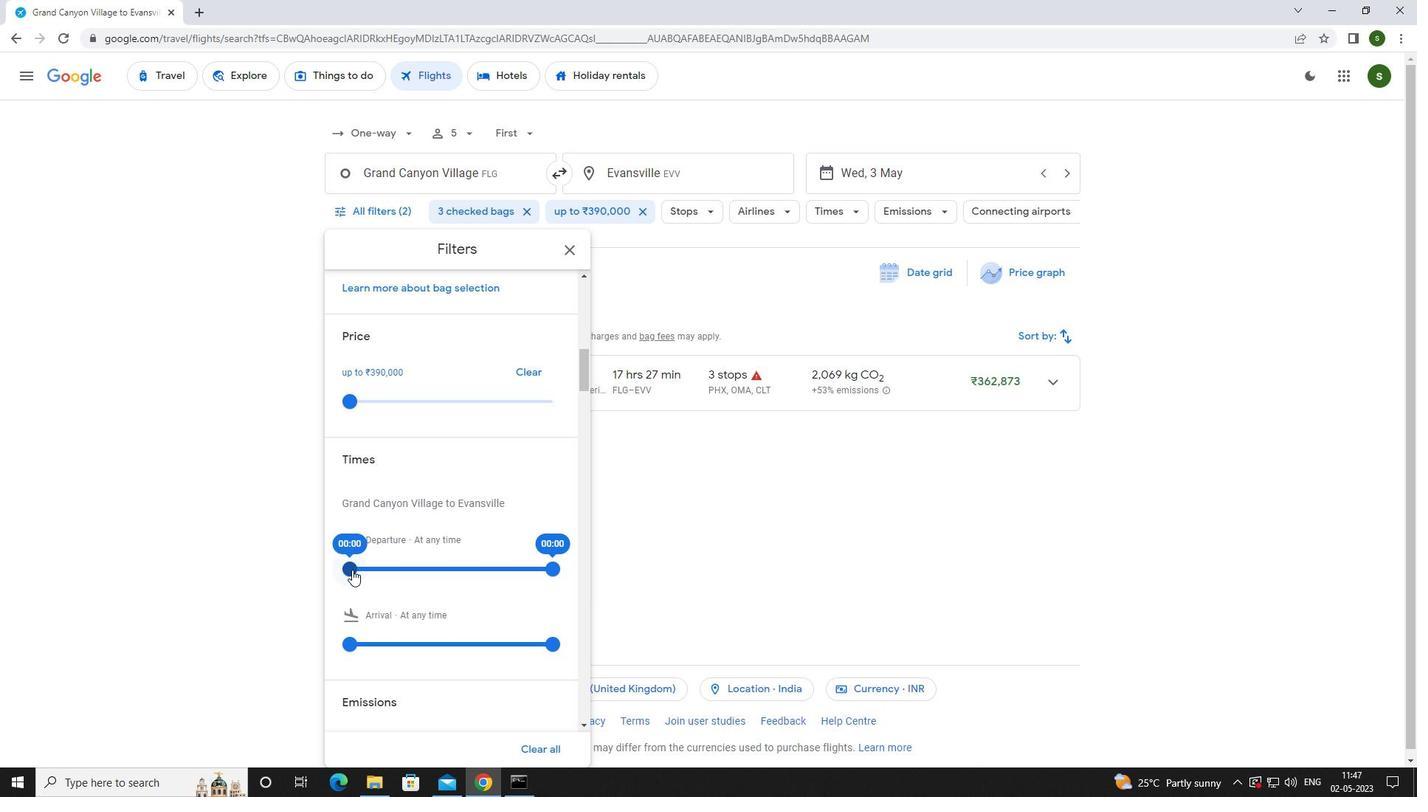 
Action: Mouse moved to (704, 479)
Screenshot: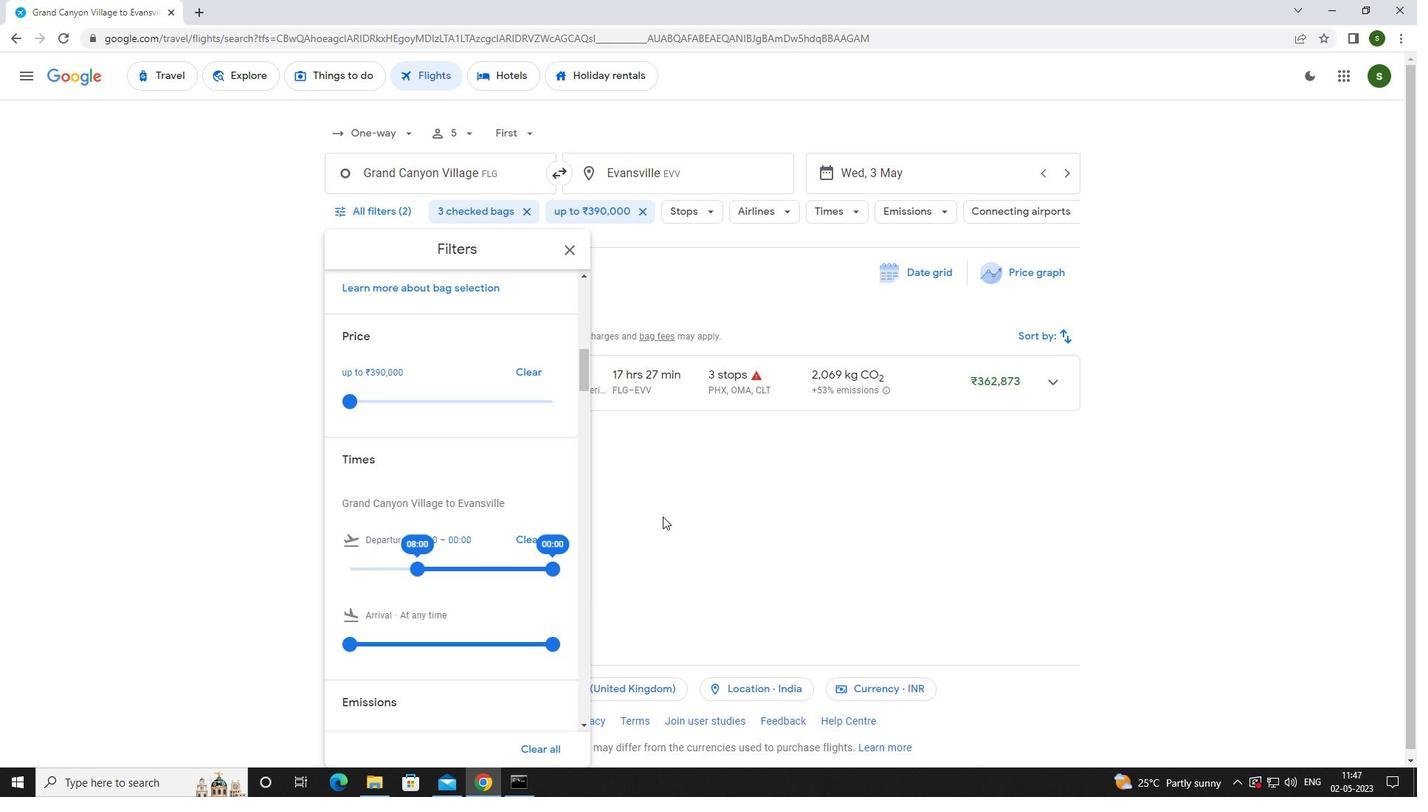 
Action: Mouse pressed left at (704, 479)
Screenshot: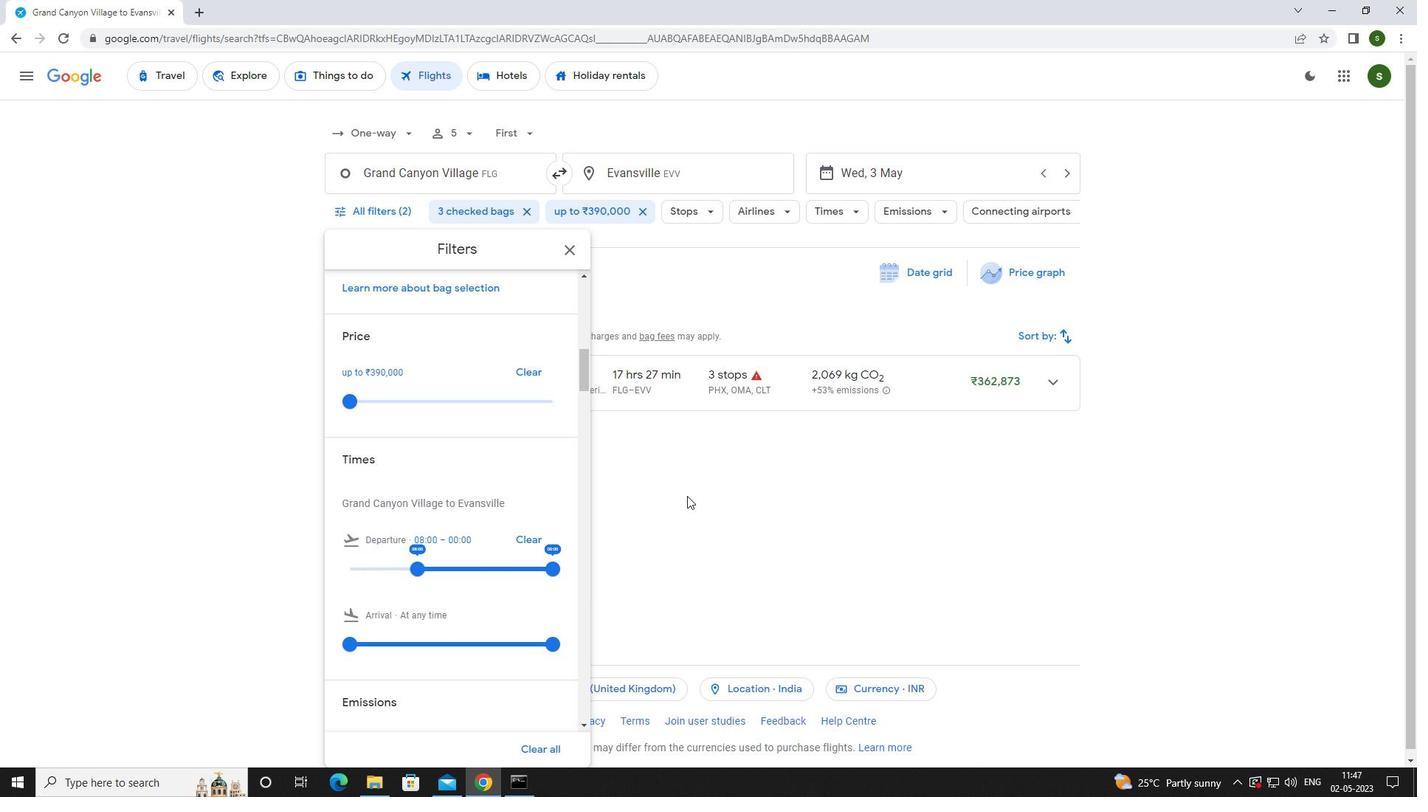 
Action: Mouse moved to (696, 481)
Screenshot: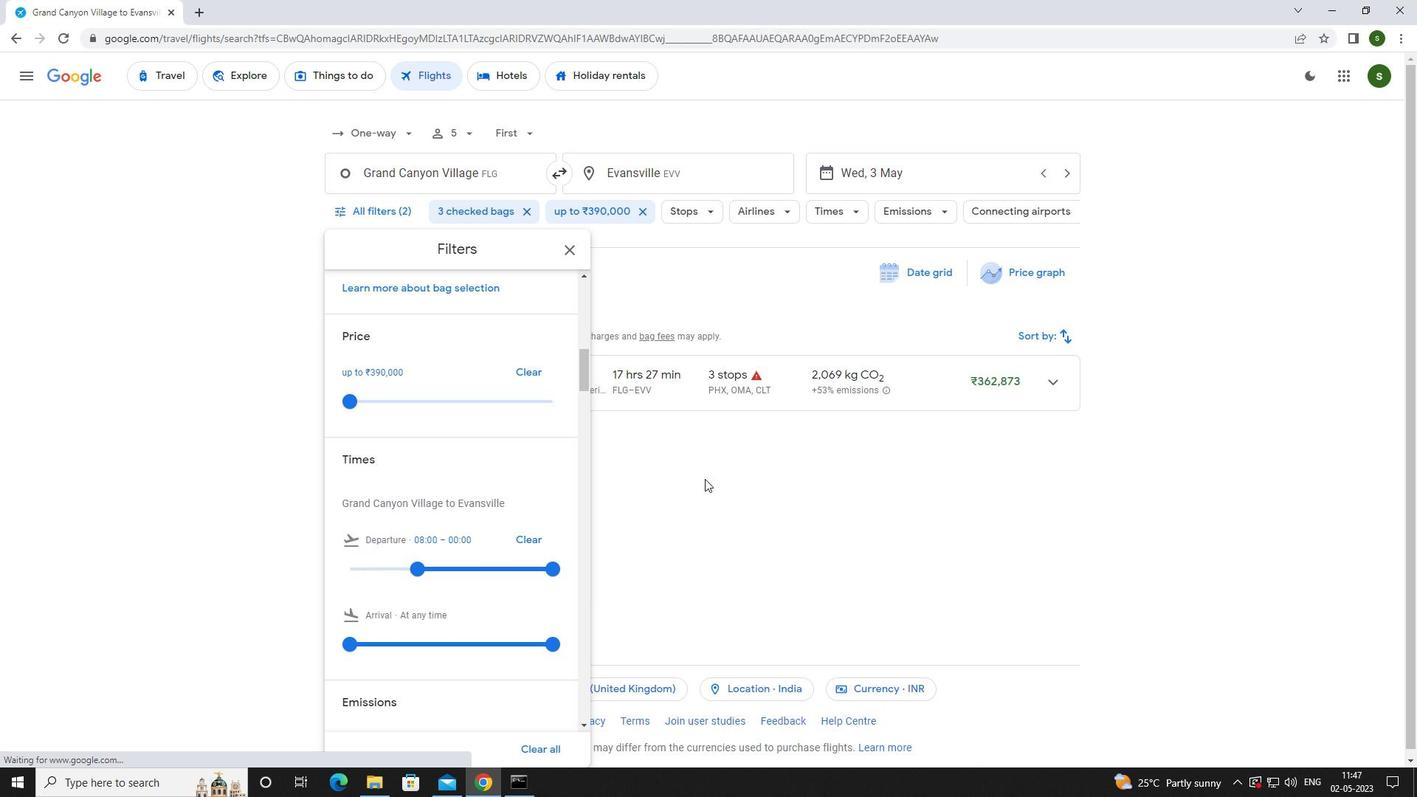 
